 Task: Navigate through the street view of Fort Worth to reach the Fort Worth Stockyards.
Action: Mouse moved to (232, 75)
Screenshot: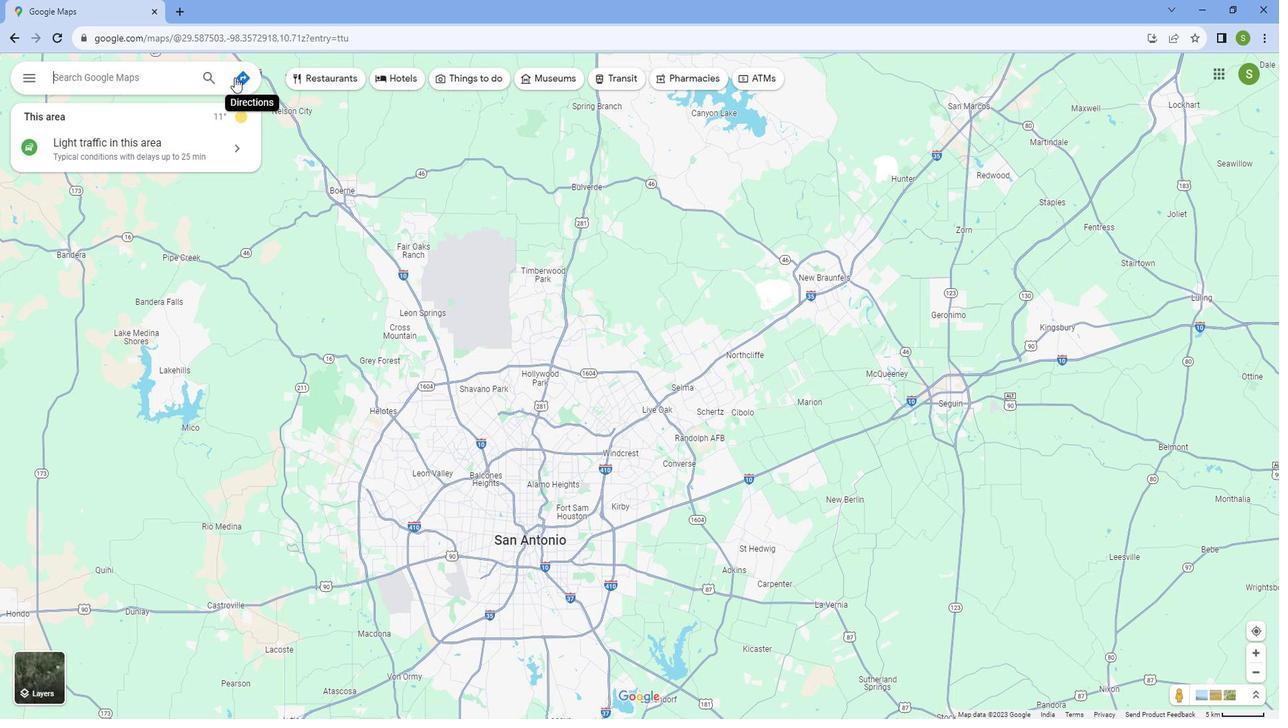 
Action: Mouse pressed left at (232, 75)
Screenshot: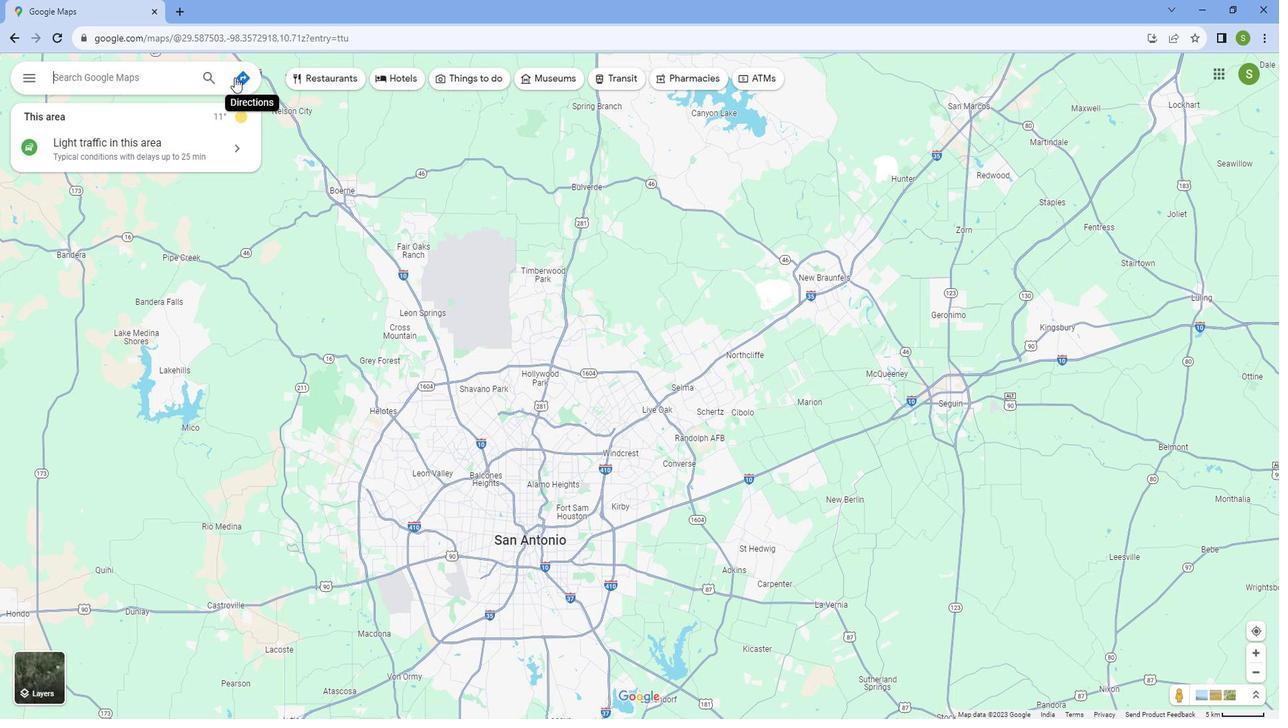 
Action: Mouse moved to (119, 113)
Screenshot: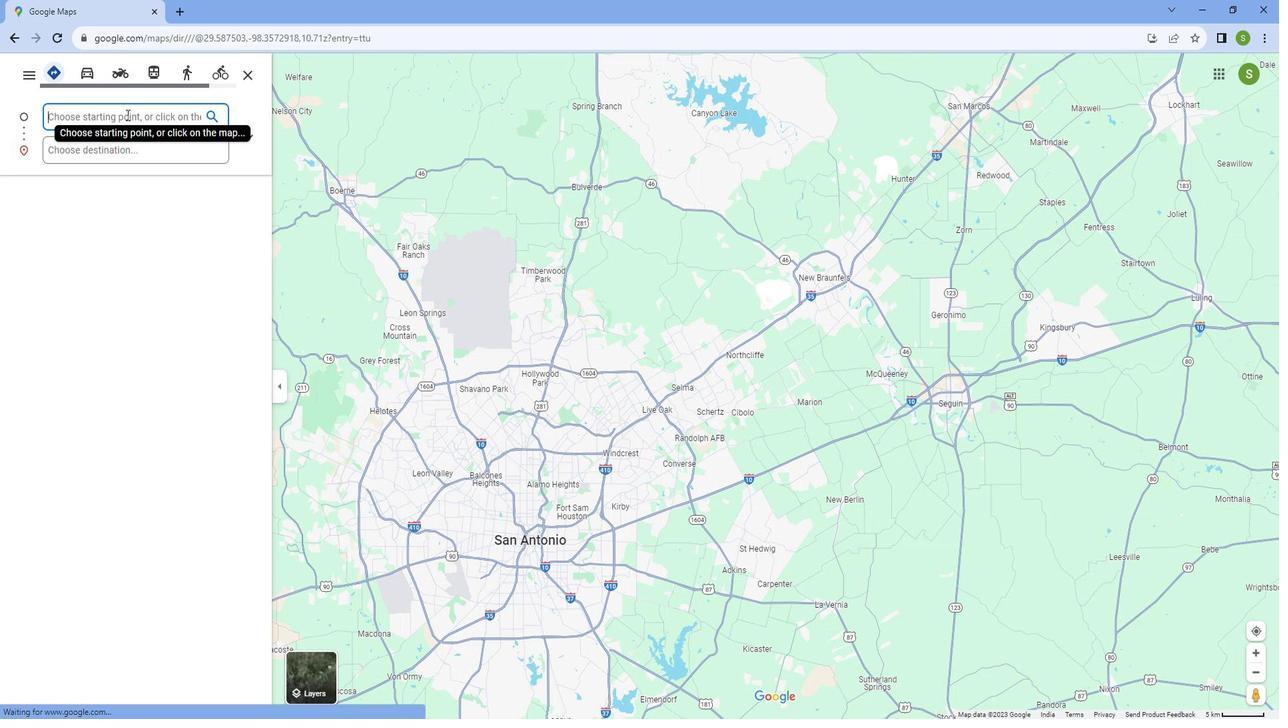 
Action: Mouse pressed left at (119, 113)
Screenshot: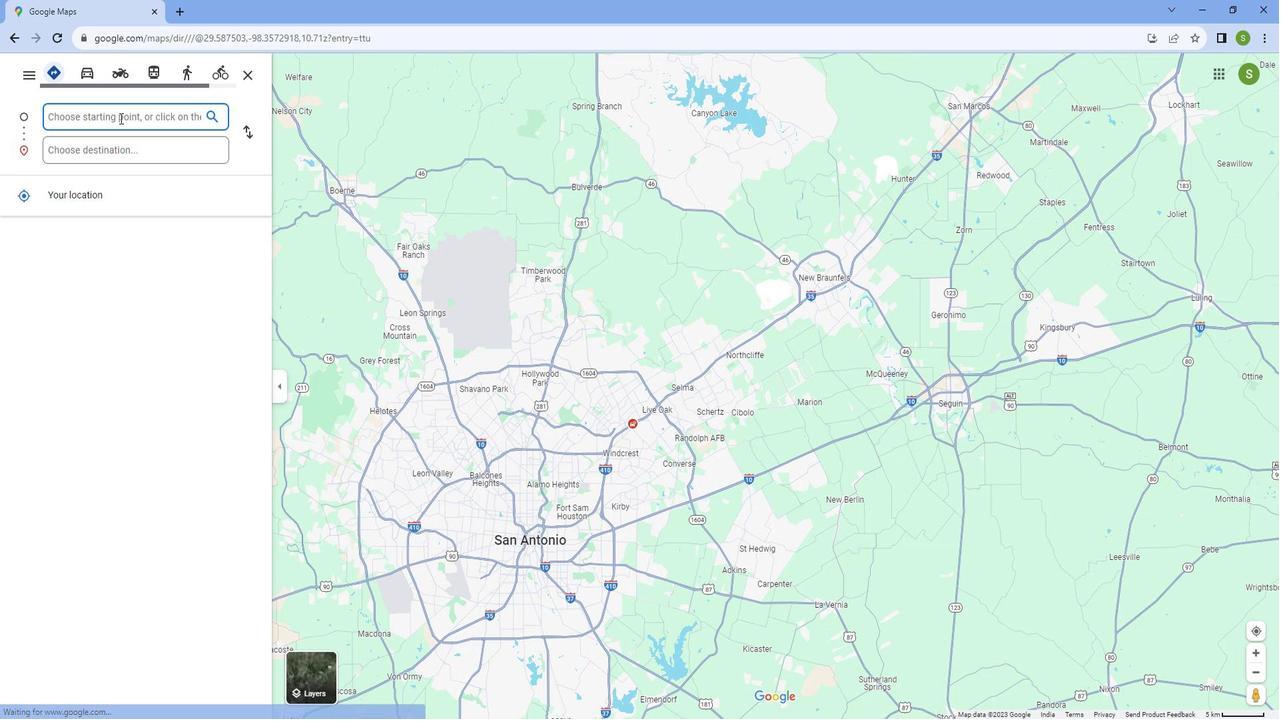 
Action: Mouse moved to (118, 114)
Screenshot: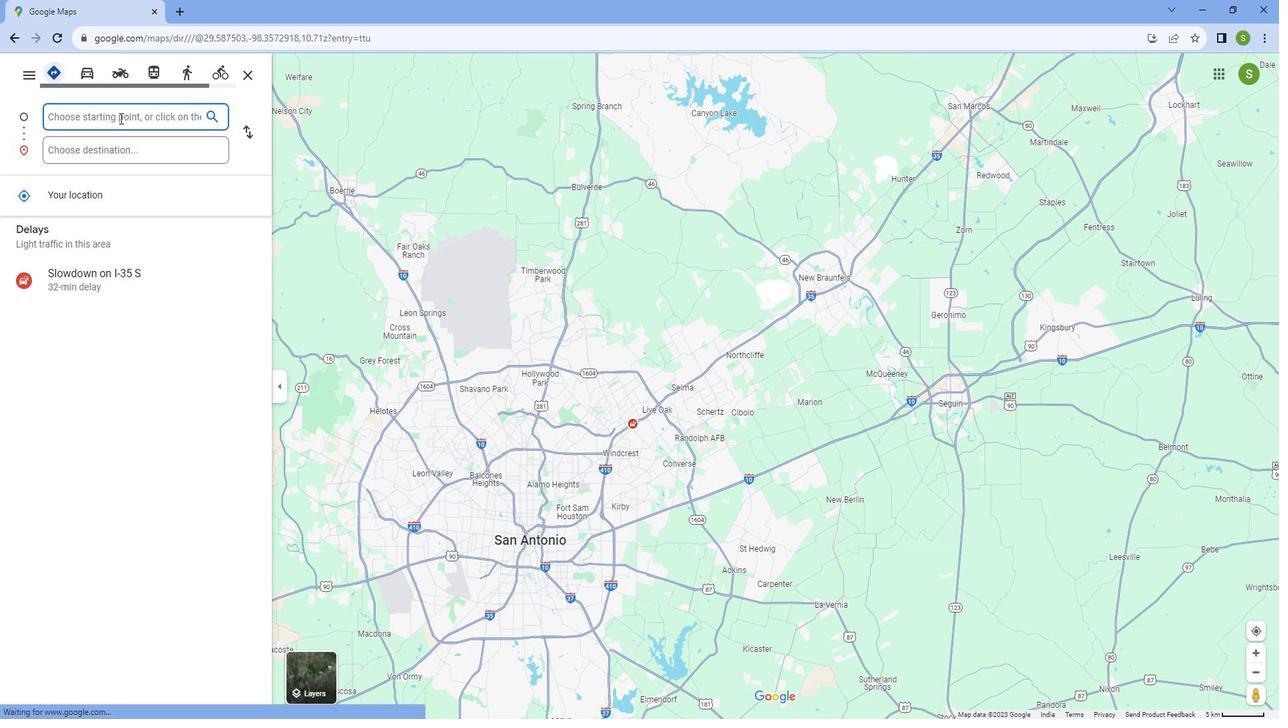 
Action: Key pressed <Key.caps_lock>F<Key.caps_lock>ort<Key.space><Key.caps_lock>W<Key.caps_lock>orth
Screenshot: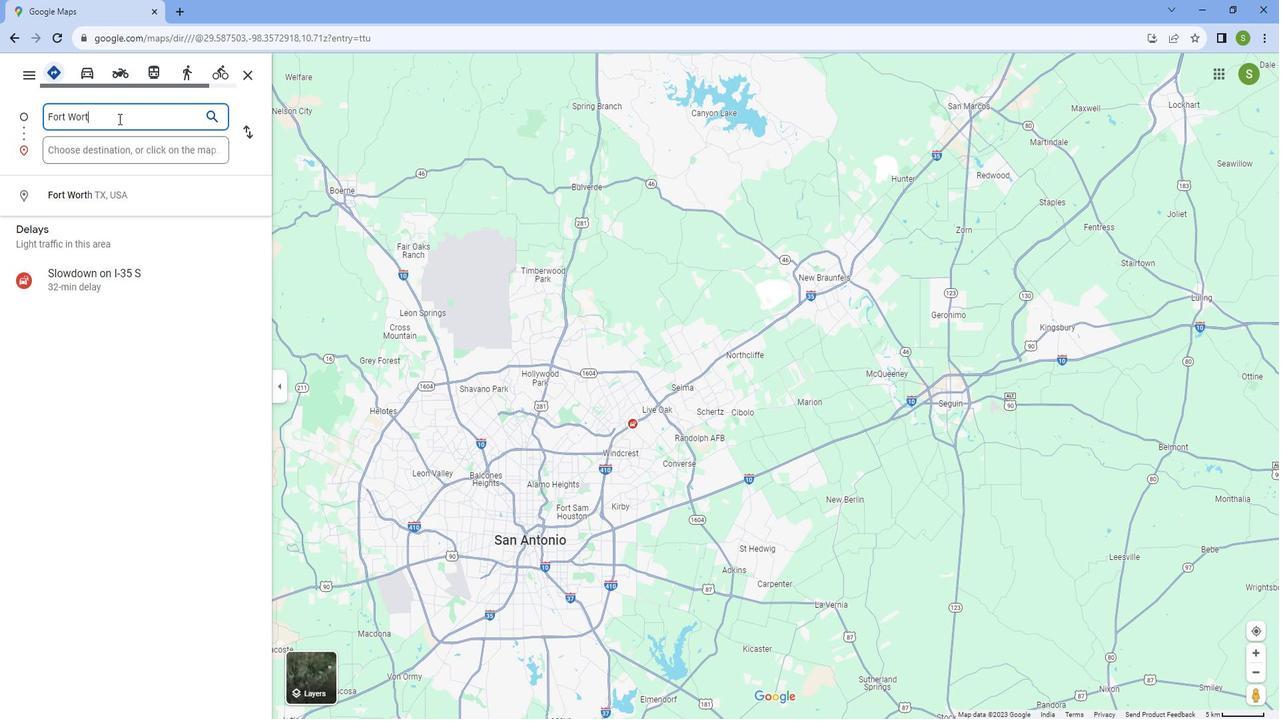 
Action: Mouse moved to (79, 184)
Screenshot: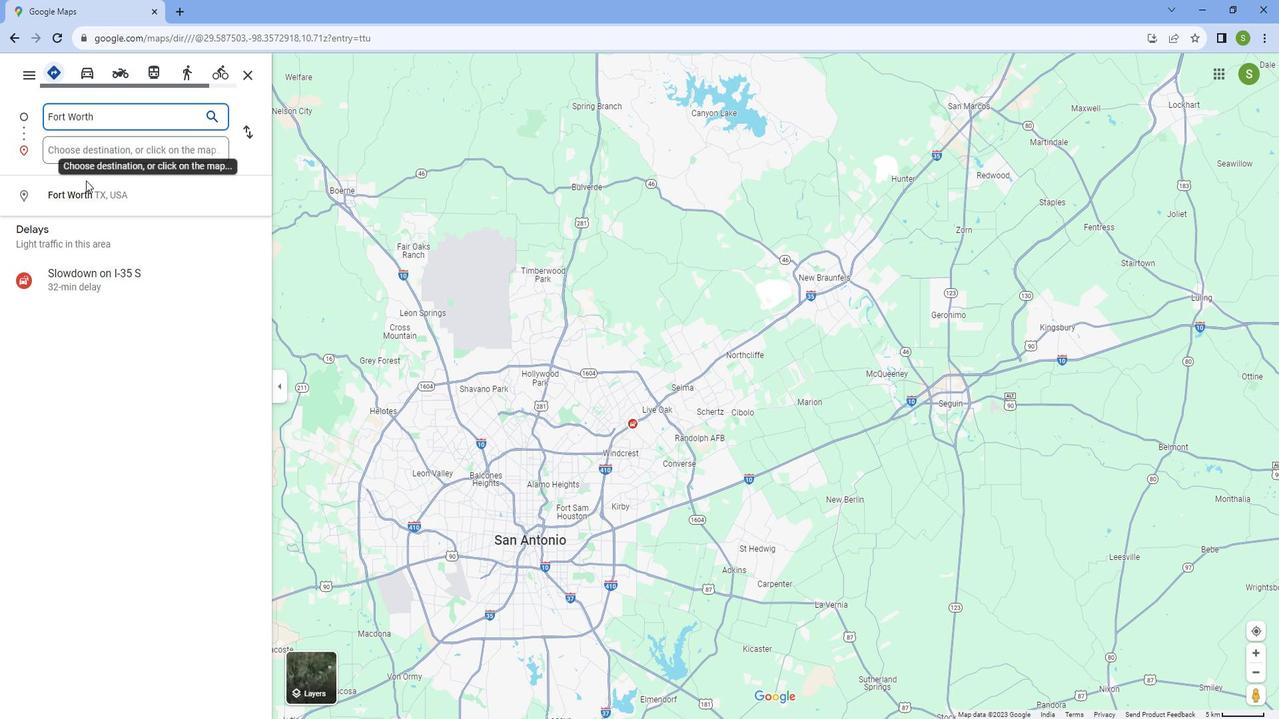 
Action: Mouse pressed left at (79, 184)
Screenshot: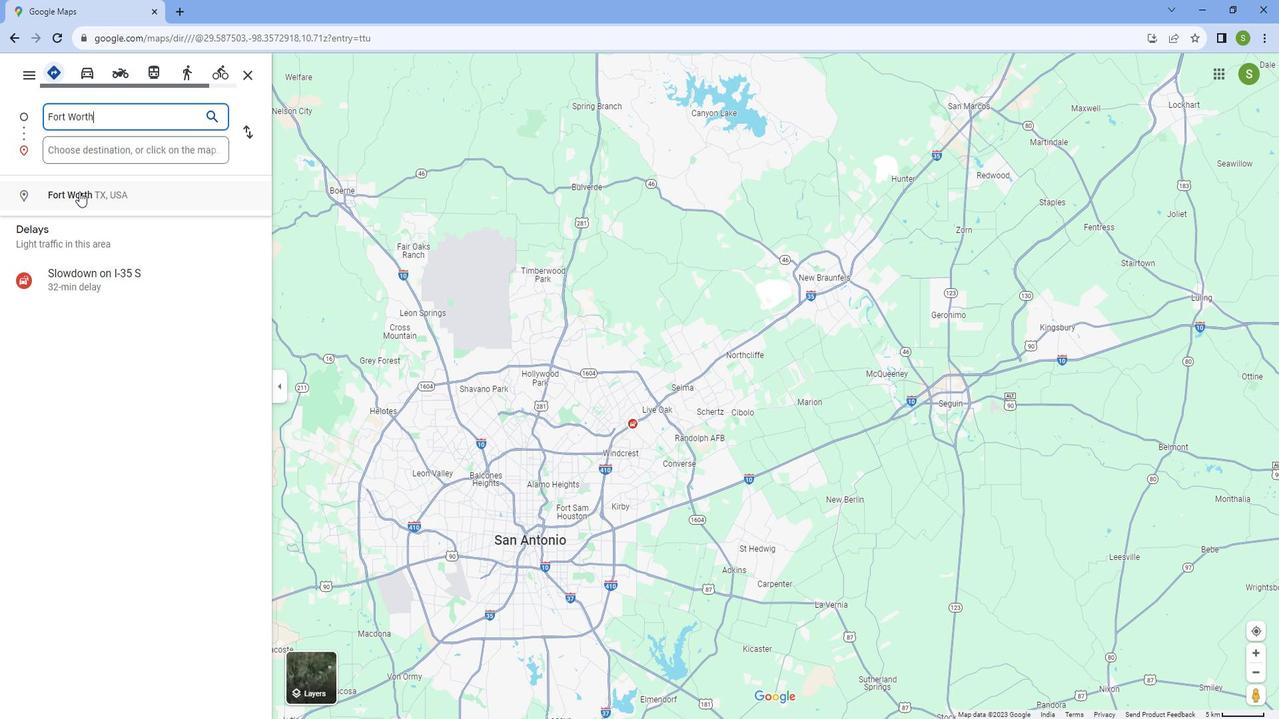 
Action: Mouse moved to (142, 146)
Screenshot: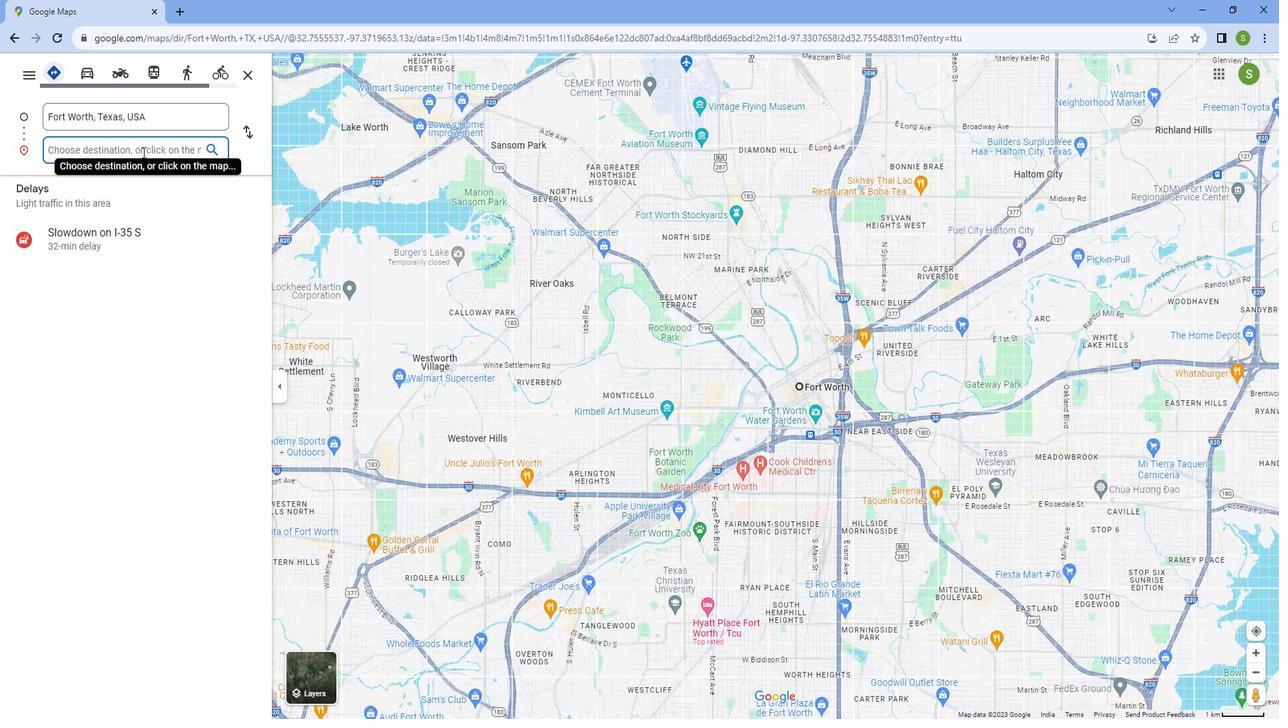 
Action: Mouse pressed left at (142, 146)
Screenshot: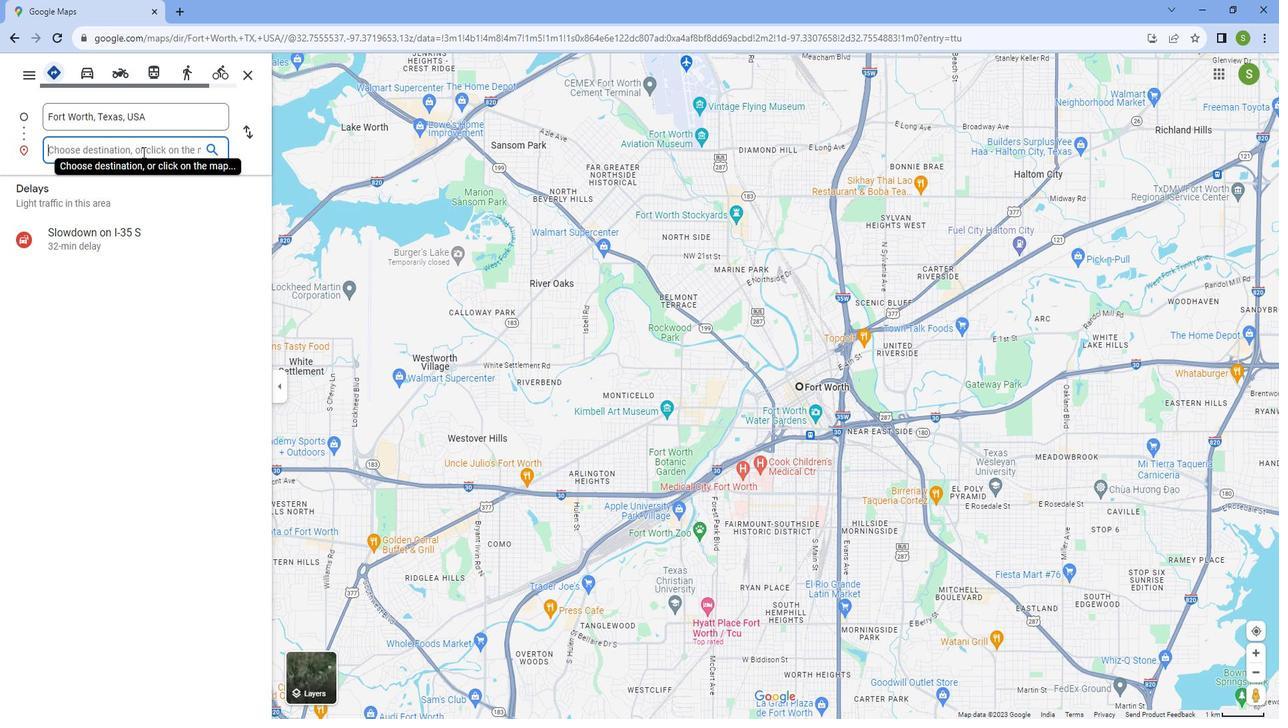 
Action: Mouse moved to (145, 145)
Screenshot: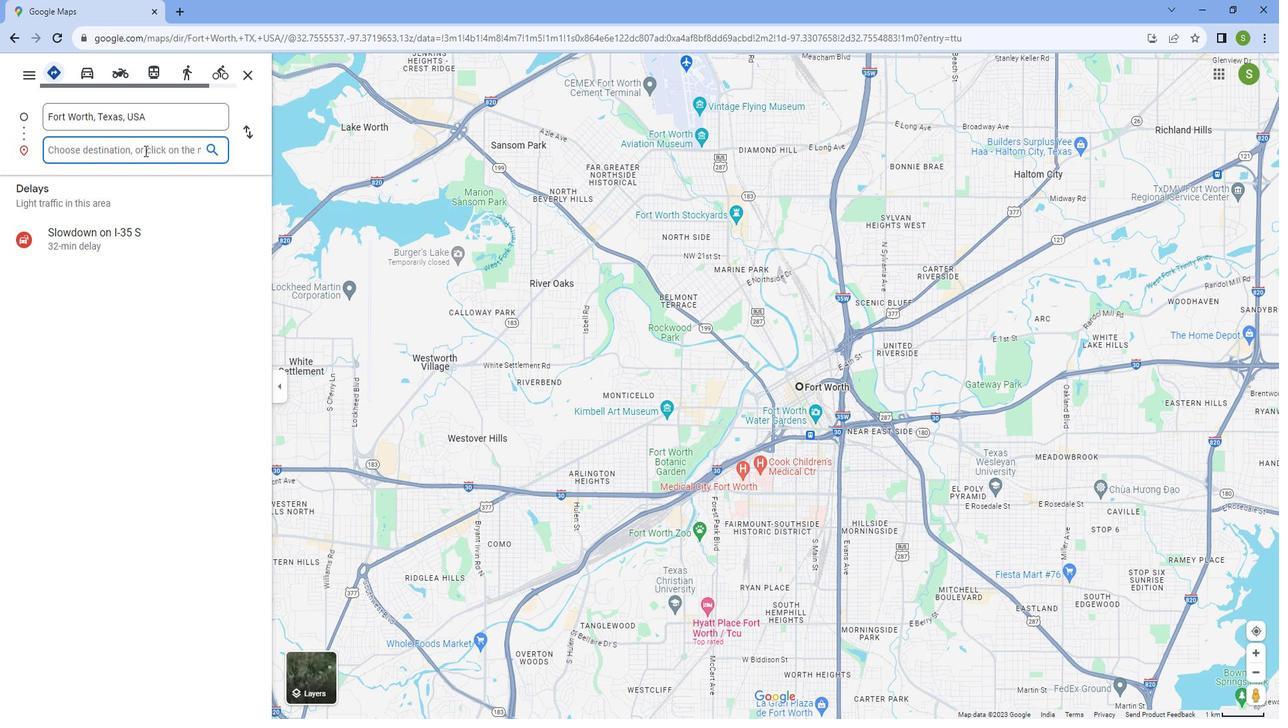 
Action: Key pressed <Key.caps_lock>F<Key.caps_lock>ort<Key.space><Key.caps_lock>W<Key.caps_lock>i<Key.backspace>orth<Key.space><Key.caps_lock>S<Key.caps_lock>tockyards
Screenshot: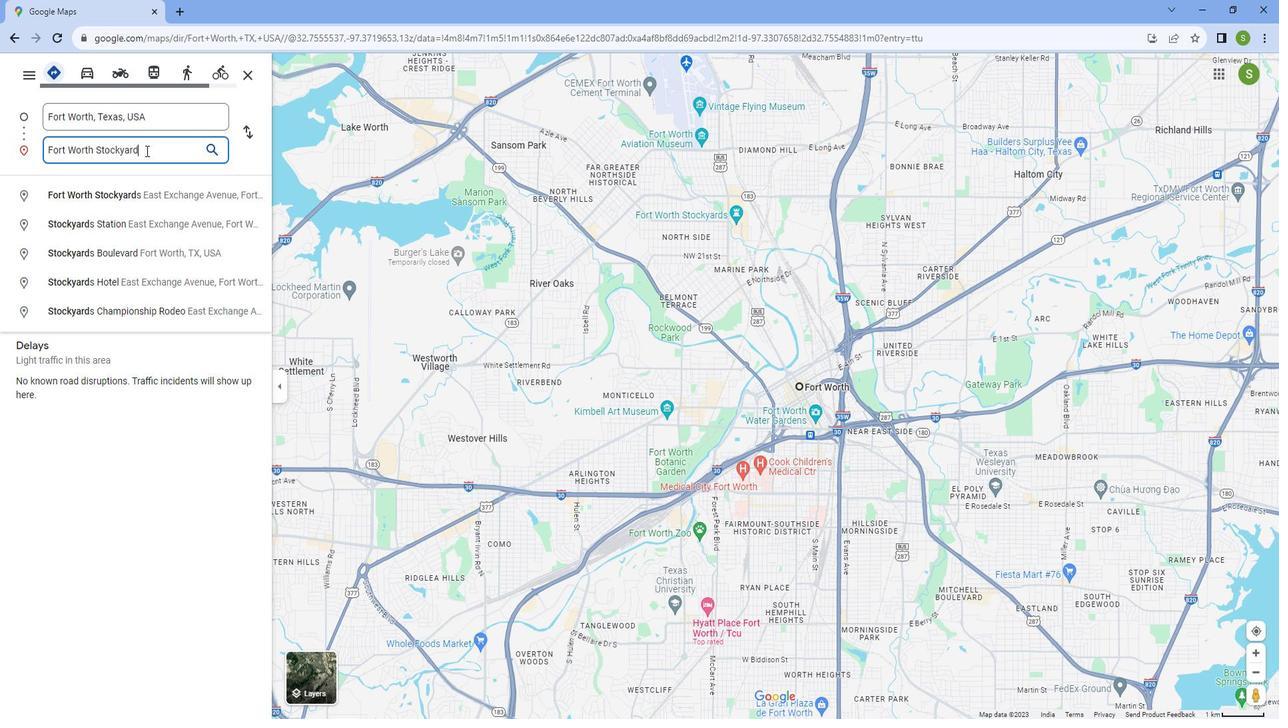 
Action: Mouse moved to (147, 179)
Screenshot: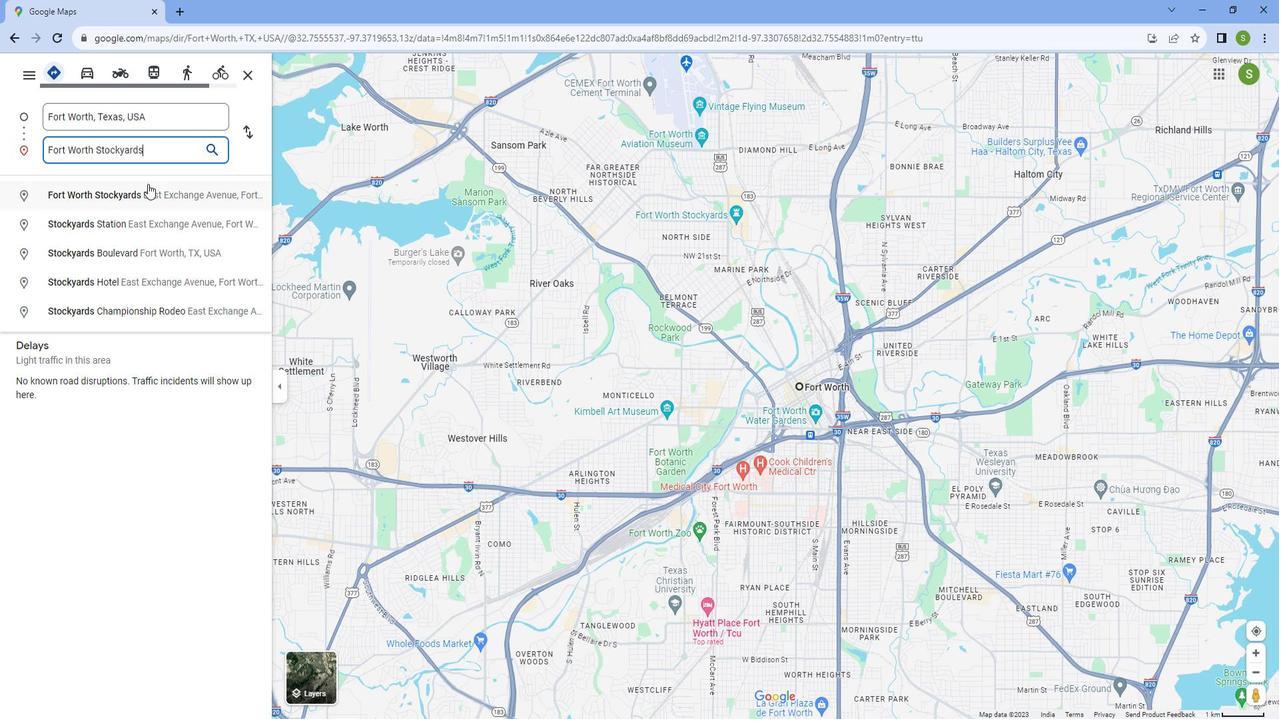 
Action: Mouse pressed left at (147, 179)
Screenshot: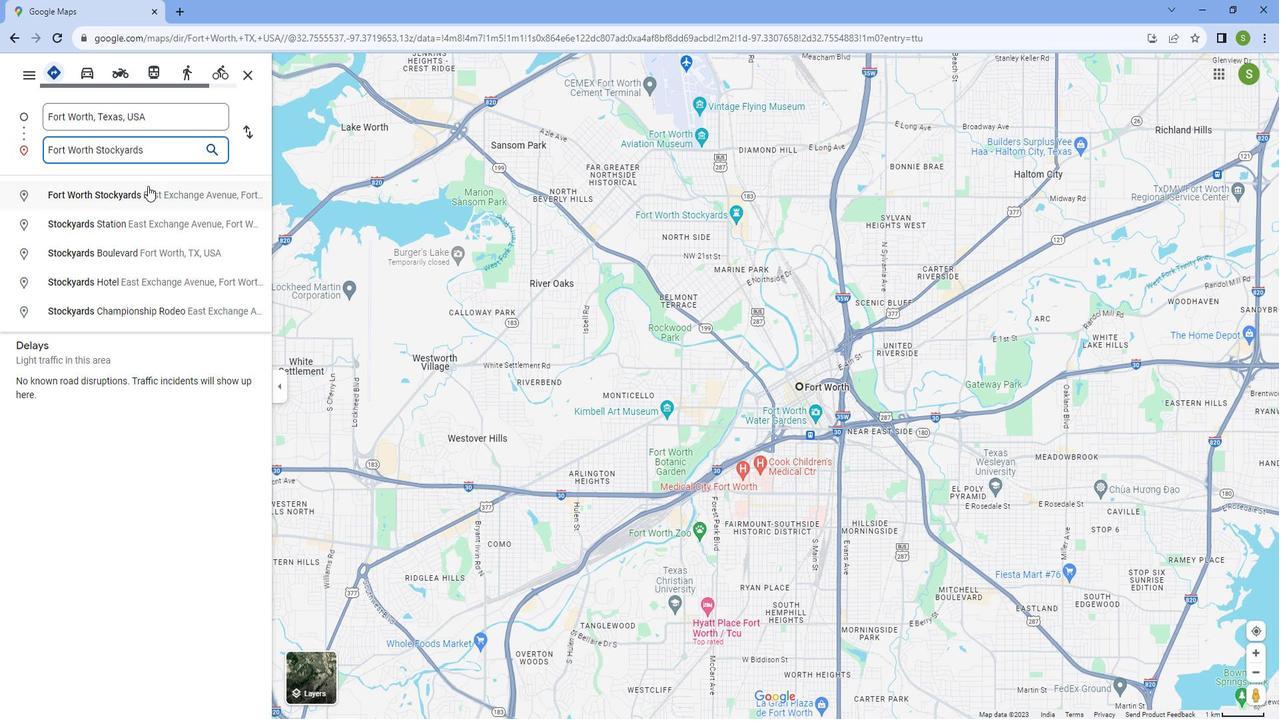 
Action: Mouse moved to (532, 645)
Screenshot: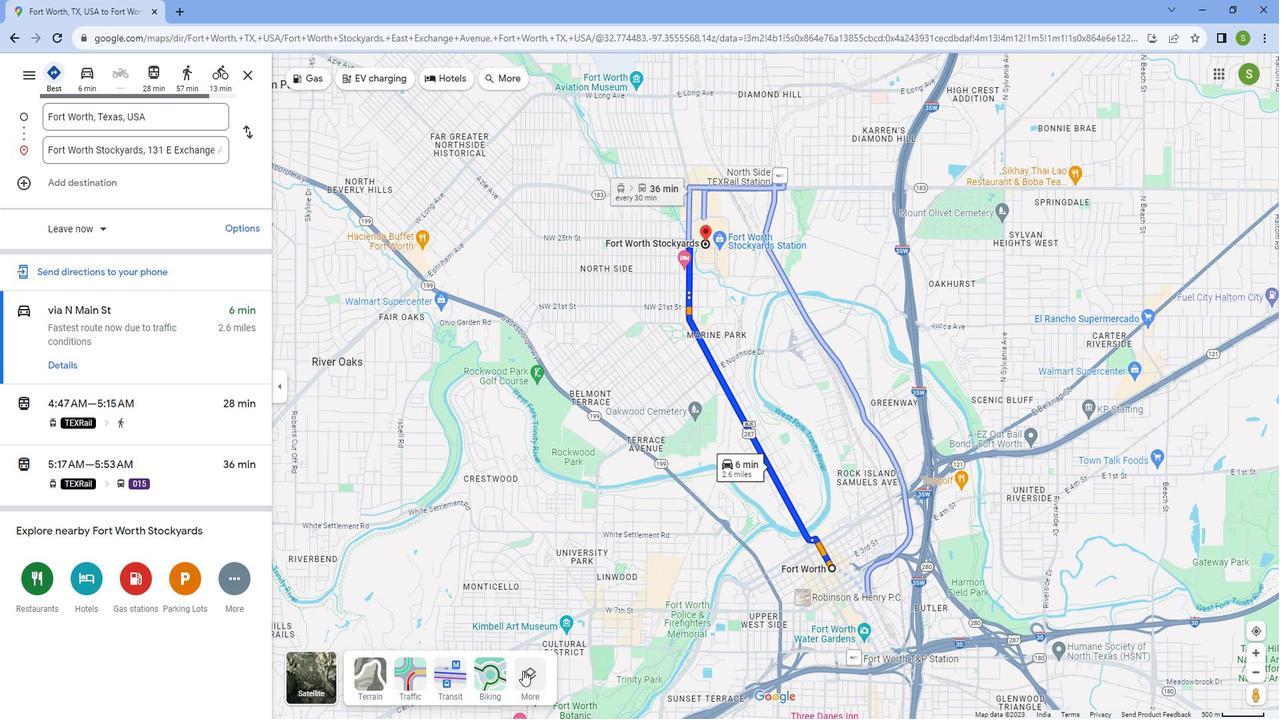 
Action: Mouse pressed left at (532, 645)
Screenshot: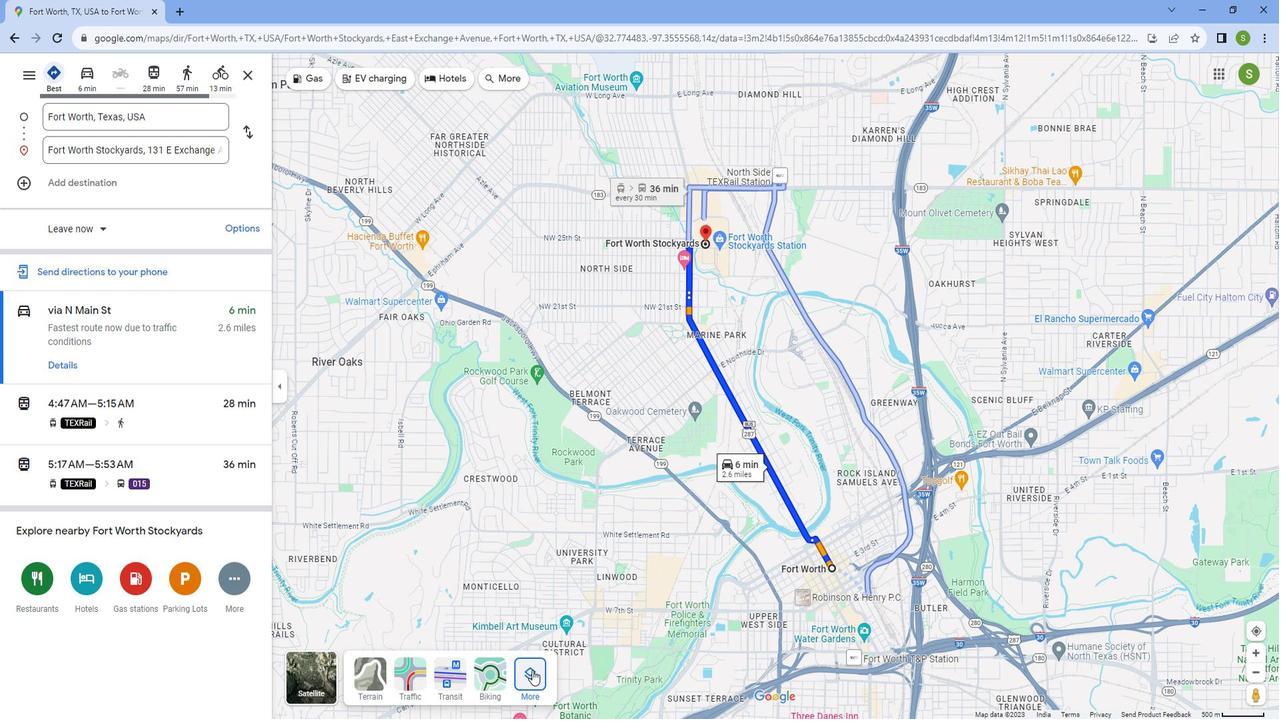 
Action: Mouse moved to (391, 391)
Screenshot: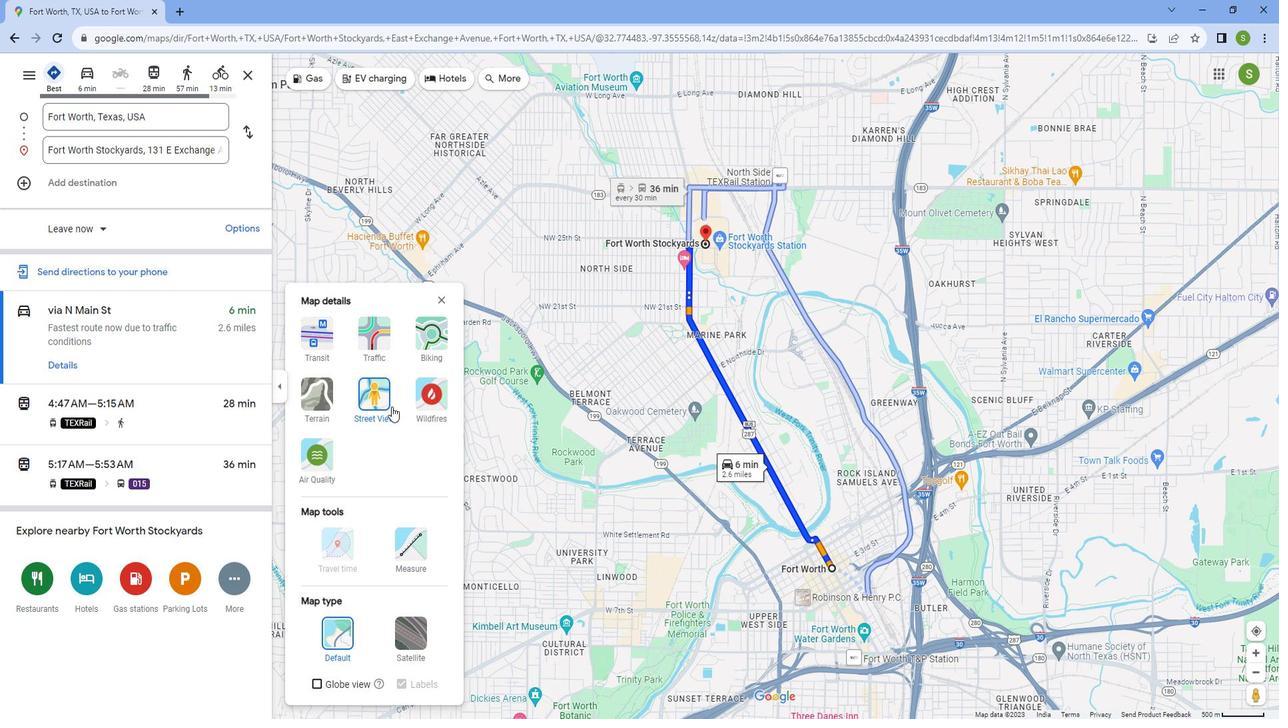 
Action: Mouse pressed left at (391, 391)
Screenshot: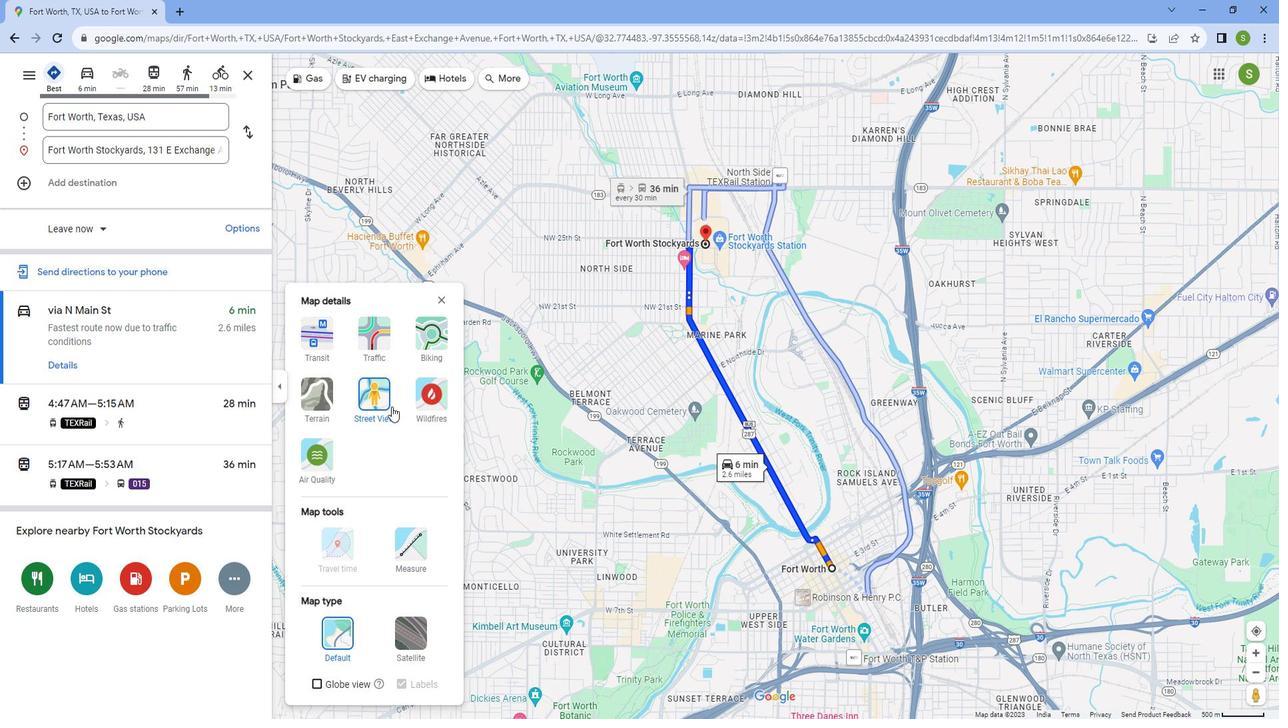 
Action: Mouse moved to (770, 374)
Screenshot: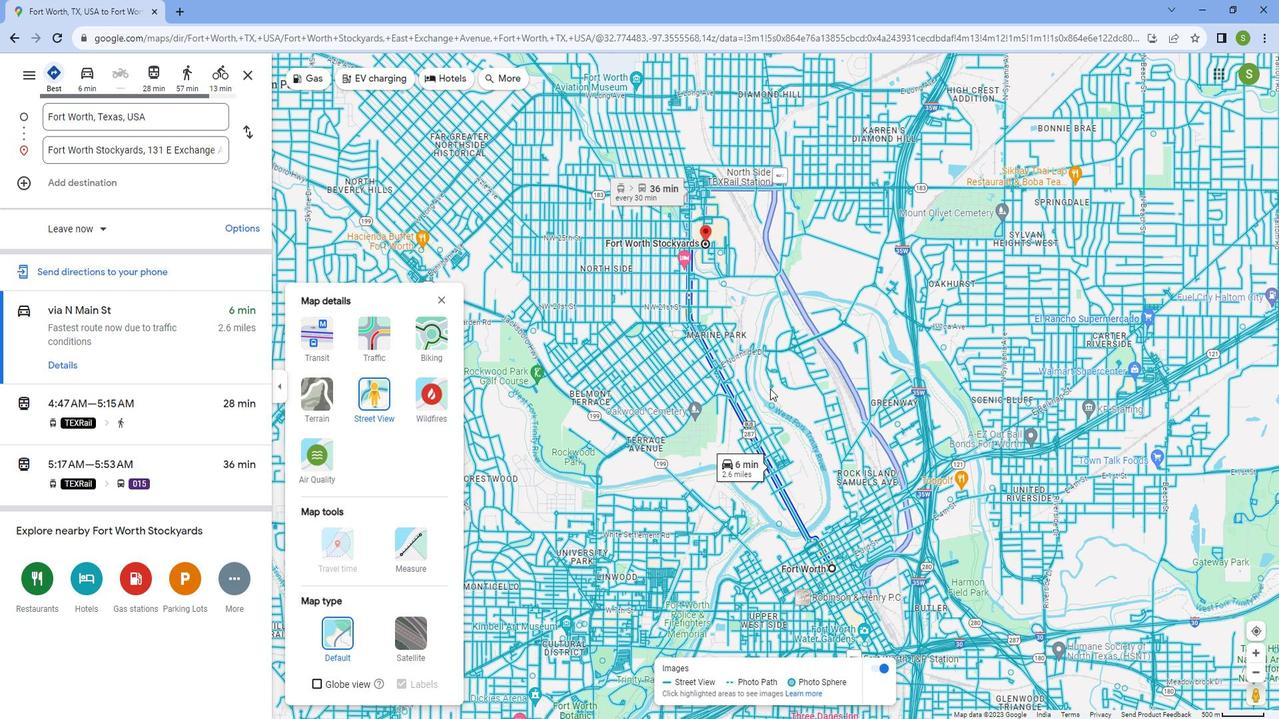 
Action: Mouse scrolled (770, 375) with delta (0, 0)
Screenshot: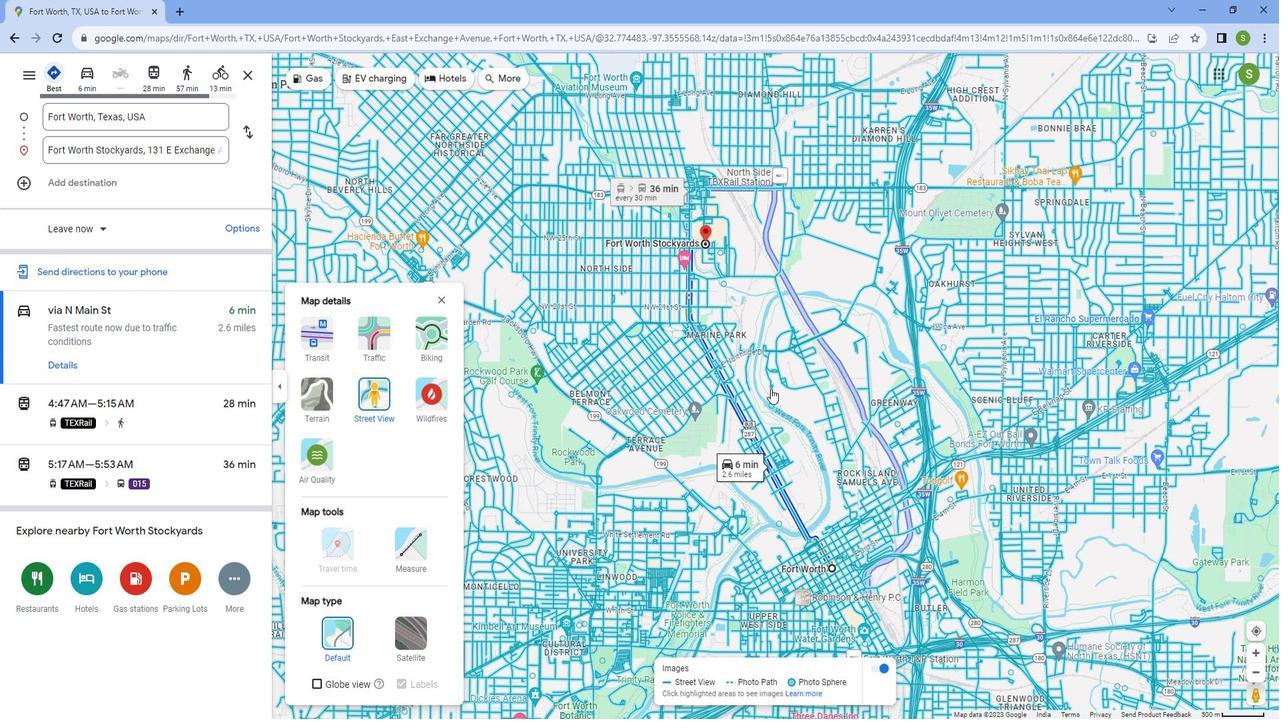 
Action: Mouse scrolled (770, 375) with delta (0, 0)
Screenshot: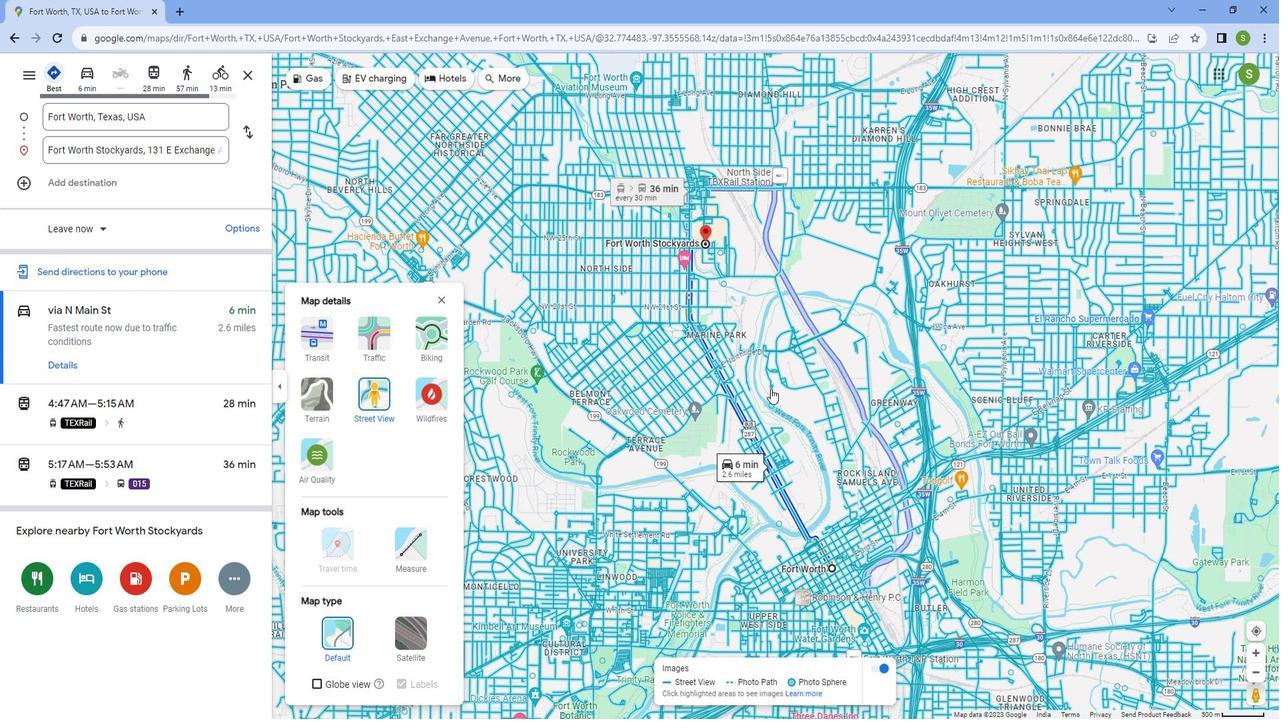 
Action: Mouse scrolled (770, 375) with delta (0, 0)
Screenshot: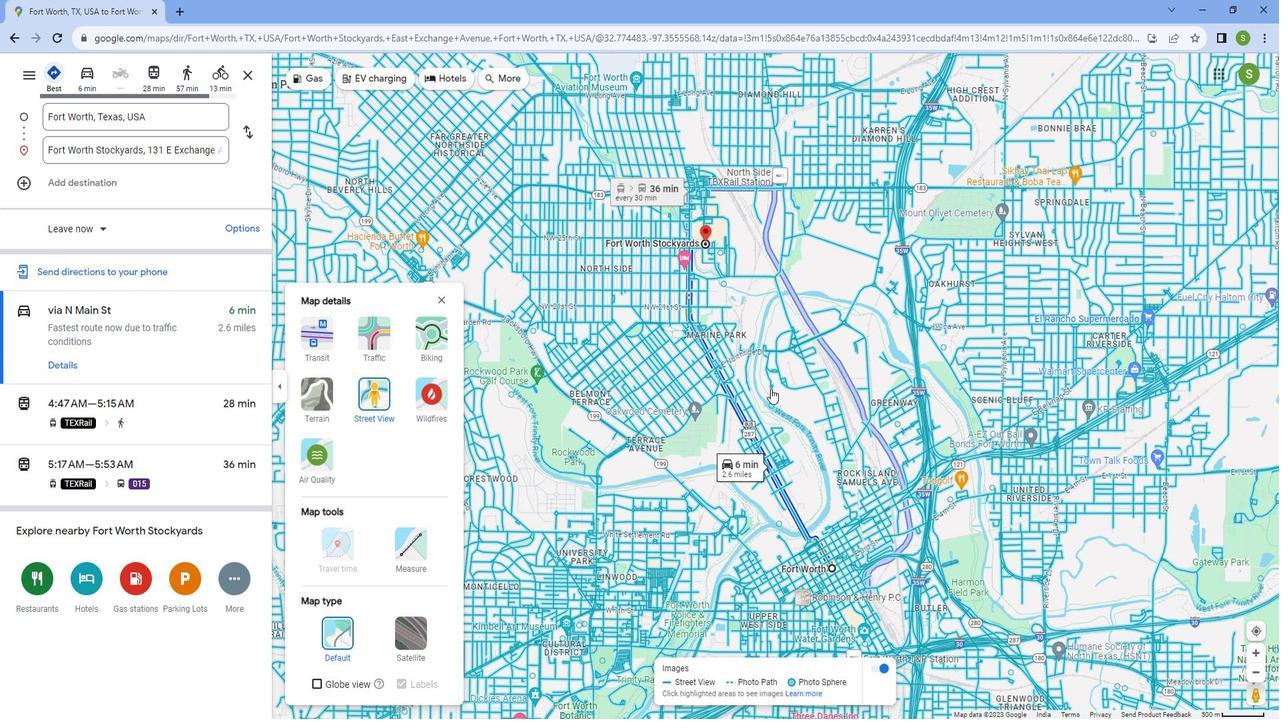 
Action: Mouse moved to (770, 374)
Screenshot: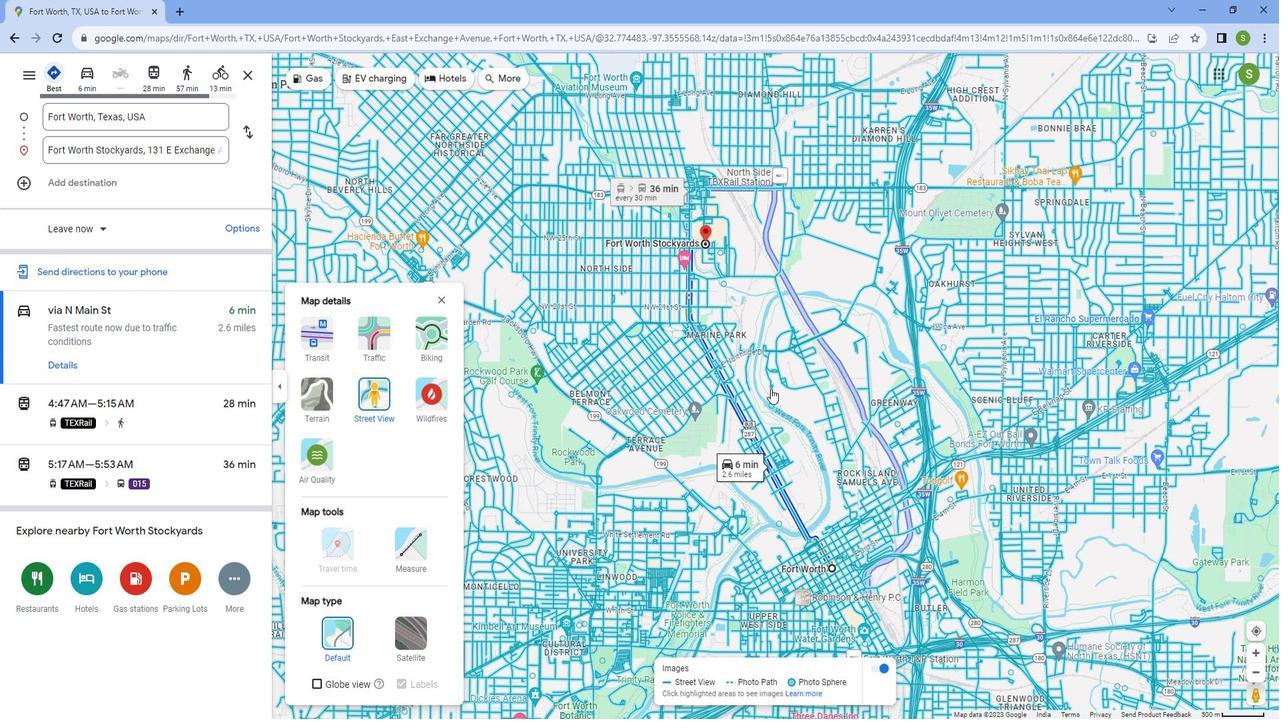 
Action: Mouse scrolled (770, 375) with delta (0, 0)
Screenshot: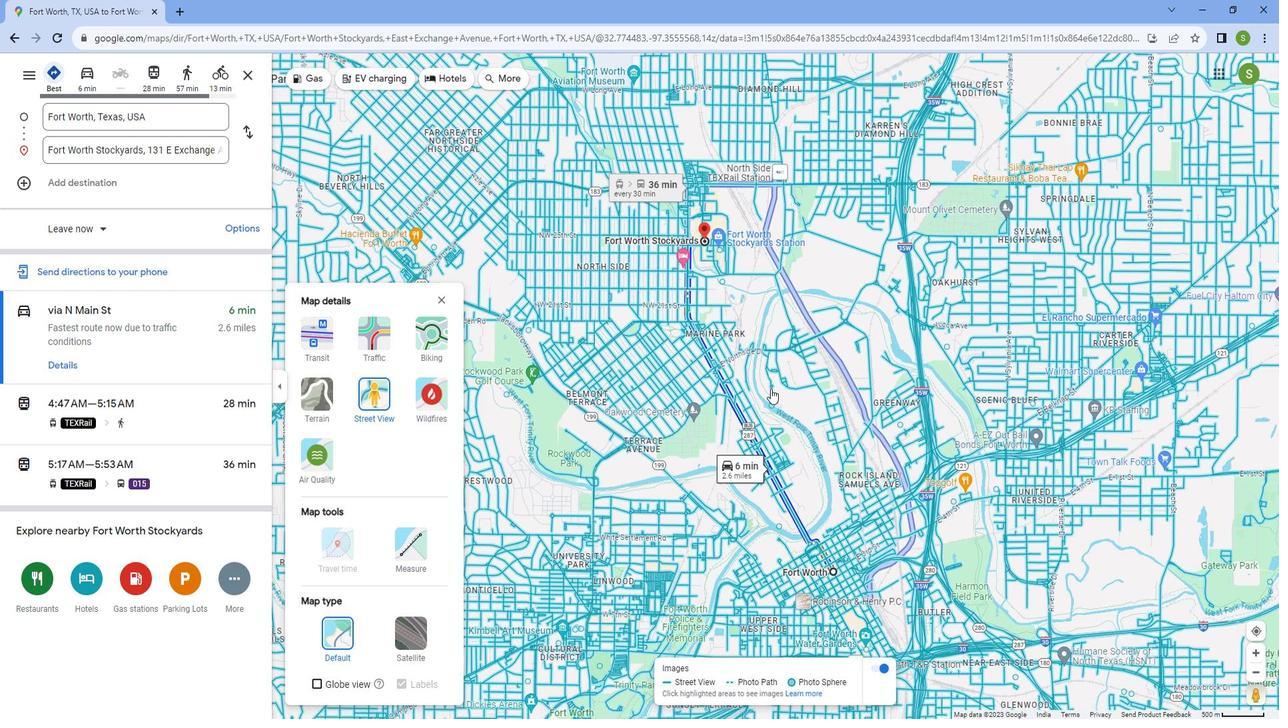 
Action: Mouse moved to (766, 375)
Screenshot: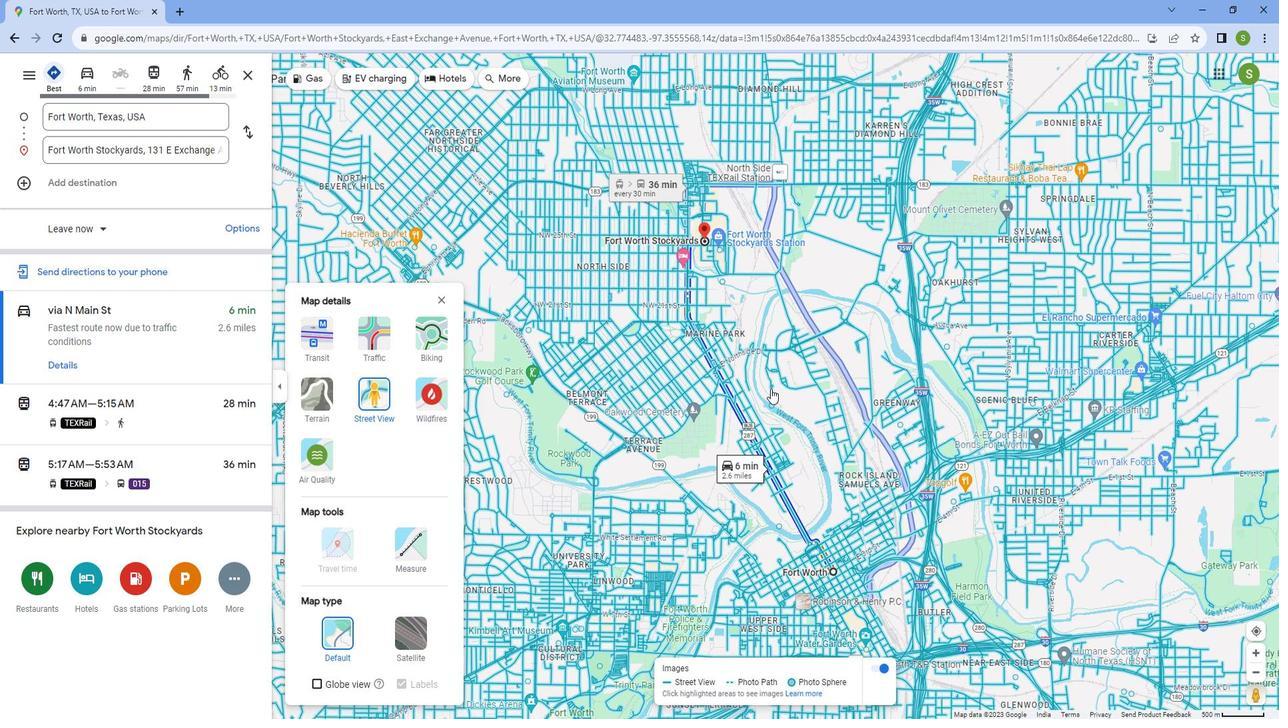 
Action: Mouse scrolled (766, 374) with delta (0, 0)
Screenshot: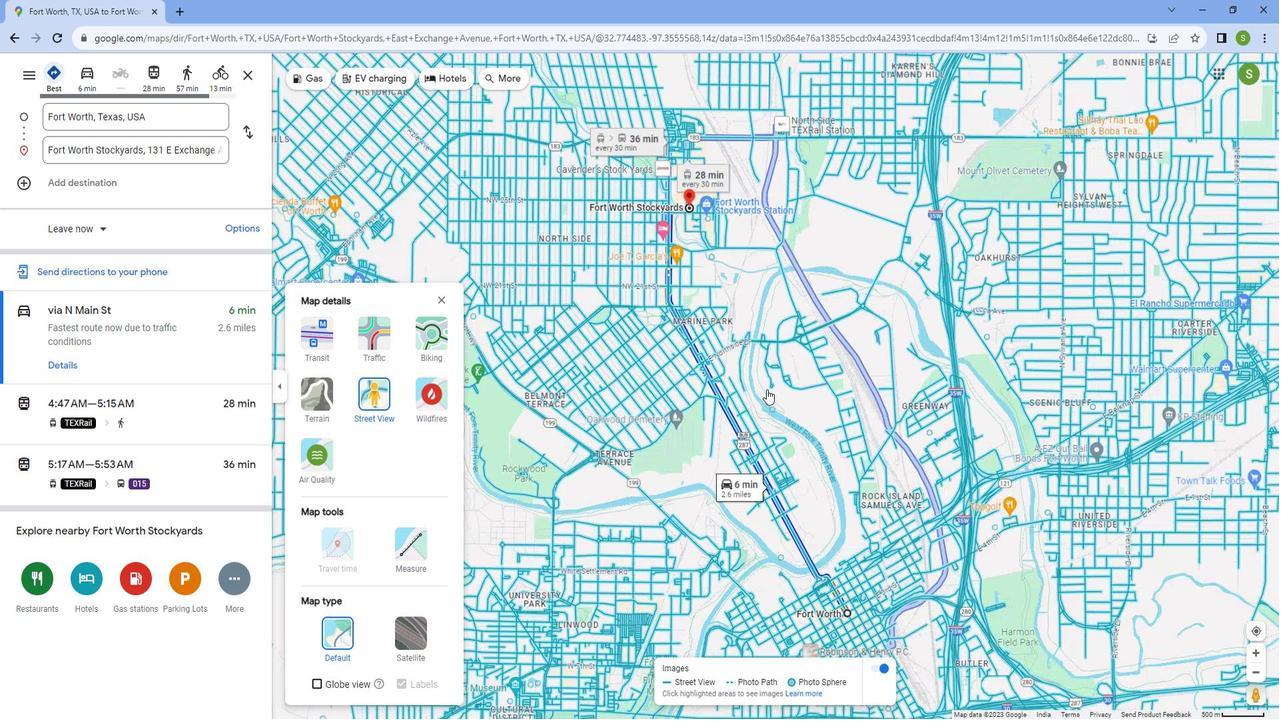 
Action: Mouse scrolled (766, 375) with delta (0, 0)
Screenshot: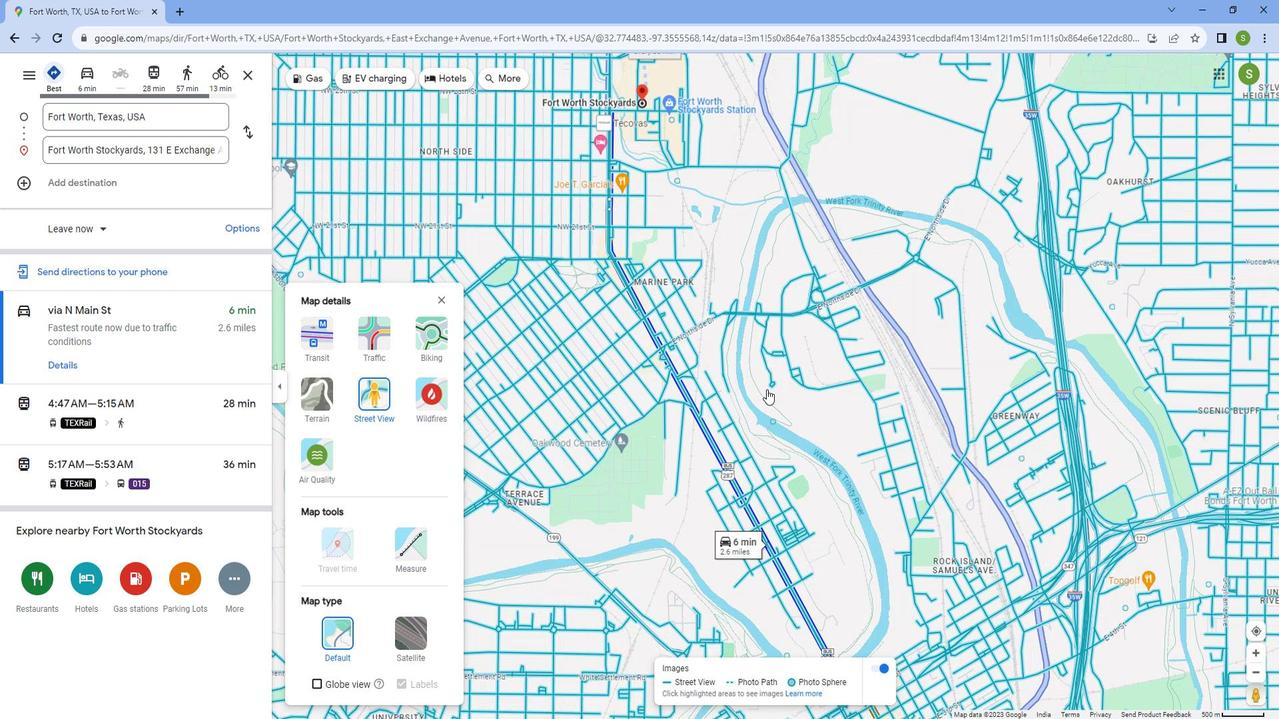 
Action: Mouse scrolled (766, 375) with delta (0, 0)
Screenshot: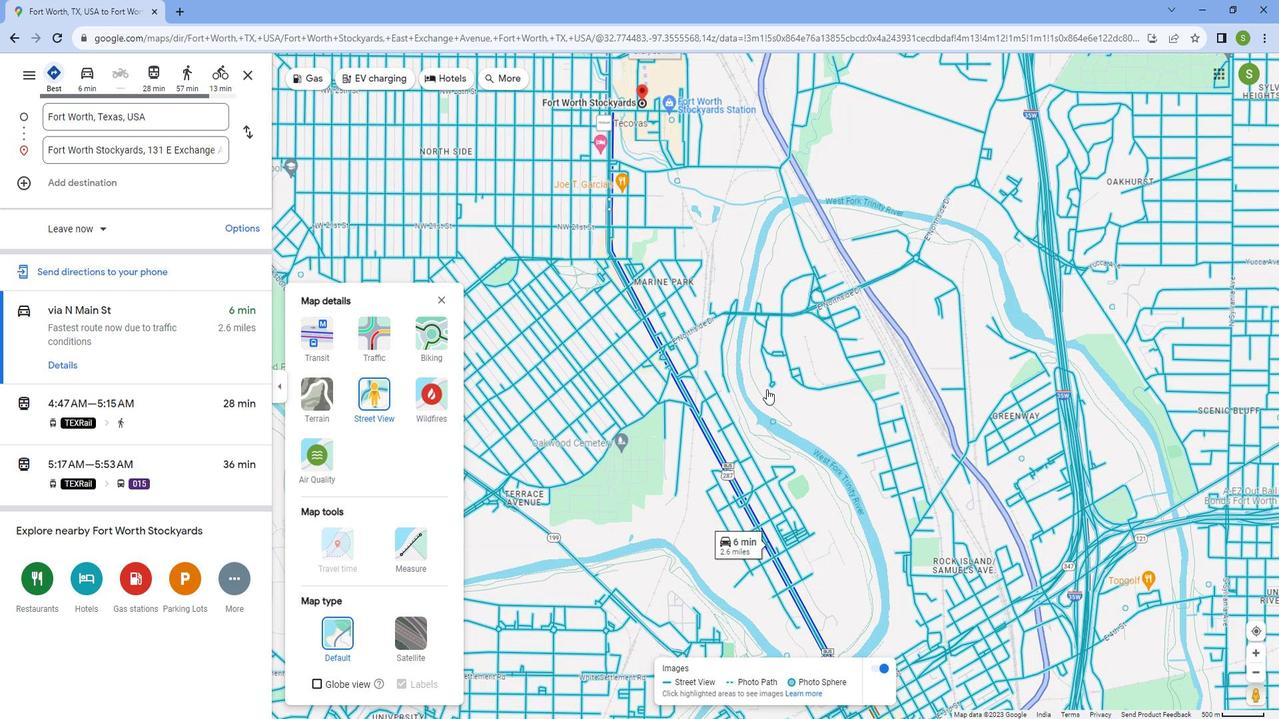 
Action: Mouse scrolled (766, 375) with delta (0, 0)
Screenshot: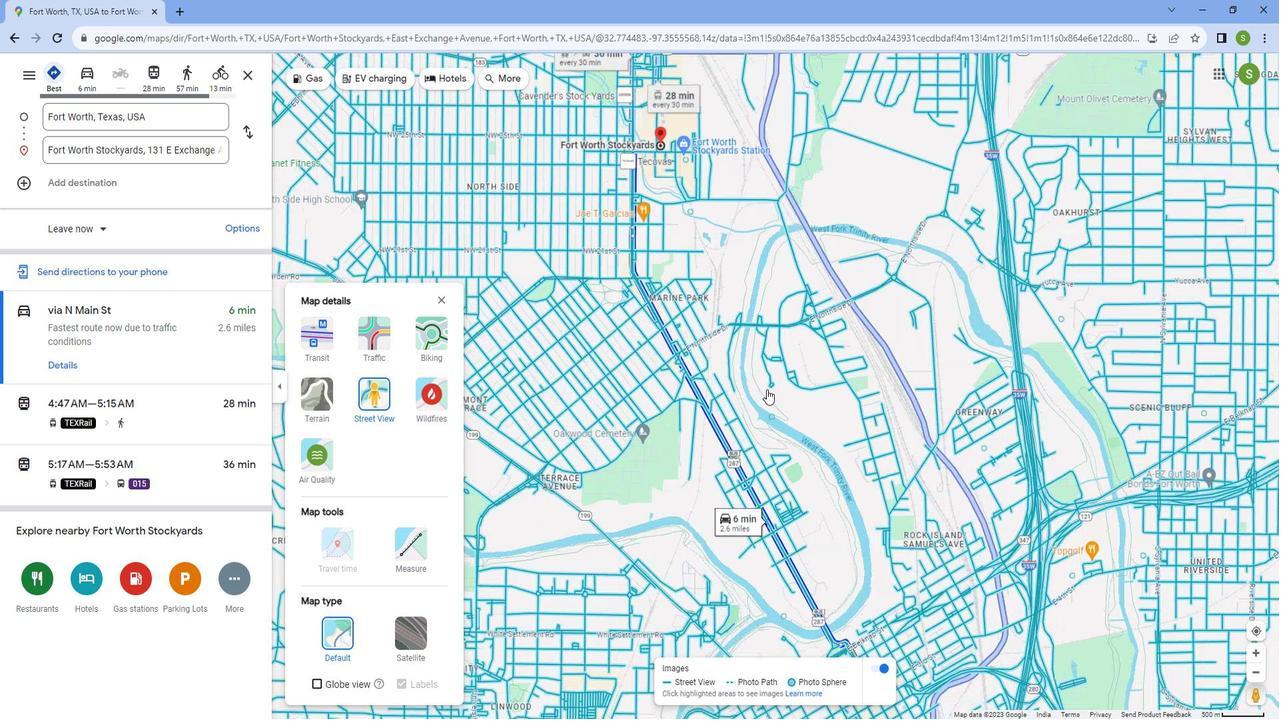 
Action: Mouse scrolled (766, 375) with delta (0, 0)
Screenshot: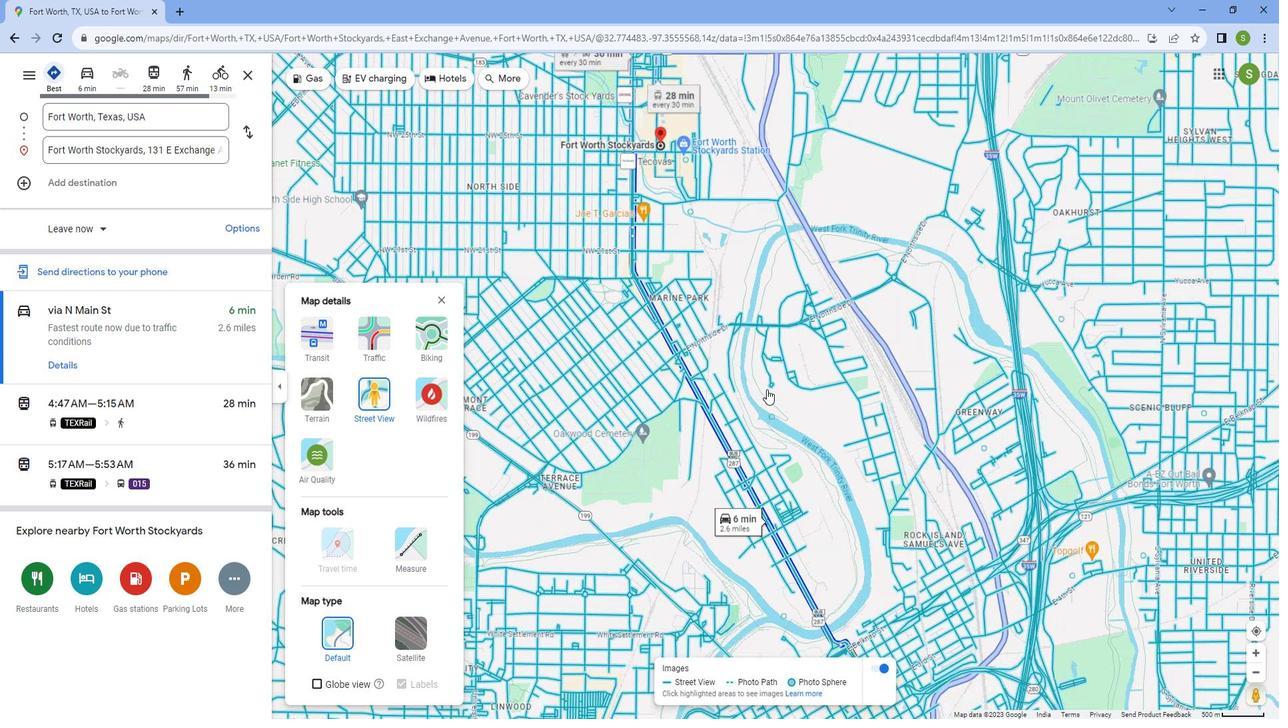 
Action: Mouse moved to (695, 209)
Screenshot: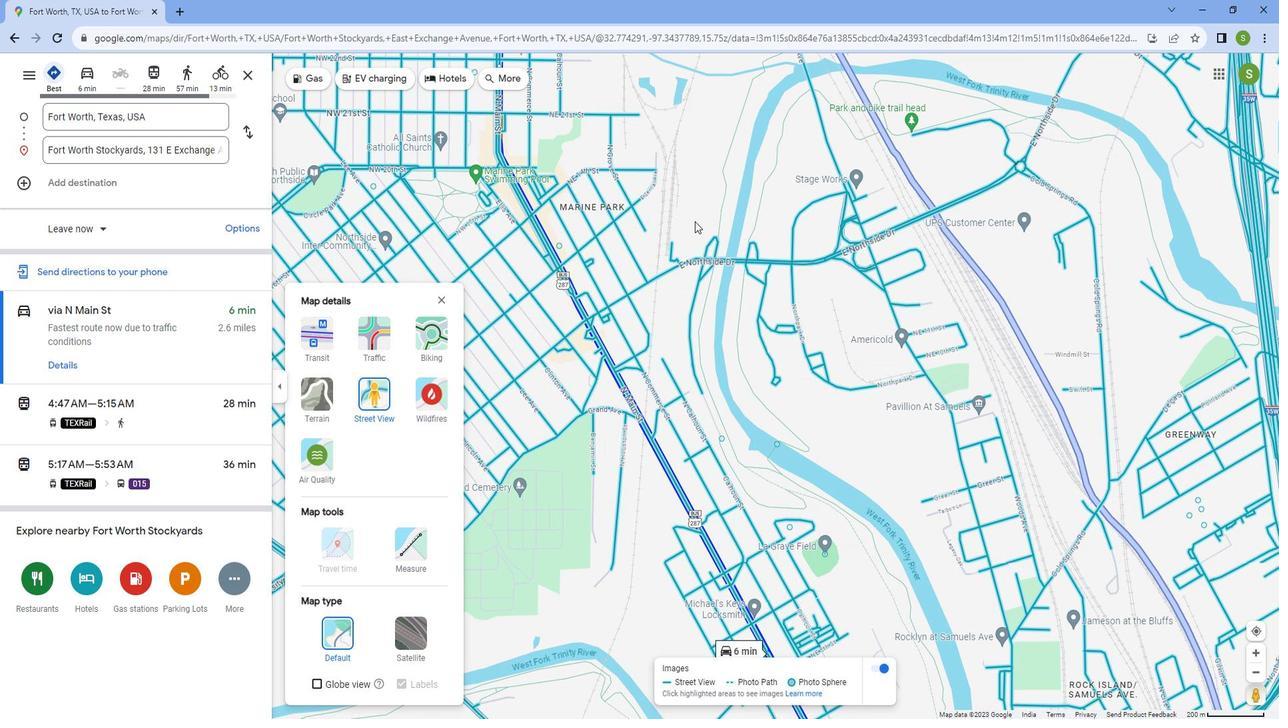 
Action: Mouse pressed left at (695, 209)
Screenshot: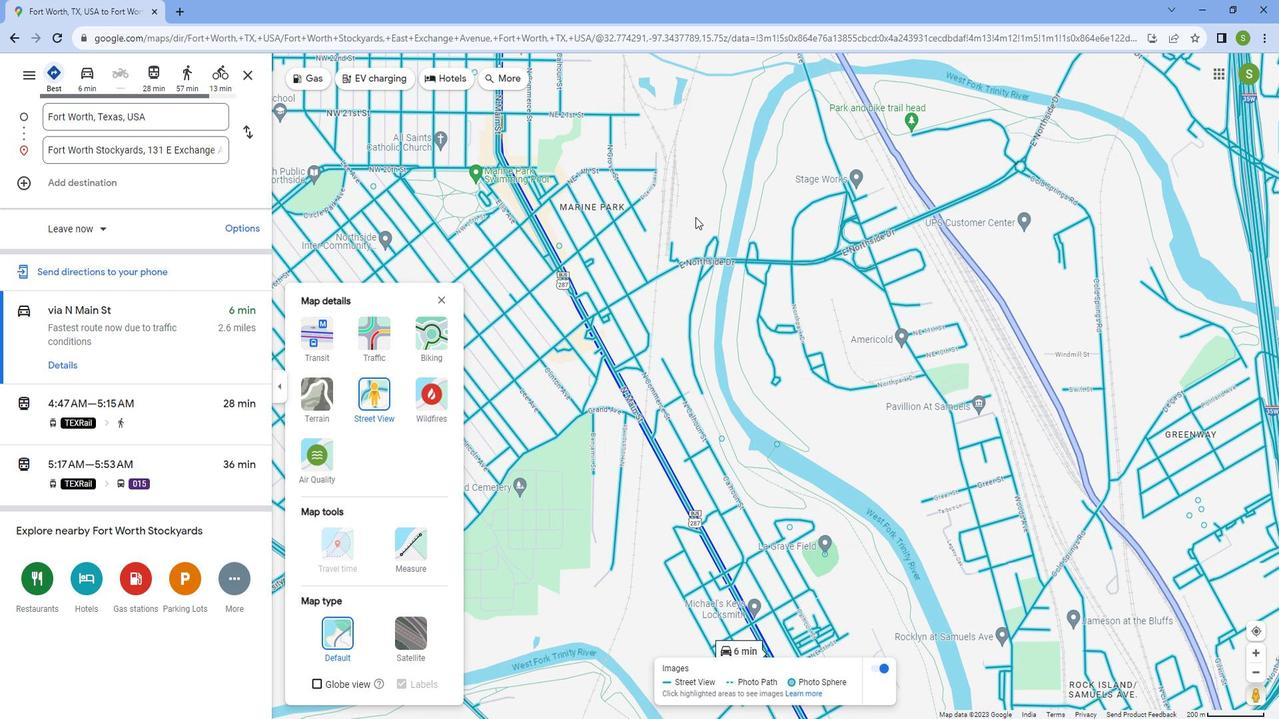 
Action: Mouse moved to (743, 374)
Screenshot: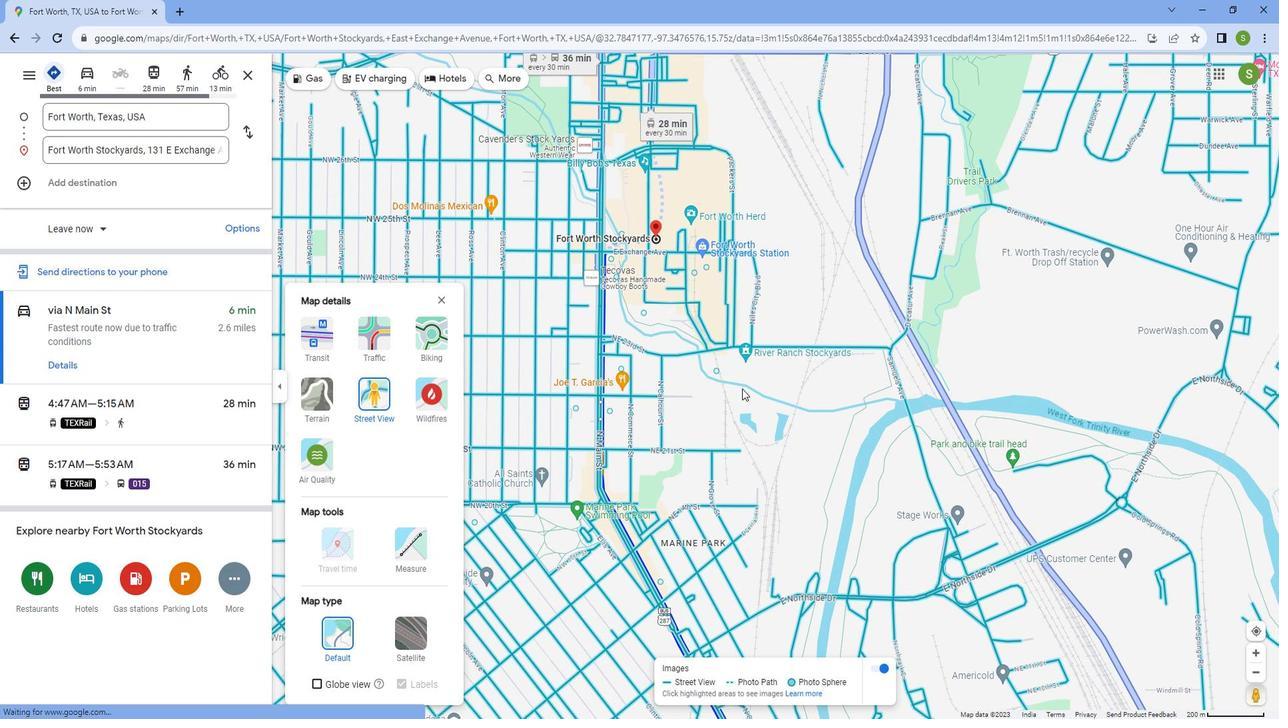 
Action: Mouse pressed left at (743, 374)
Screenshot: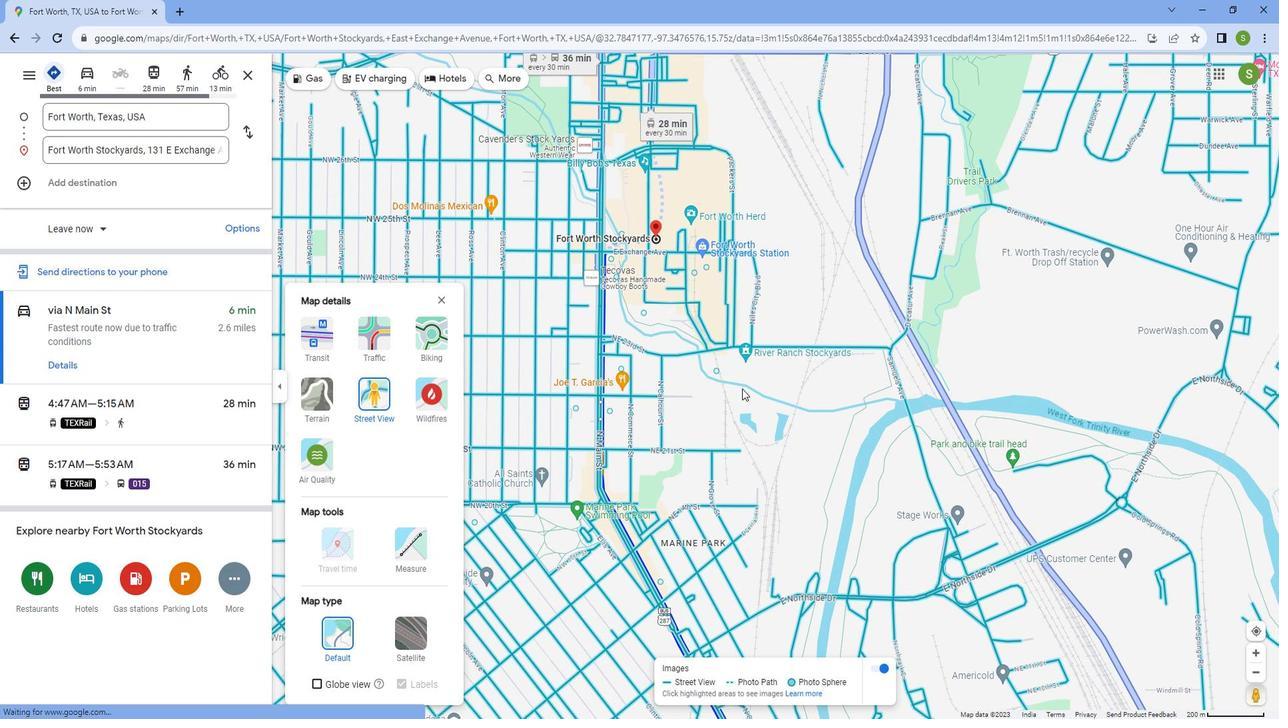
Action: Mouse moved to (604, 425)
Screenshot: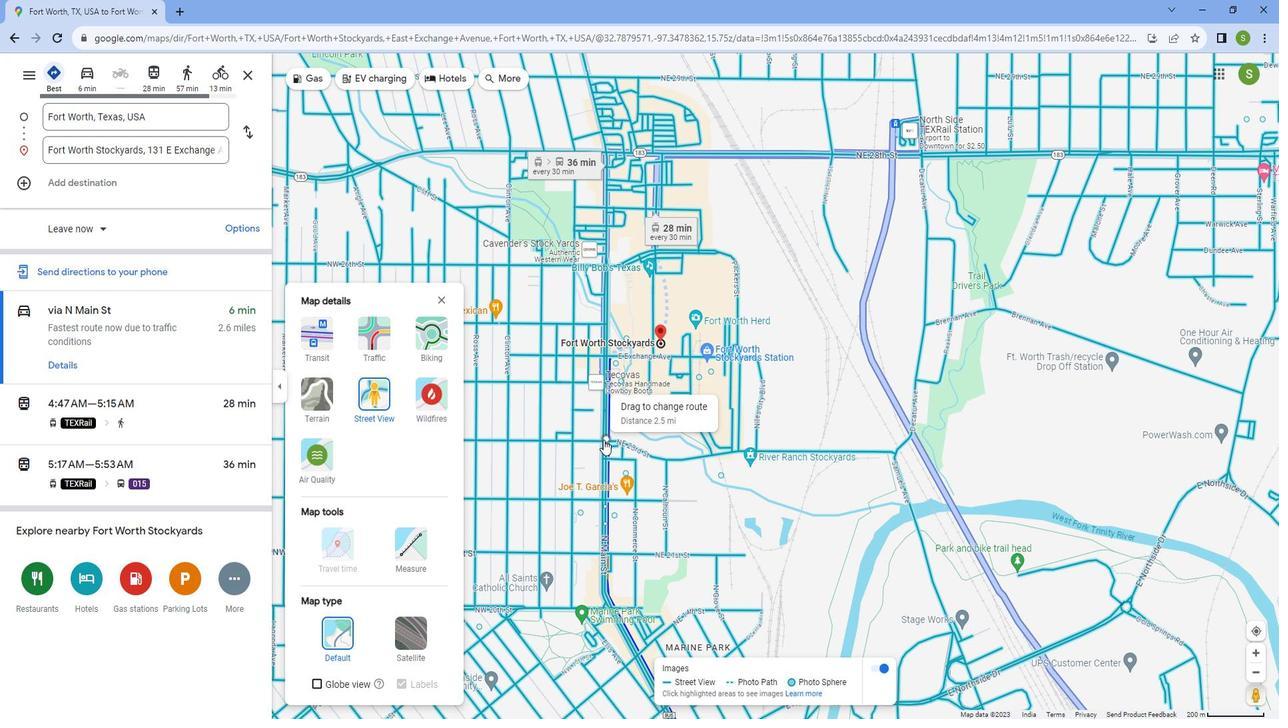 
Action: Mouse pressed left at (604, 425)
Screenshot: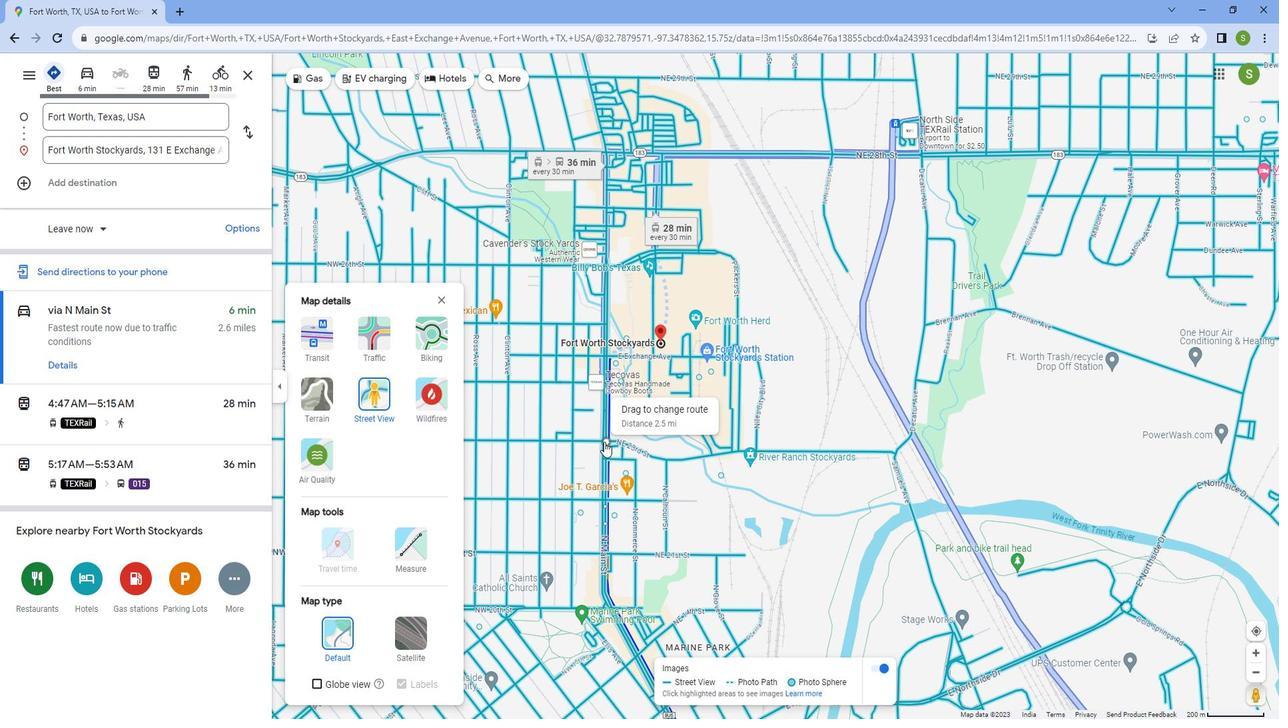 
Action: Mouse moved to (646, 403)
Screenshot: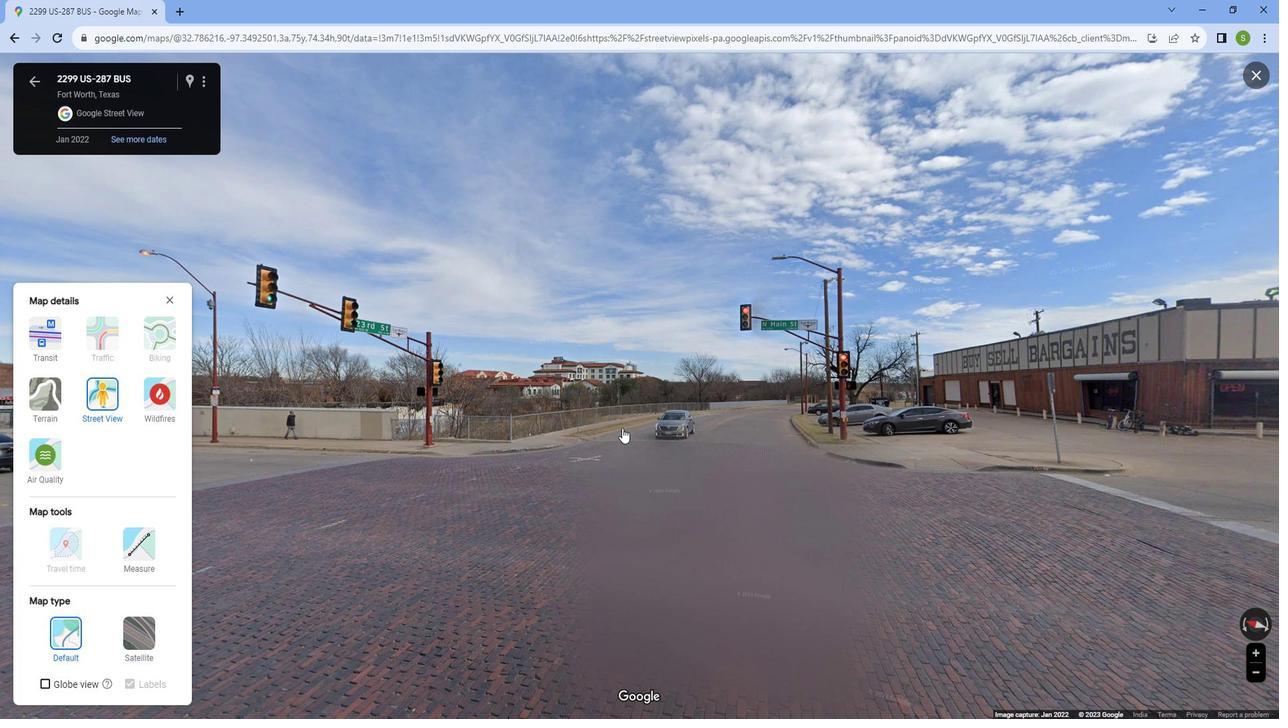 
Action: Mouse scrolled (646, 403) with delta (0, 0)
Screenshot: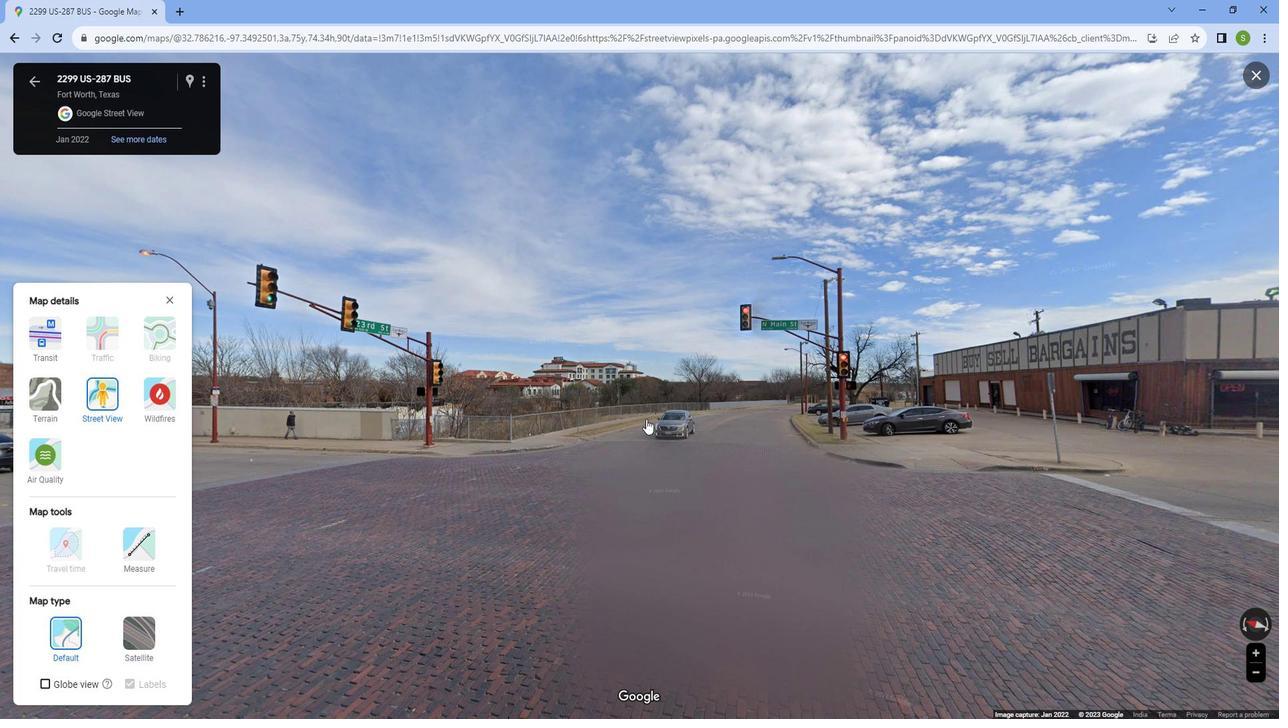 
Action: Mouse scrolled (646, 403) with delta (0, 0)
Screenshot: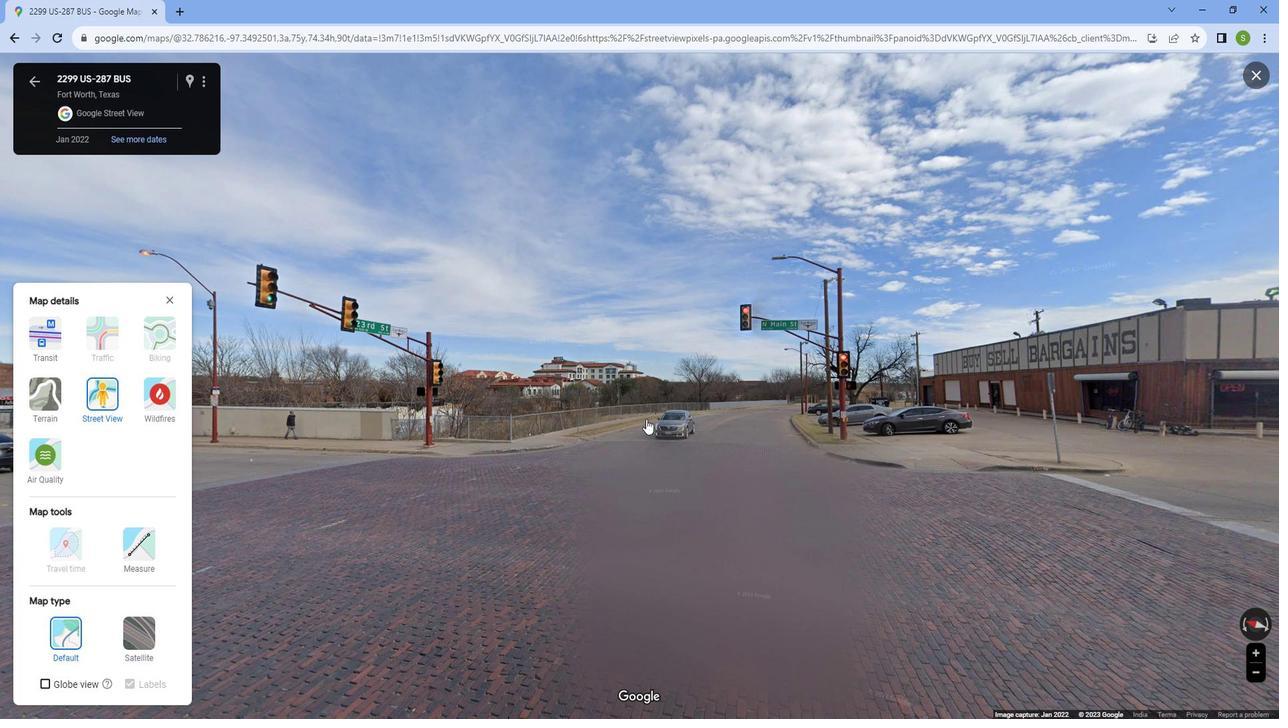 
Action: Mouse scrolled (646, 403) with delta (0, 0)
Screenshot: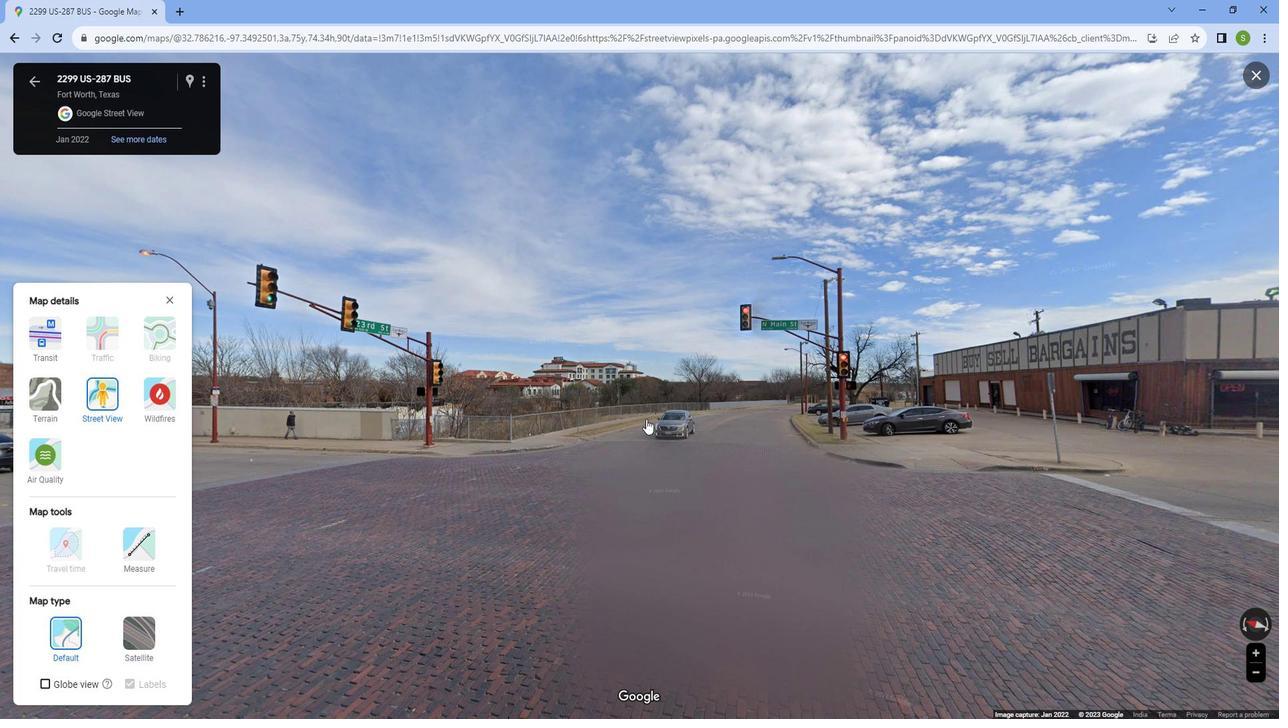 
Action: Mouse scrolled (646, 403) with delta (0, 0)
Screenshot: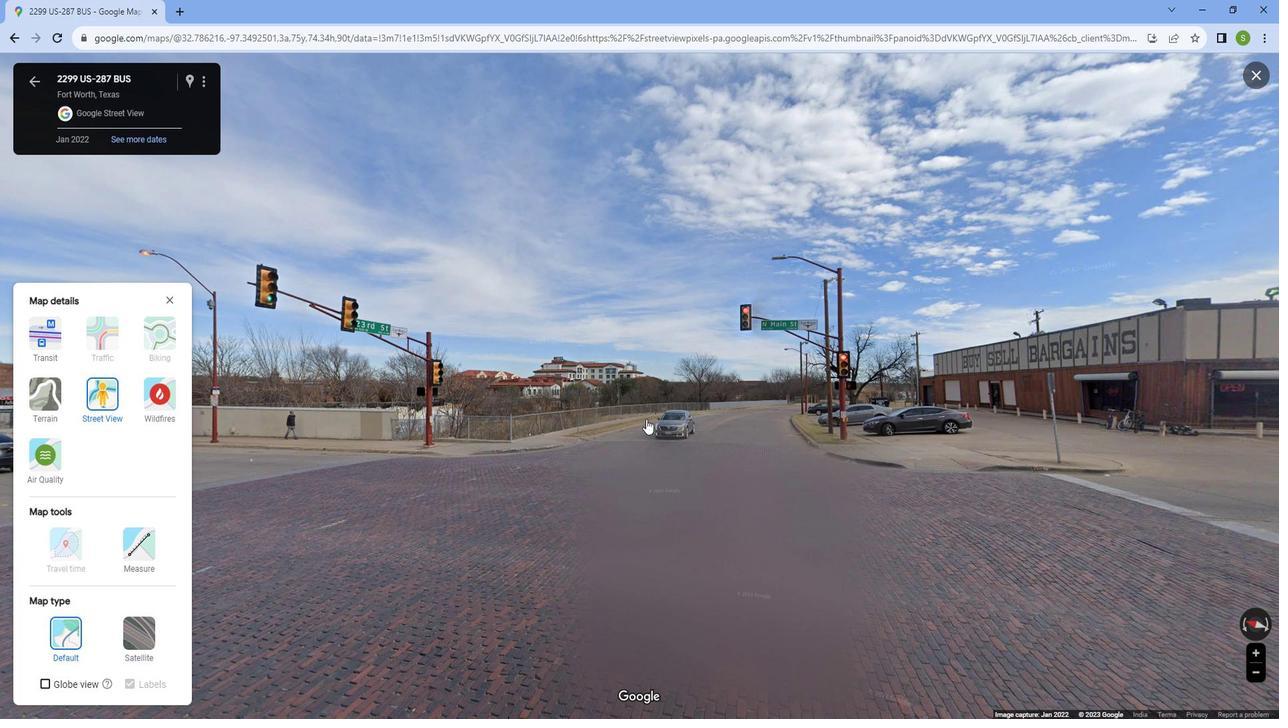 
Action: Mouse scrolled (646, 403) with delta (0, 0)
Screenshot: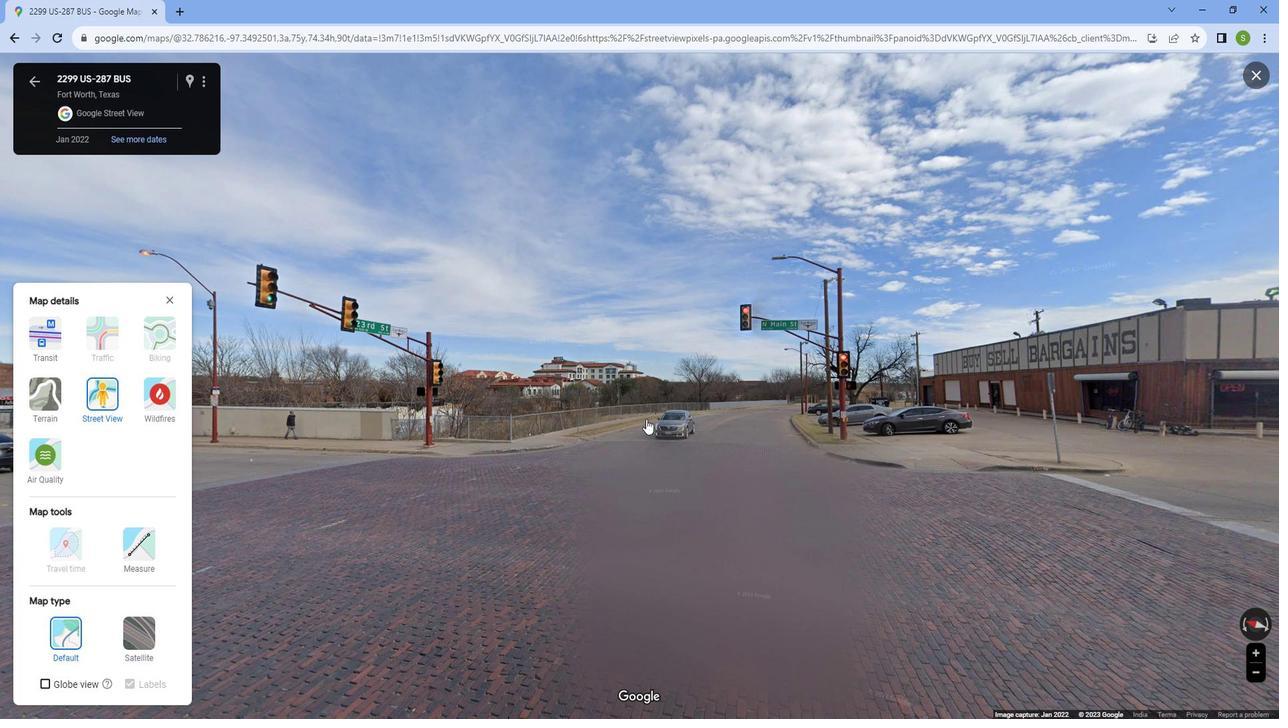 
Action: Mouse scrolled (646, 403) with delta (0, 0)
Screenshot: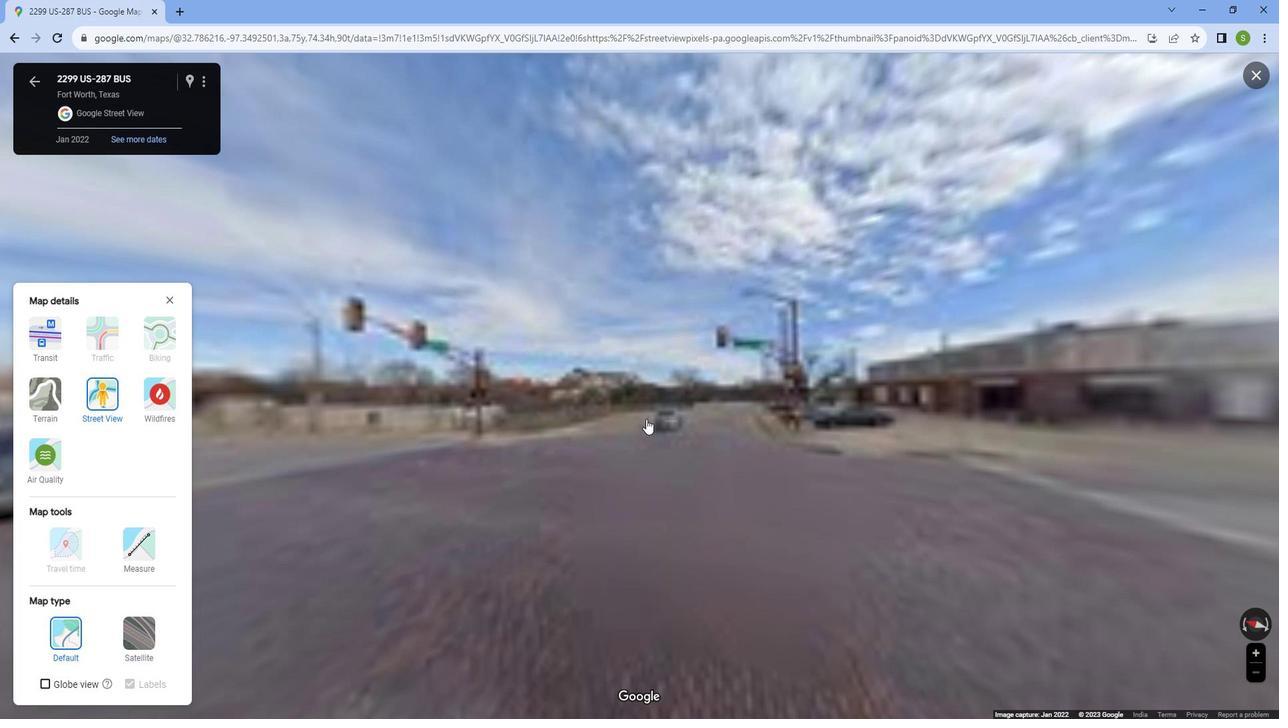 
Action: Mouse scrolled (646, 403) with delta (0, 0)
Screenshot: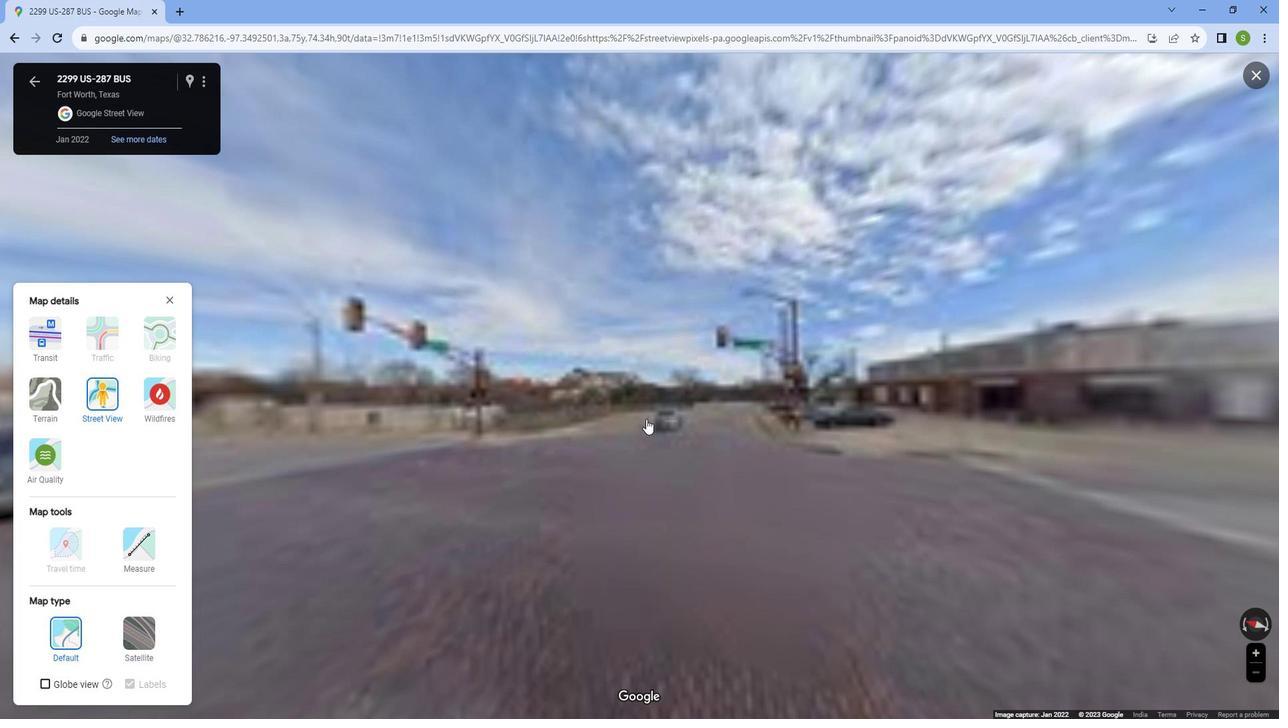 
Action: Mouse scrolled (646, 403) with delta (0, 0)
Screenshot: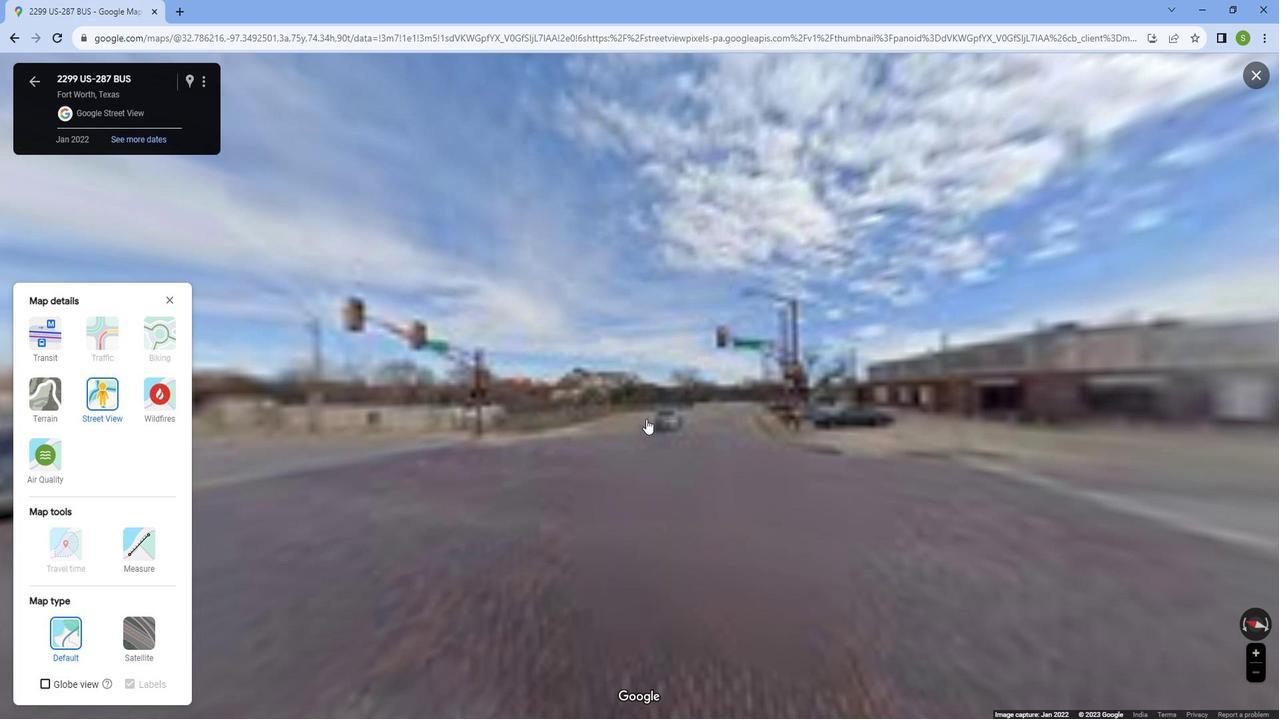 
Action: Mouse scrolled (646, 403) with delta (0, 0)
Screenshot: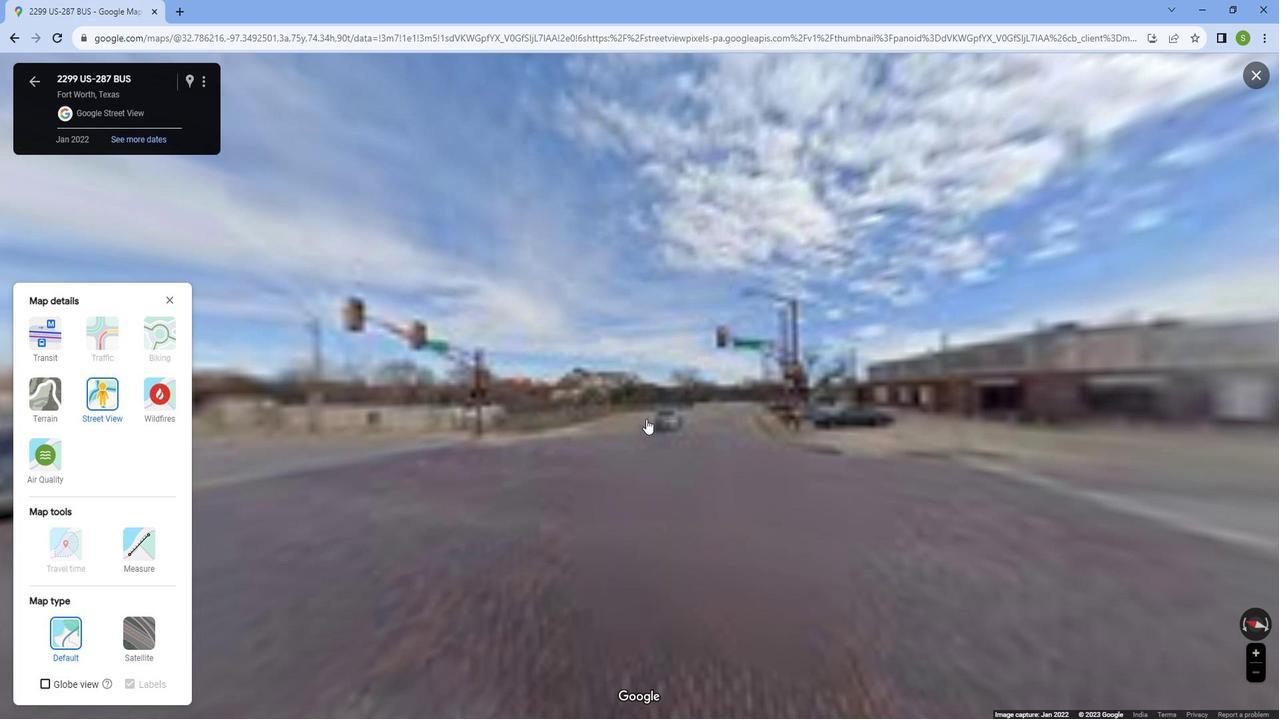 
Action: Mouse scrolled (646, 403) with delta (0, 0)
Screenshot: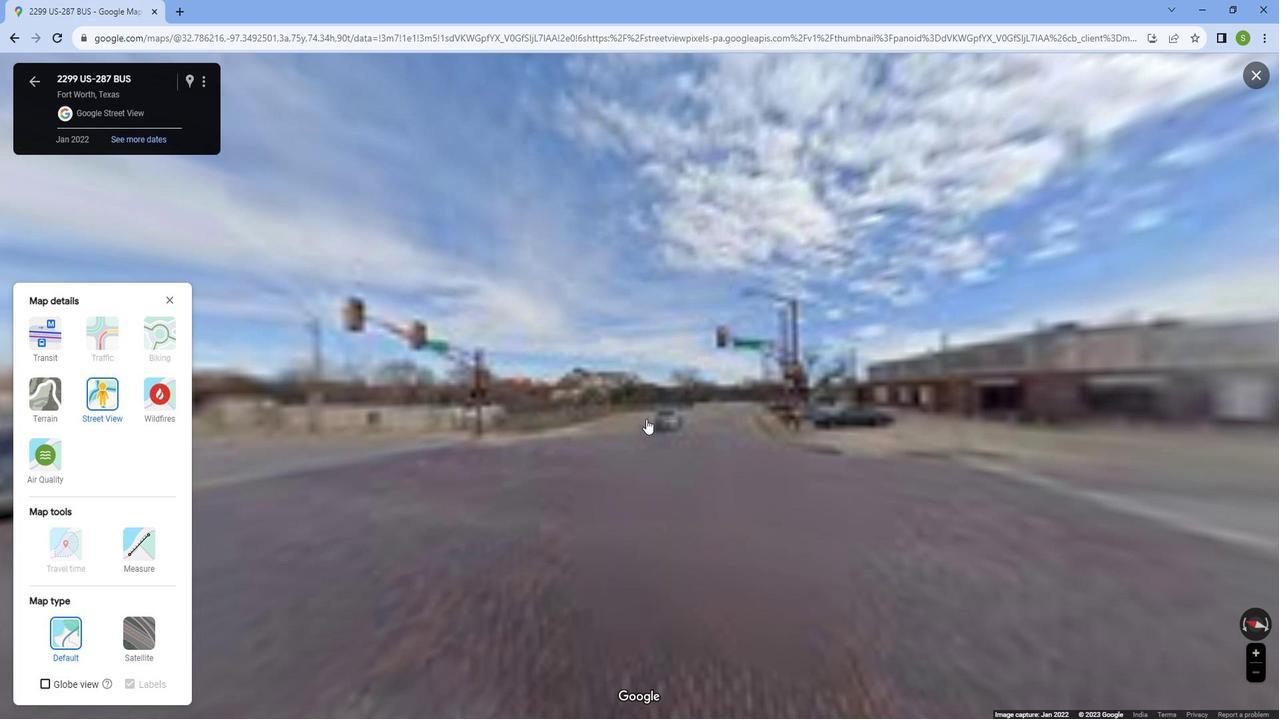 
Action: Mouse scrolled (646, 403) with delta (0, 0)
Screenshot: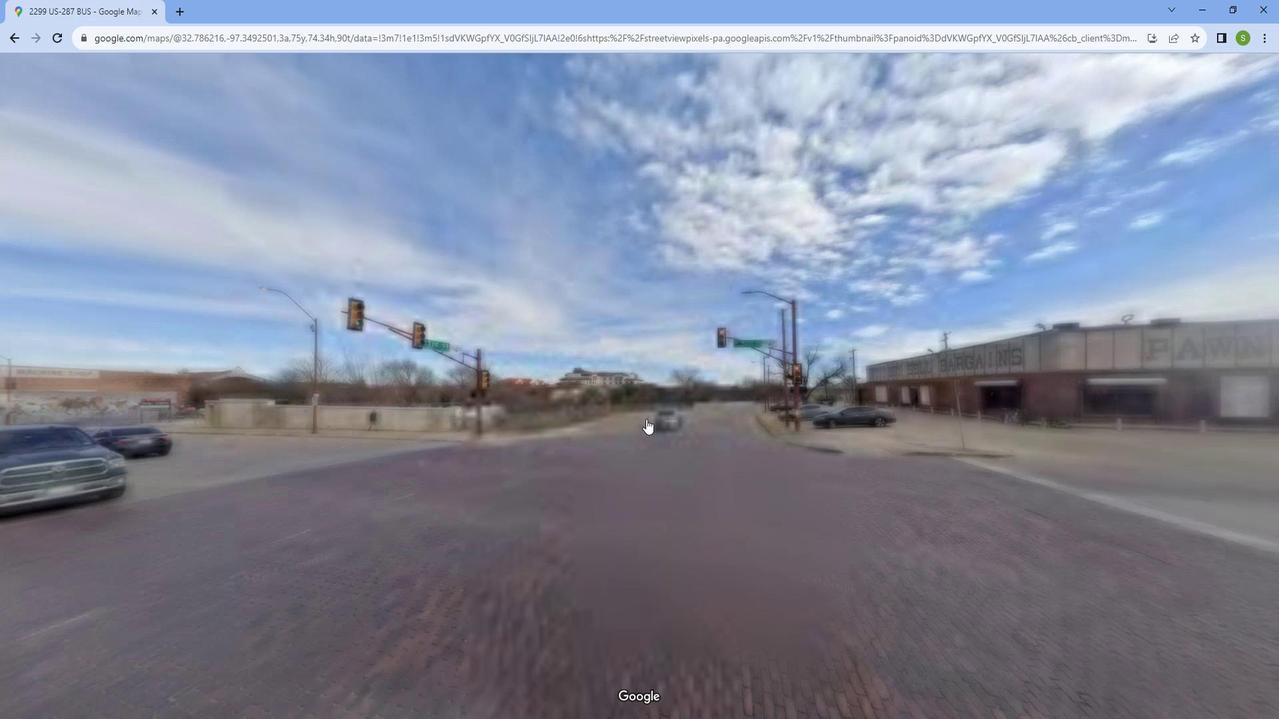 
Action: Mouse scrolled (646, 404) with delta (0, 0)
Screenshot: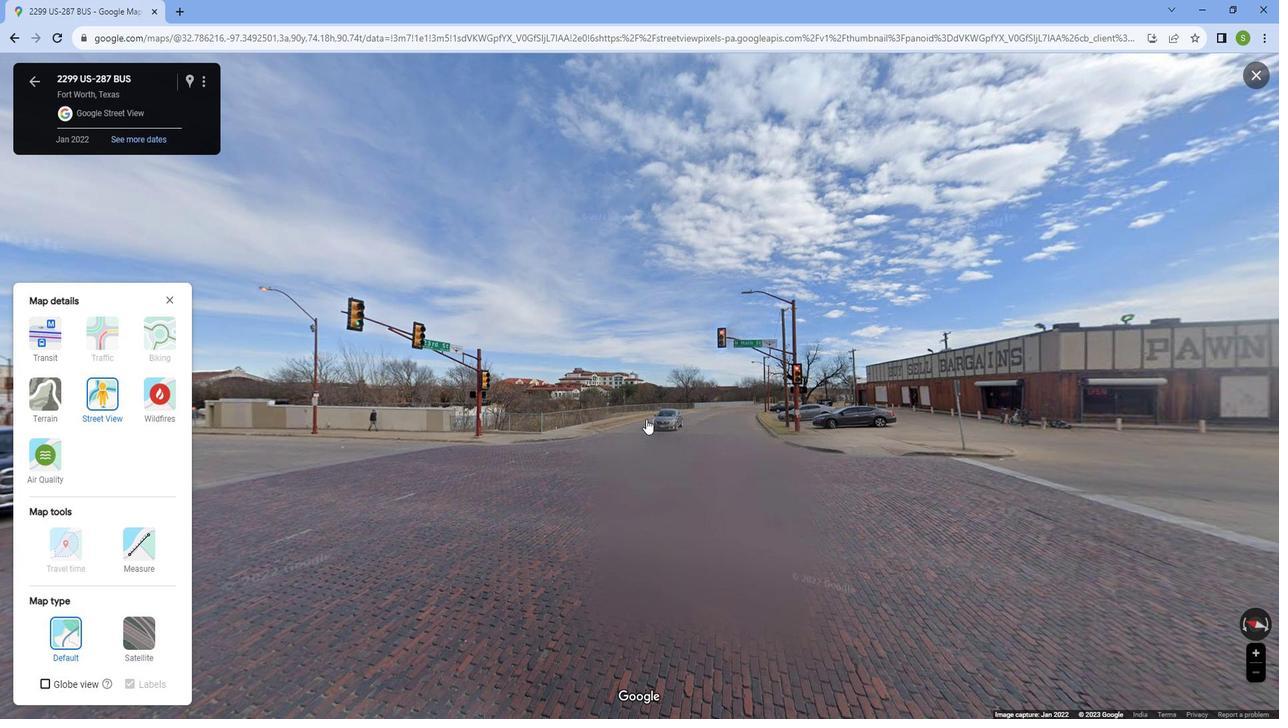 
Action: Mouse scrolled (646, 404) with delta (0, 0)
Screenshot: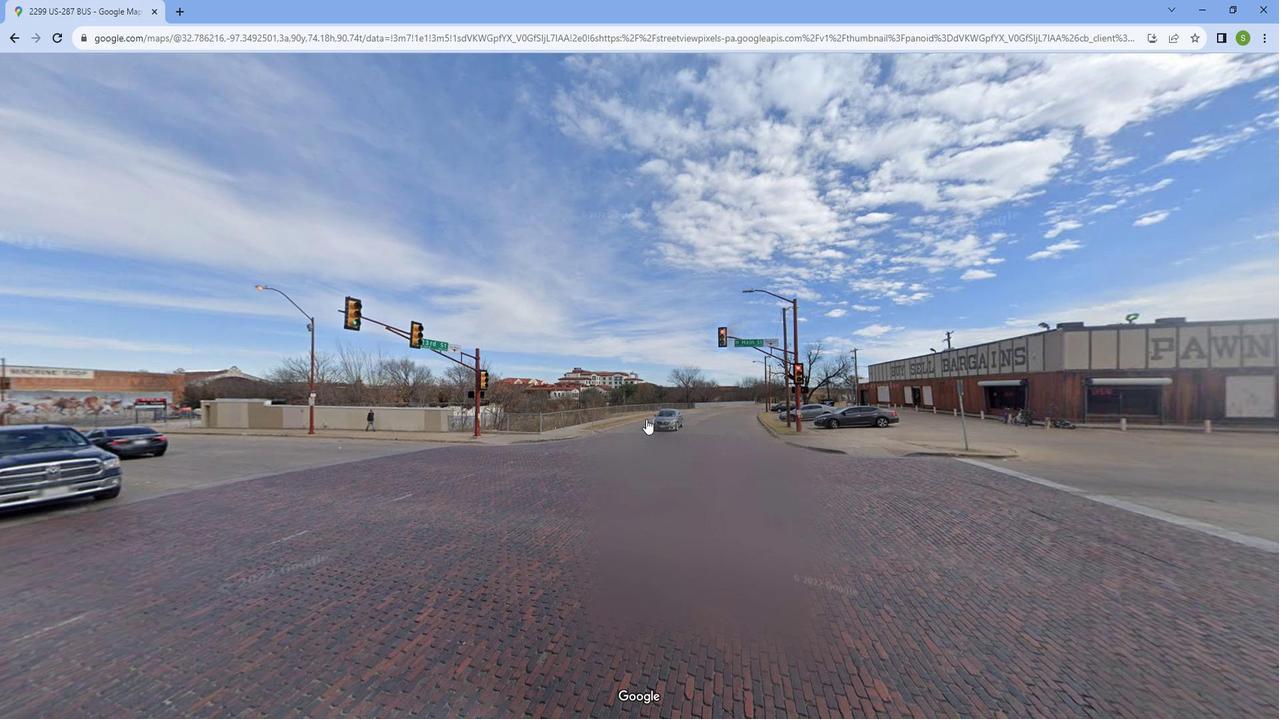 
Action: Mouse scrolled (646, 404) with delta (0, 0)
Screenshot: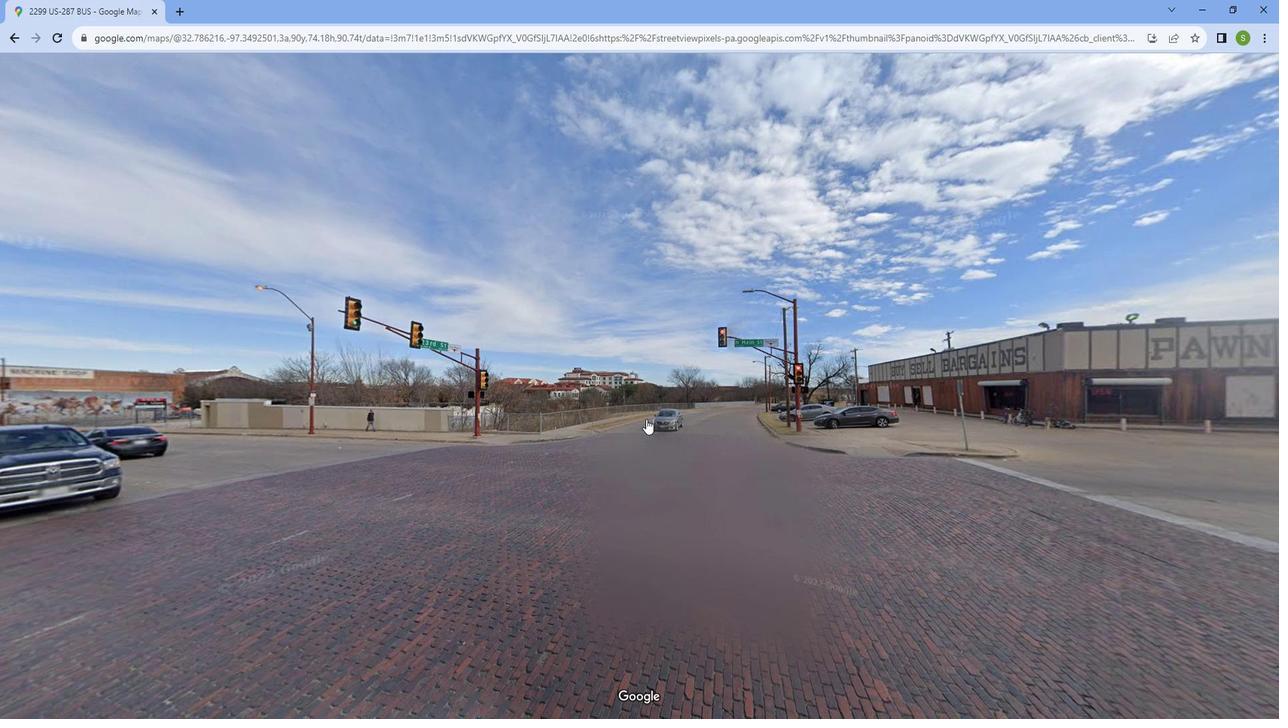 
Action: Mouse scrolled (646, 404) with delta (0, 0)
Screenshot: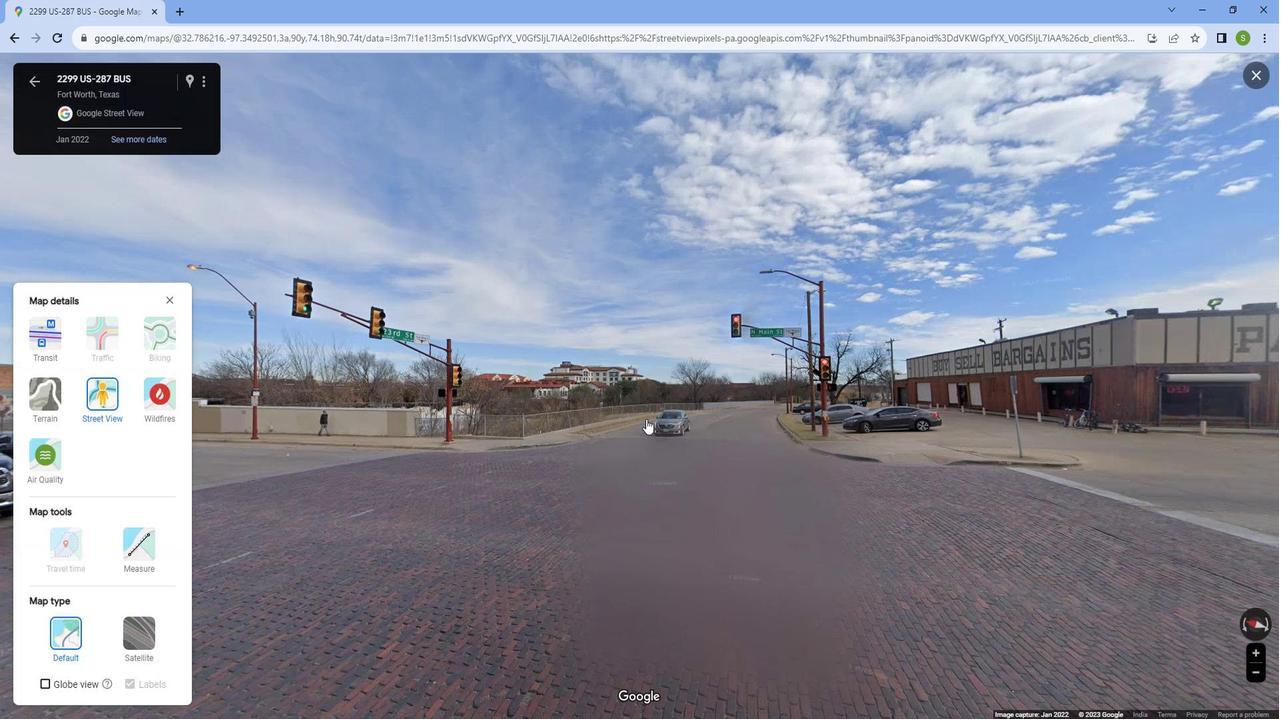 
Action: Mouse scrolled (646, 404) with delta (0, 0)
Screenshot: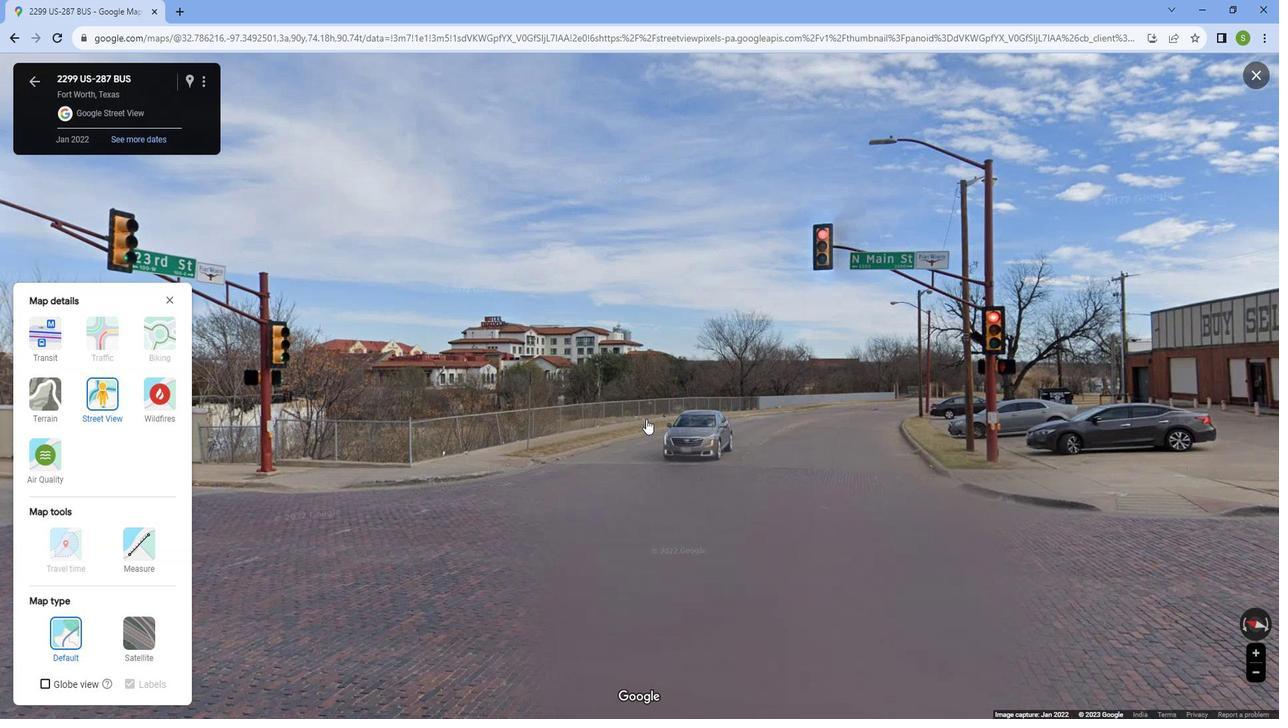 
Action: Mouse scrolled (646, 404) with delta (0, 0)
Screenshot: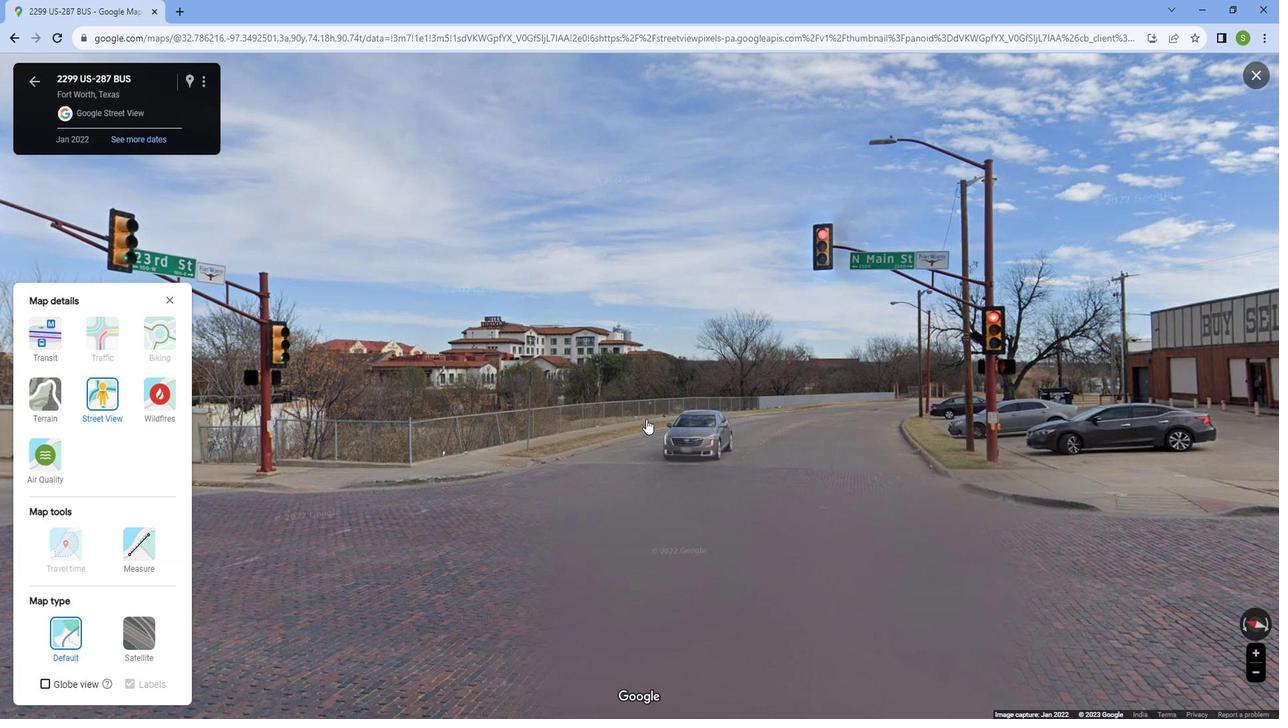 
Action: Mouse scrolled (646, 404) with delta (0, 0)
Screenshot: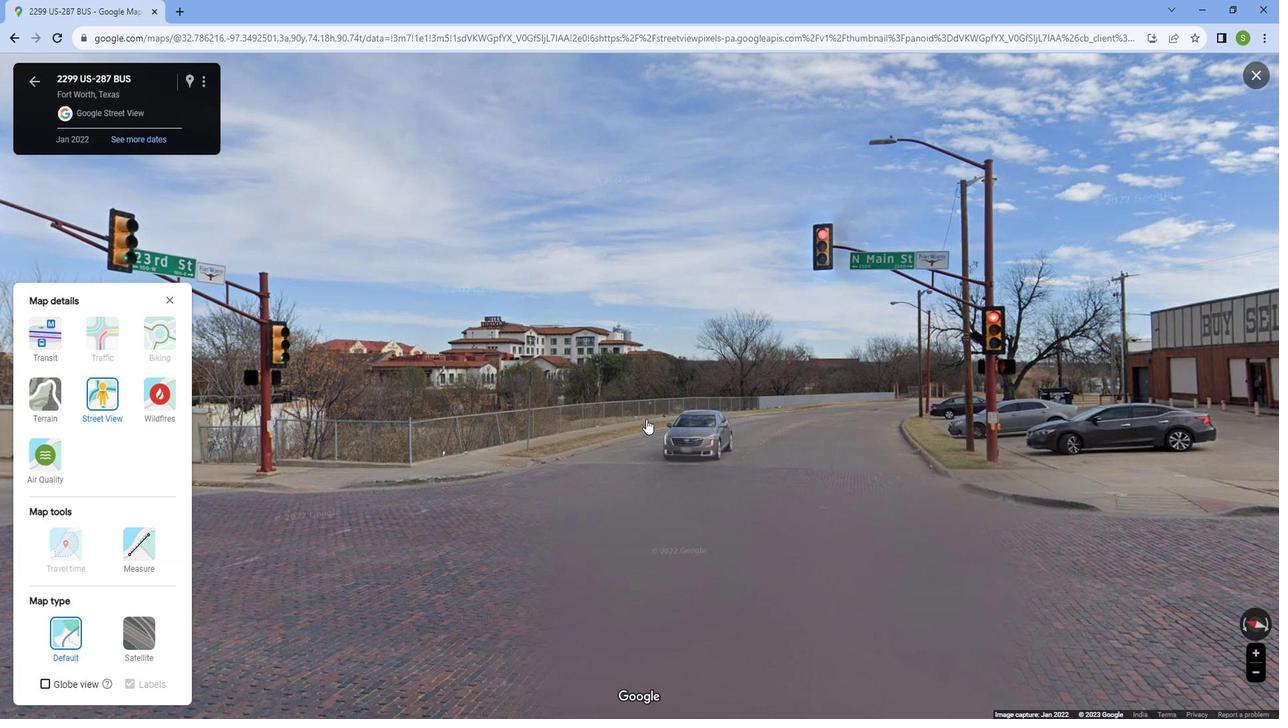 
Action: Mouse scrolled (646, 404) with delta (0, 0)
Screenshot: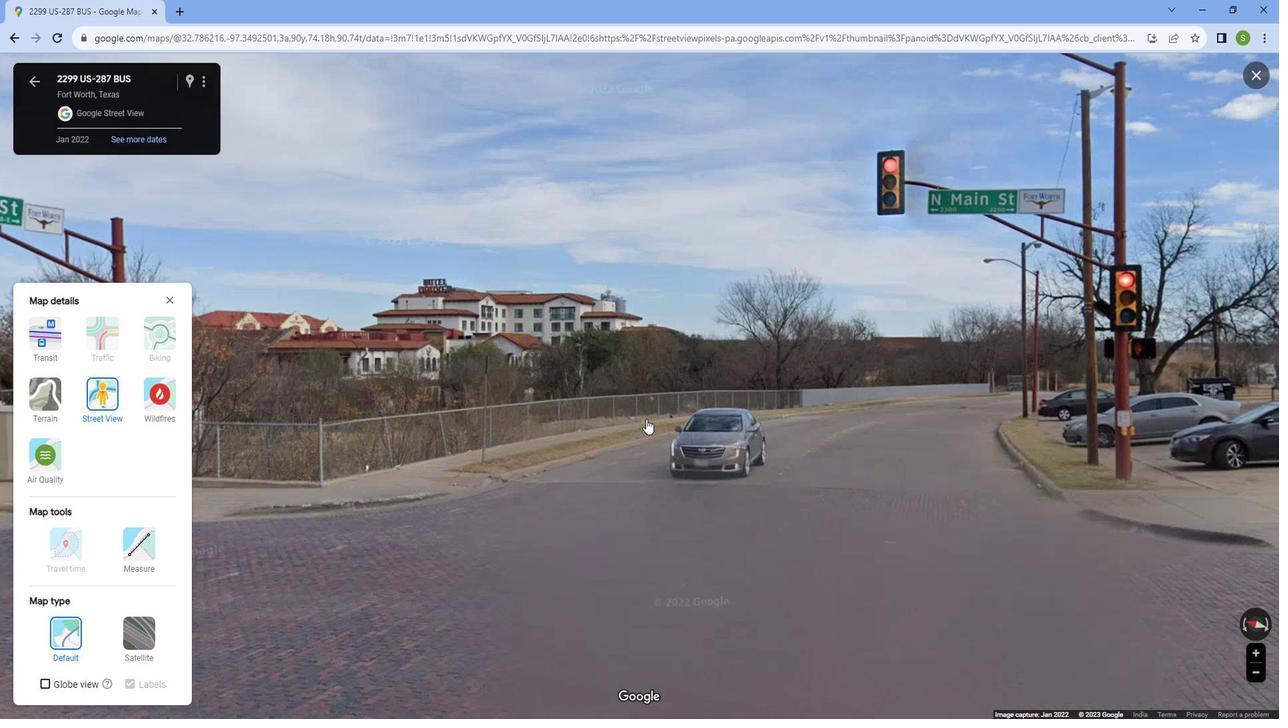 
Action: Mouse scrolled (646, 404) with delta (0, 0)
Screenshot: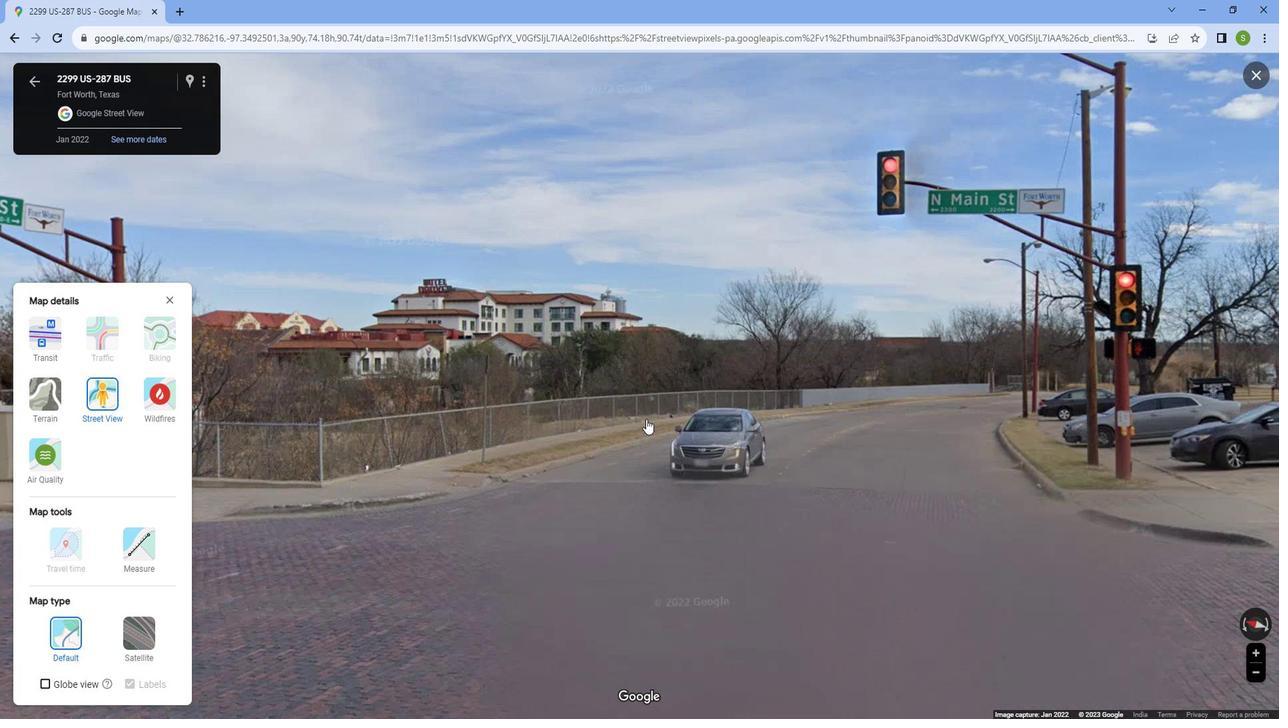 
Action: Mouse scrolled (646, 403) with delta (0, 0)
Screenshot: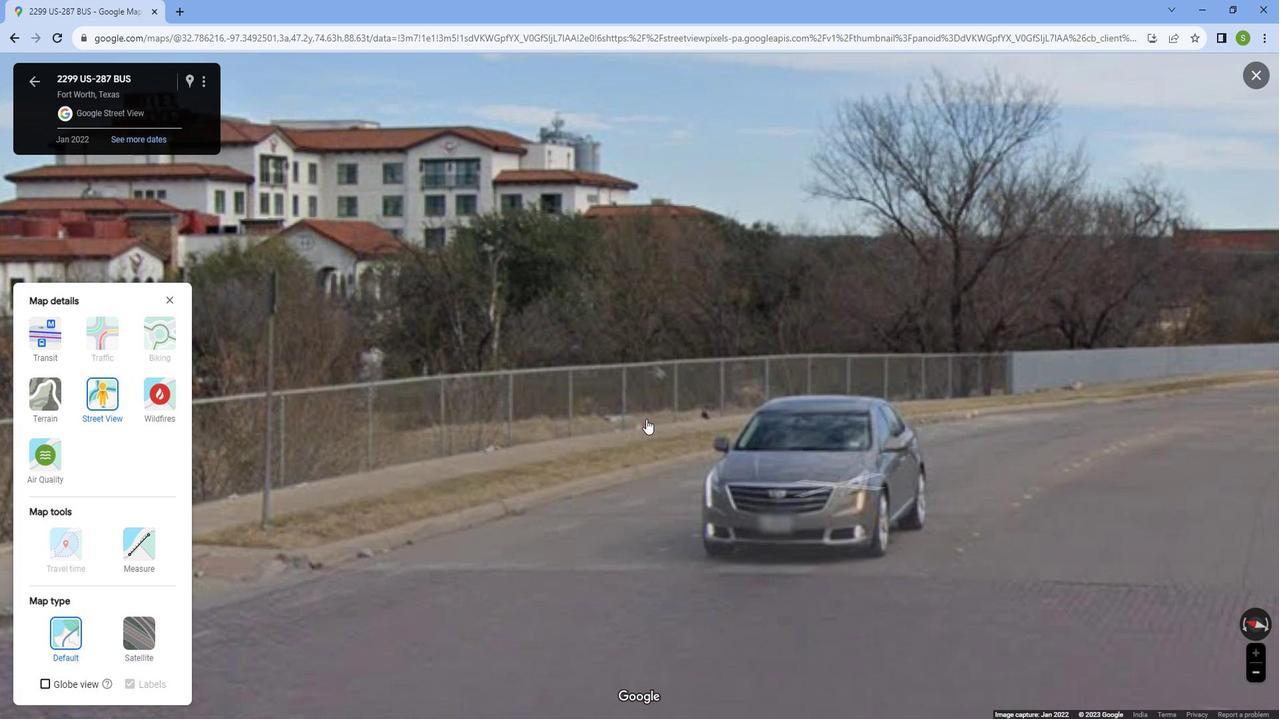 
Action: Mouse scrolled (646, 403) with delta (0, 0)
Screenshot: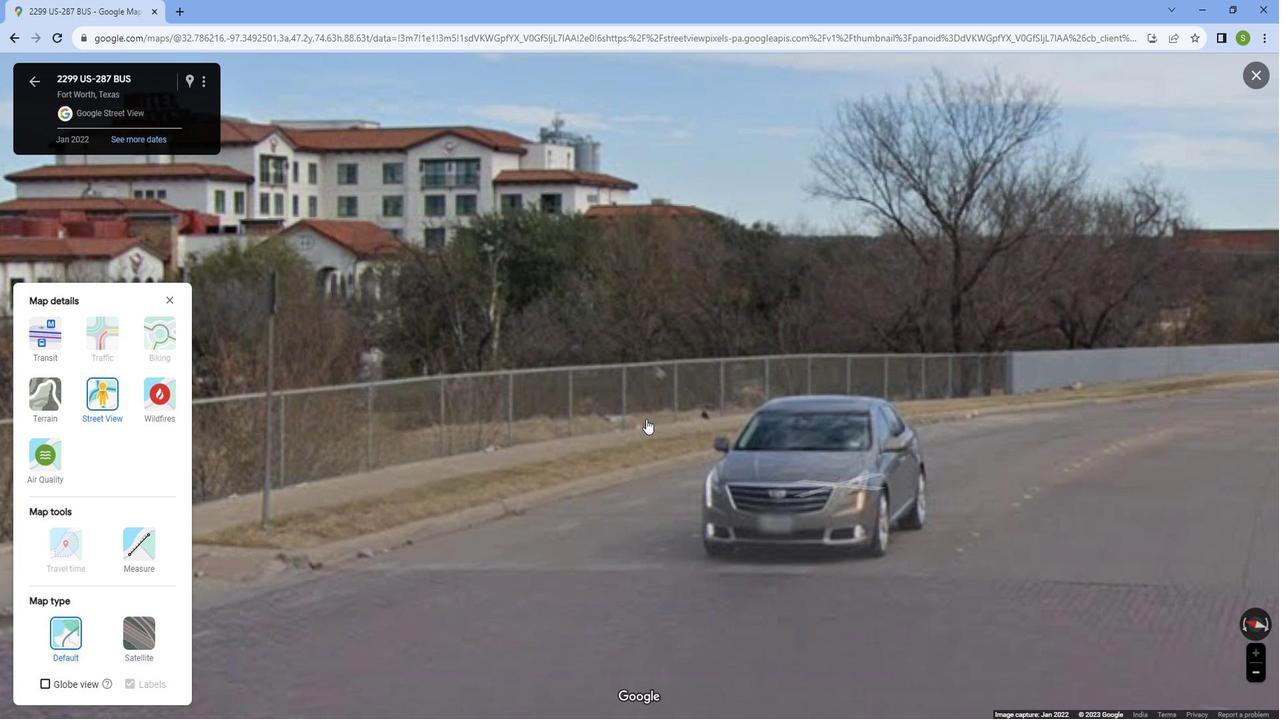
Action: Mouse moved to (431, 460)
Screenshot: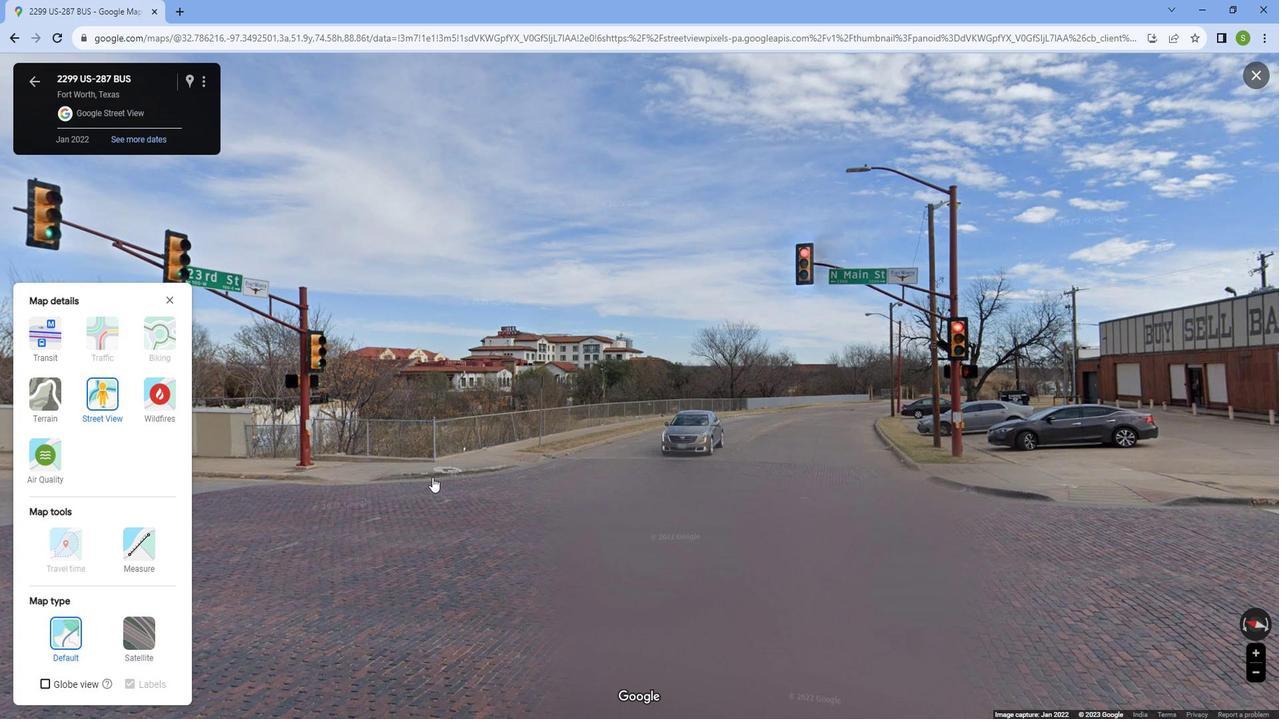 
Action: Mouse pressed left at (431, 460)
Screenshot: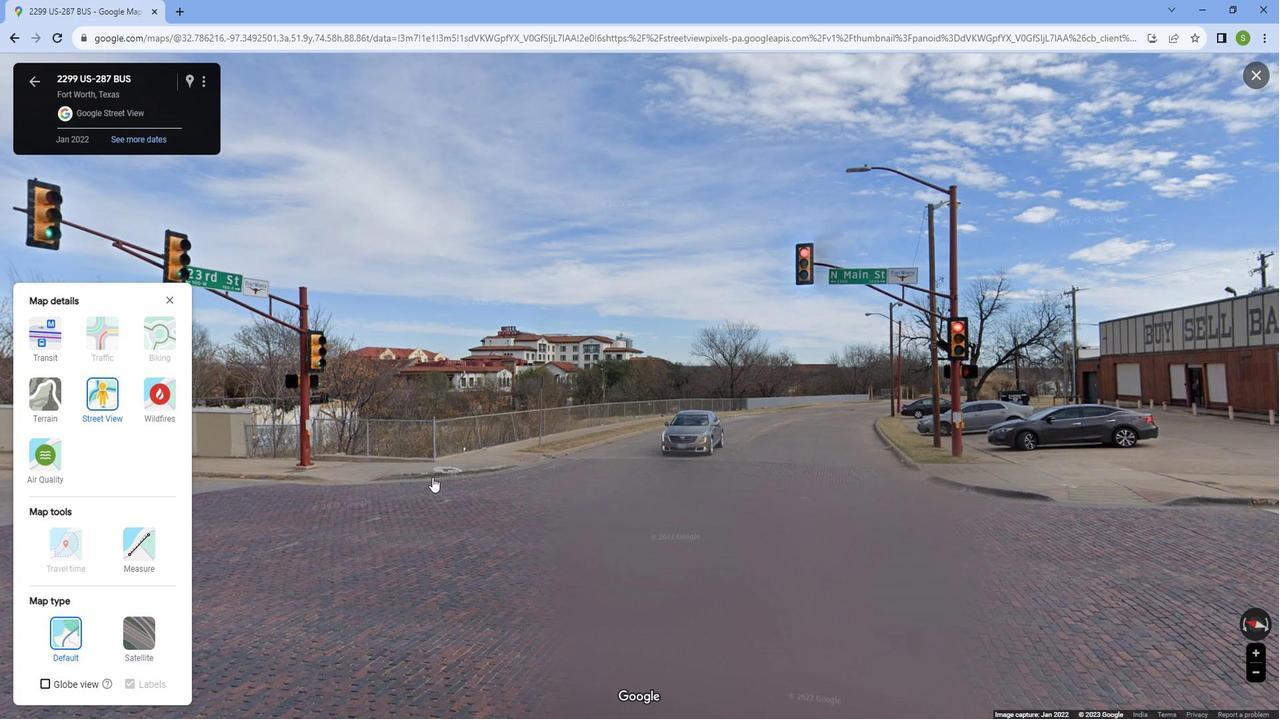 
Action: Mouse moved to (411, 462)
Screenshot: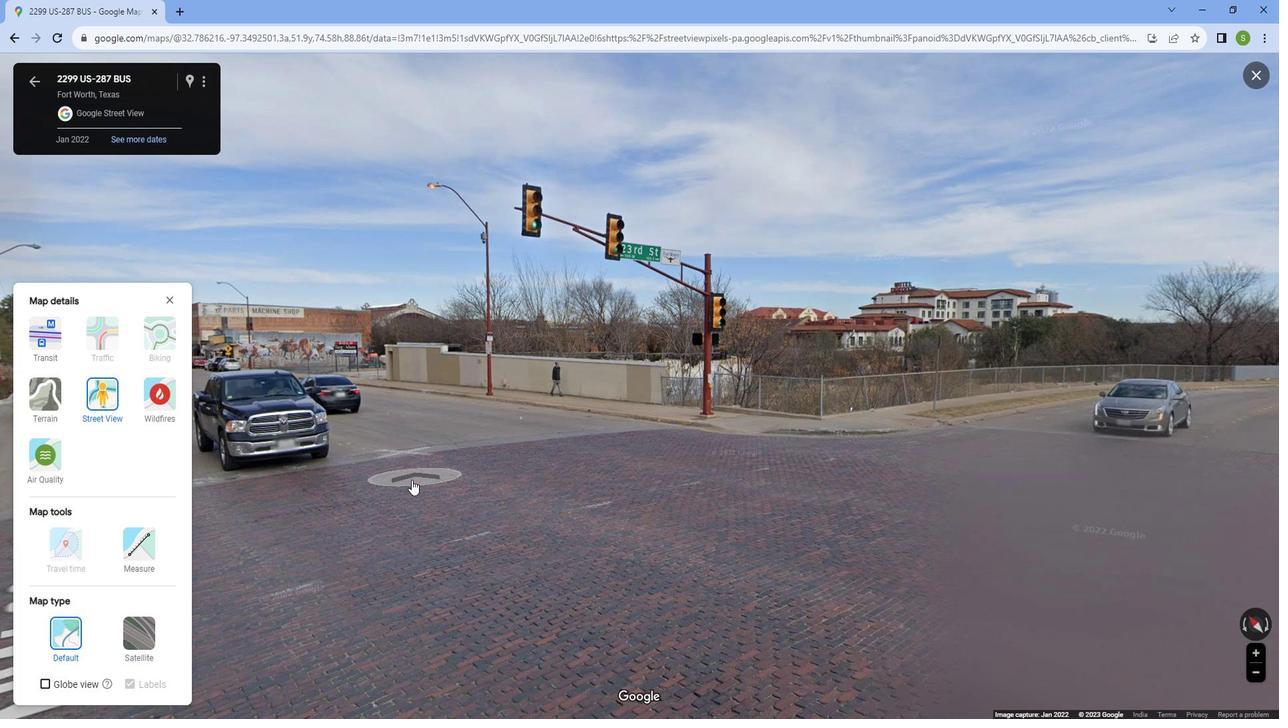 
Action: Mouse pressed left at (411, 462)
Screenshot: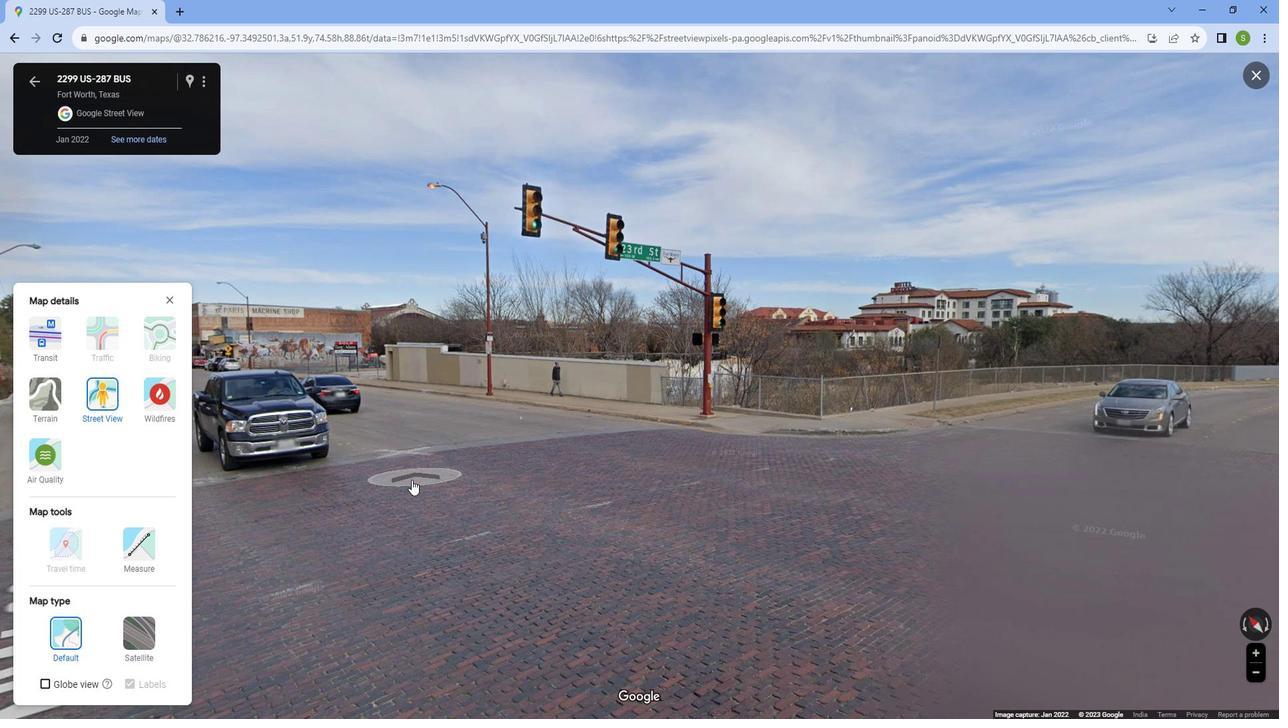 
Action: Mouse moved to (453, 485)
Screenshot: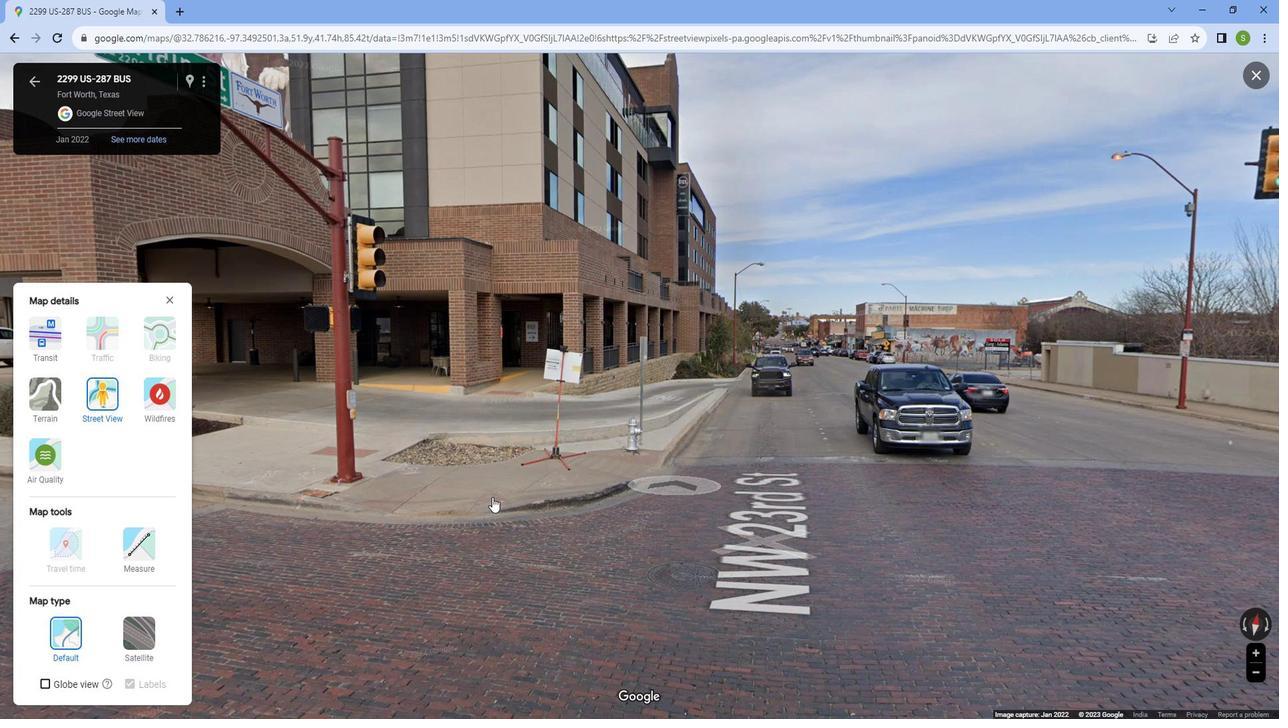 
Action: Mouse pressed left at (453, 485)
Screenshot: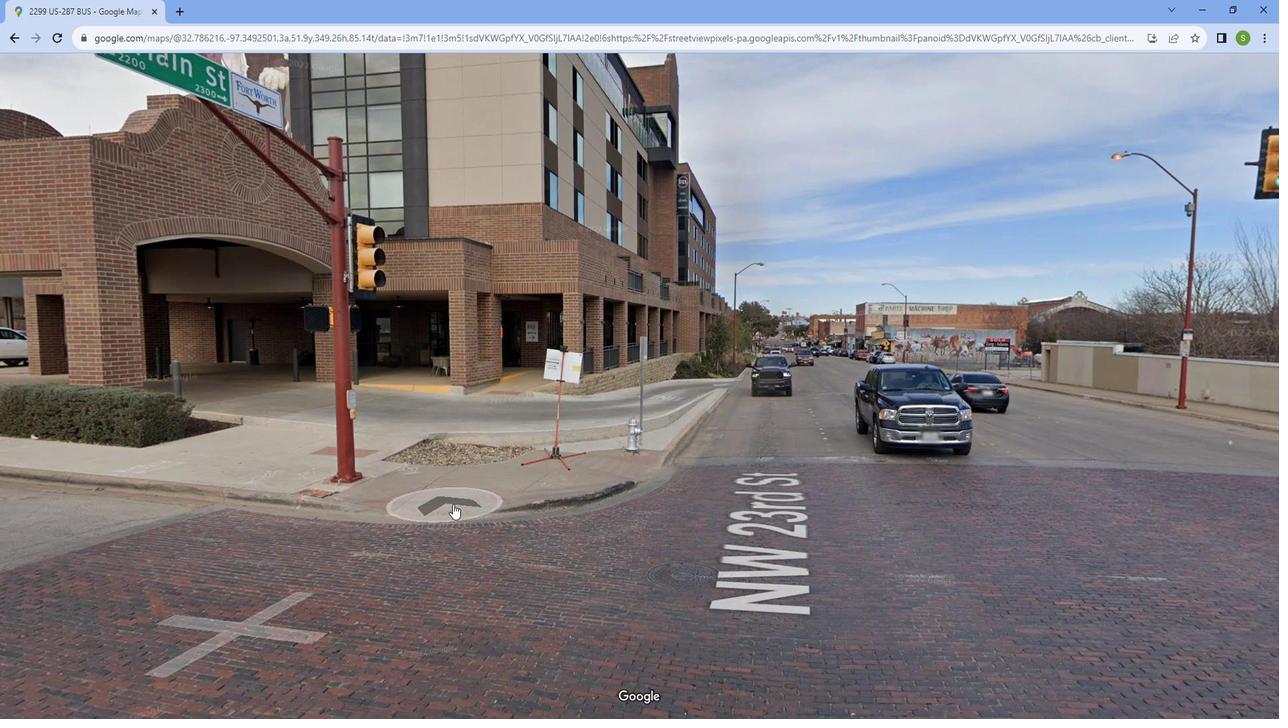 
Action: Mouse moved to (610, 495)
Screenshot: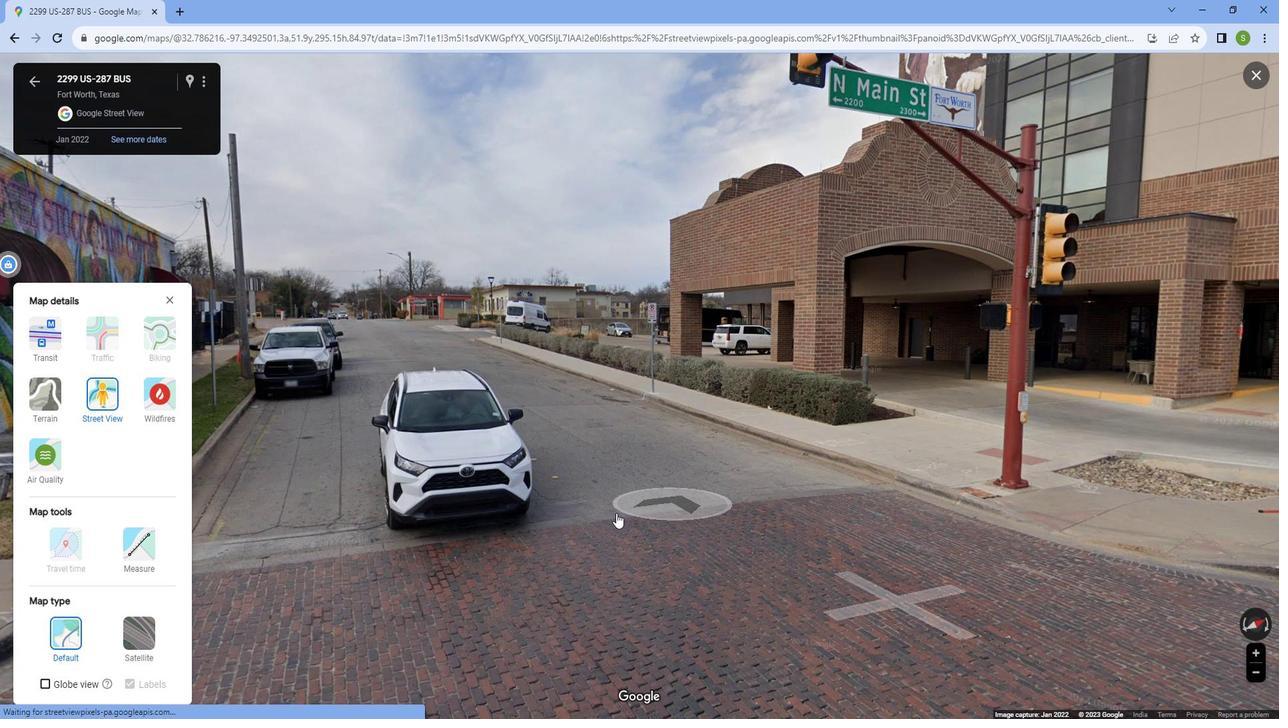 
Action: Mouse pressed left at (610, 495)
Screenshot: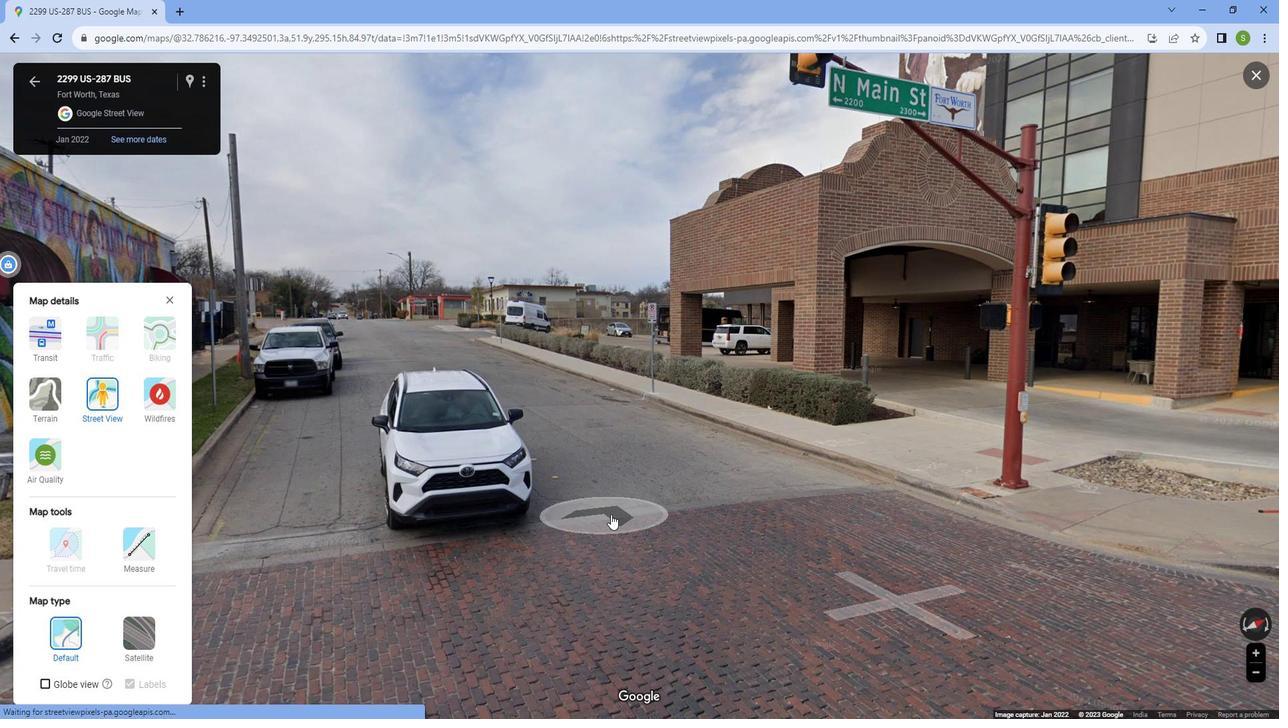 
Action: Mouse moved to (910, 513)
Screenshot: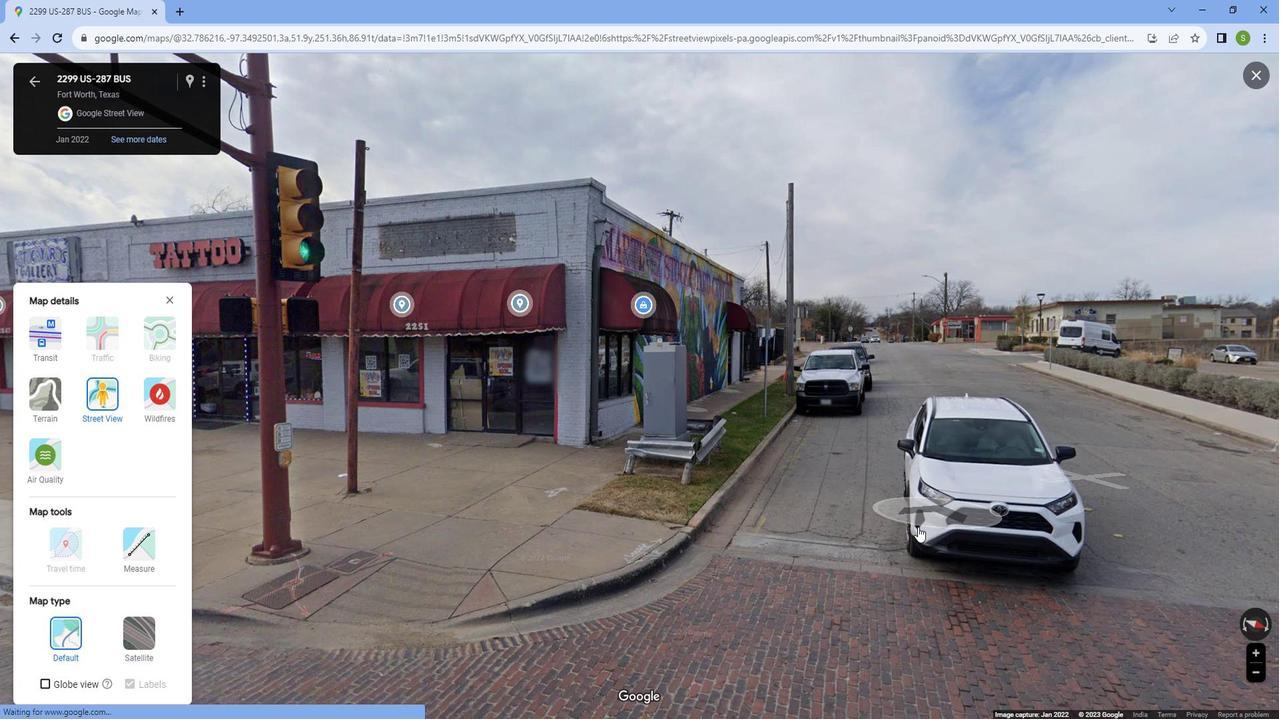 
Action: Mouse pressed left at (910, 513)
Screenshot: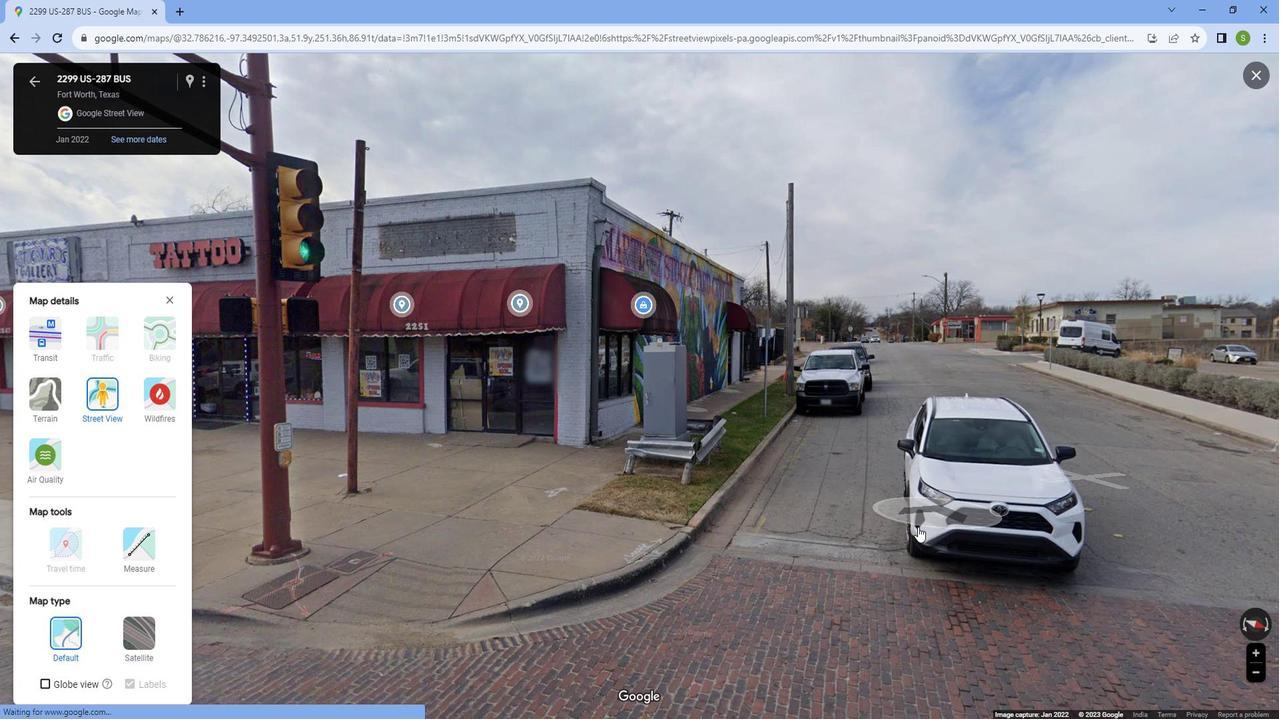 
Action: Mouse moved to (556, 493)
Screenshot: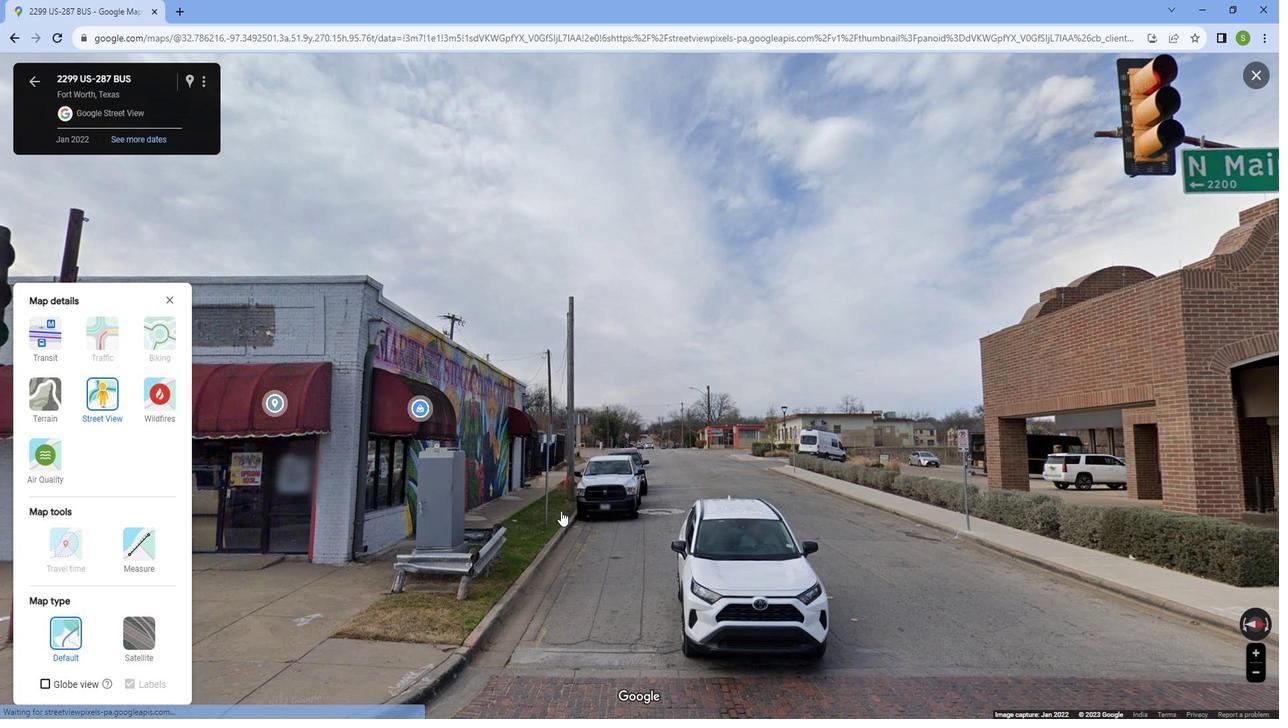 
Action: Mouse pressed left at (556, 493)
Screenshot: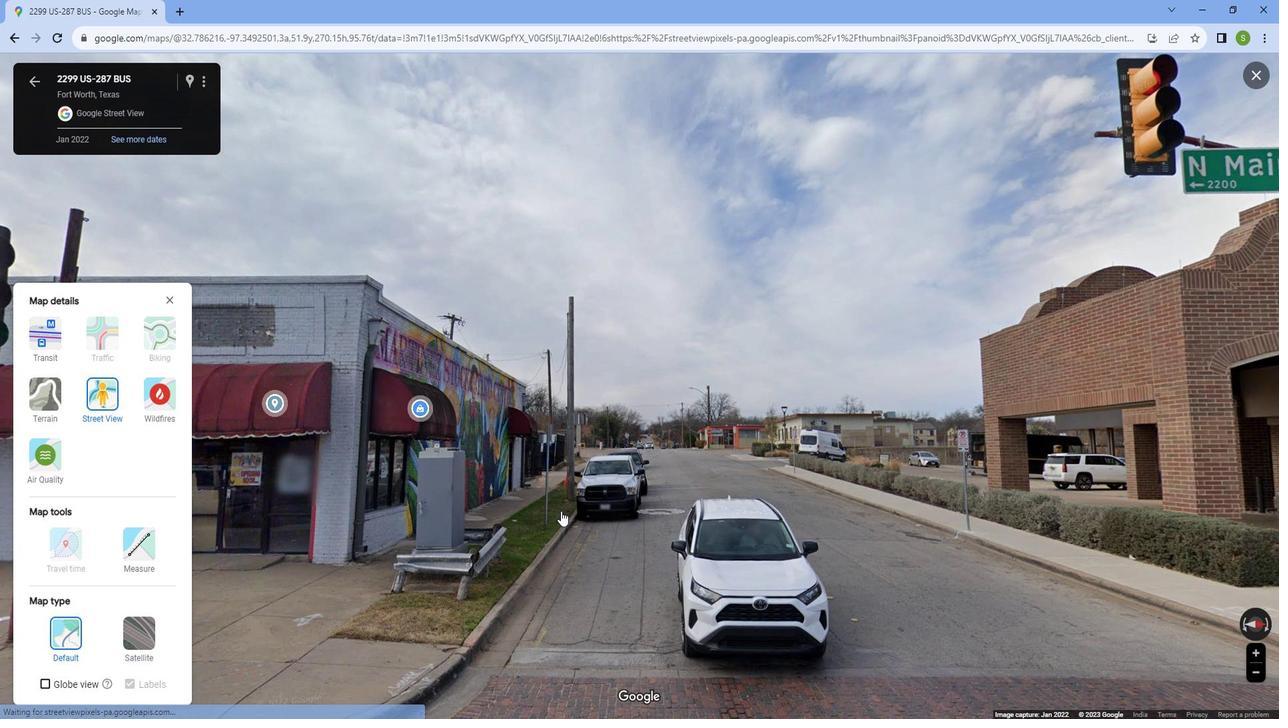 
Action: Mouse moved to (555, 528)
Screenshot: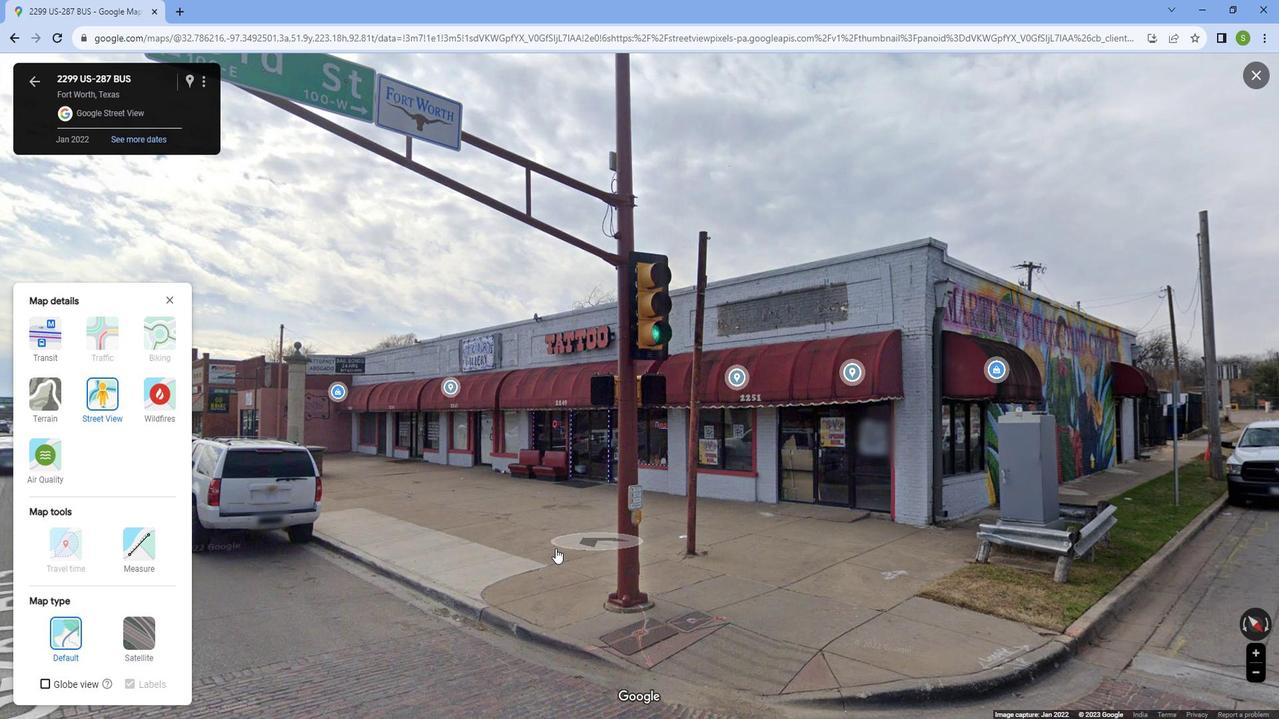 
Action: Mouse pressed left at (555, 528)
Screenshot: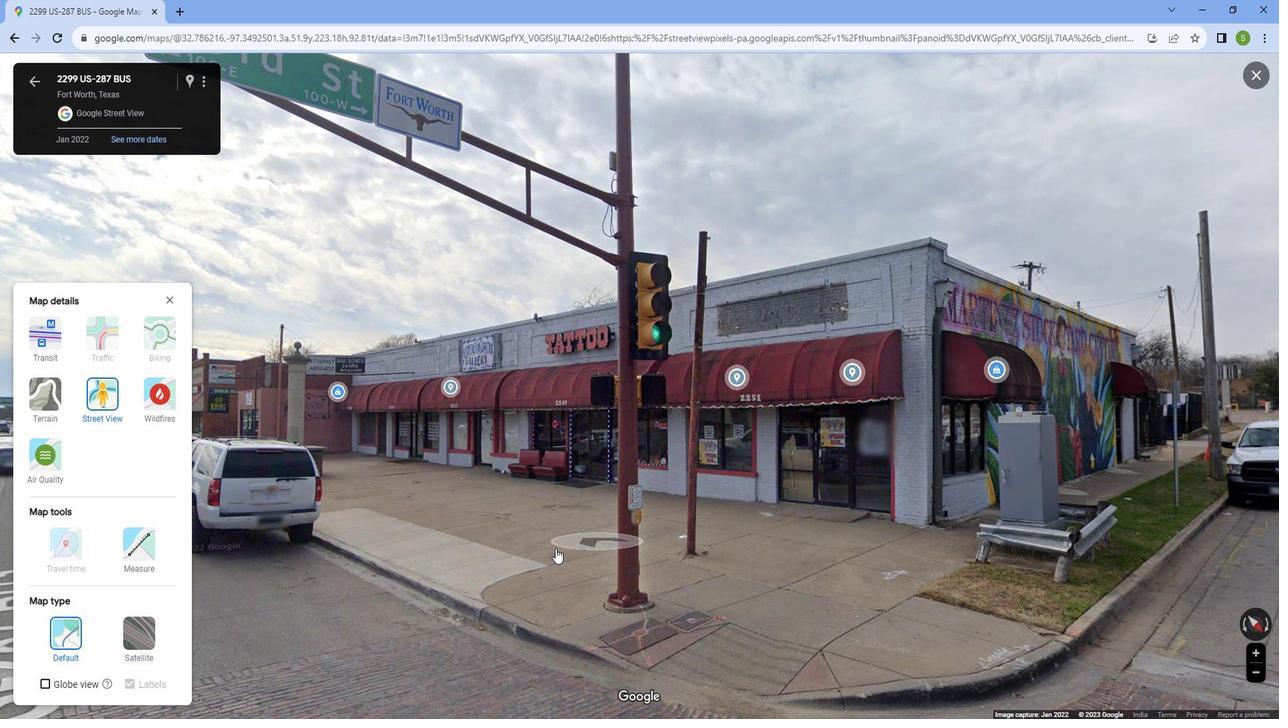 
Action: Mouse moved to (616, 552)
Screenshot: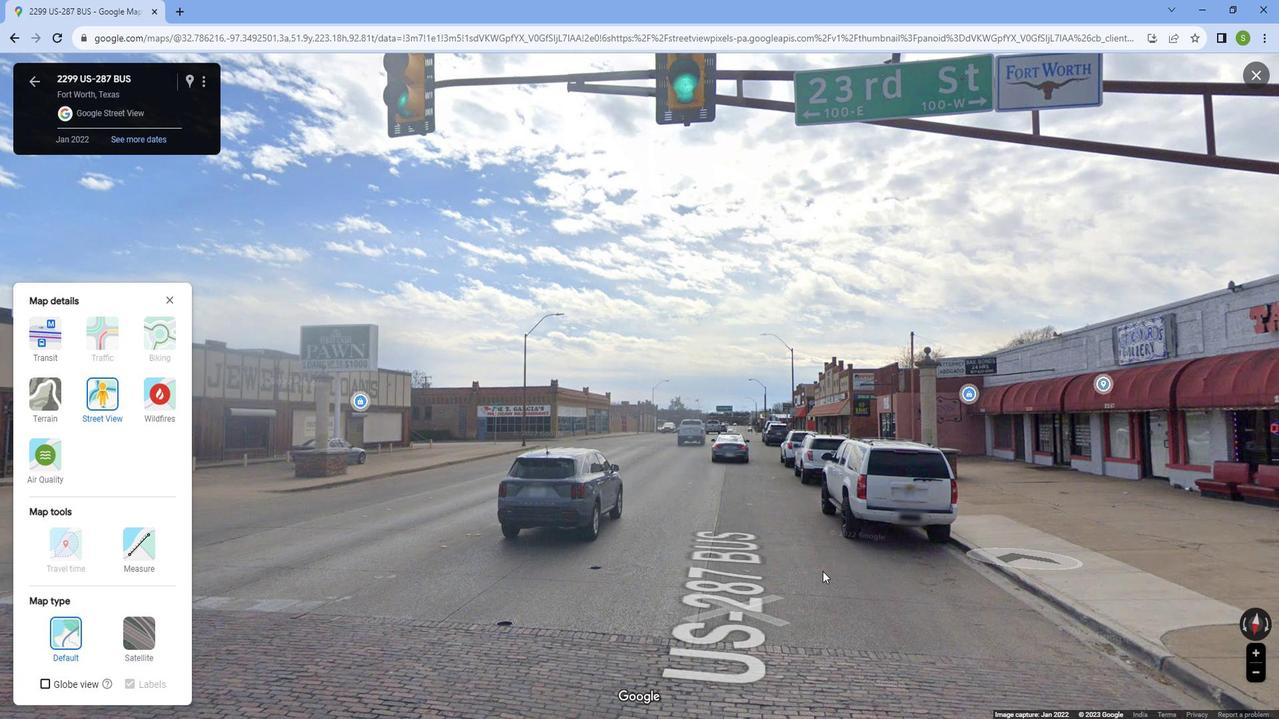 
Action: Mouse pressed left at (616, 552)
Screenshot: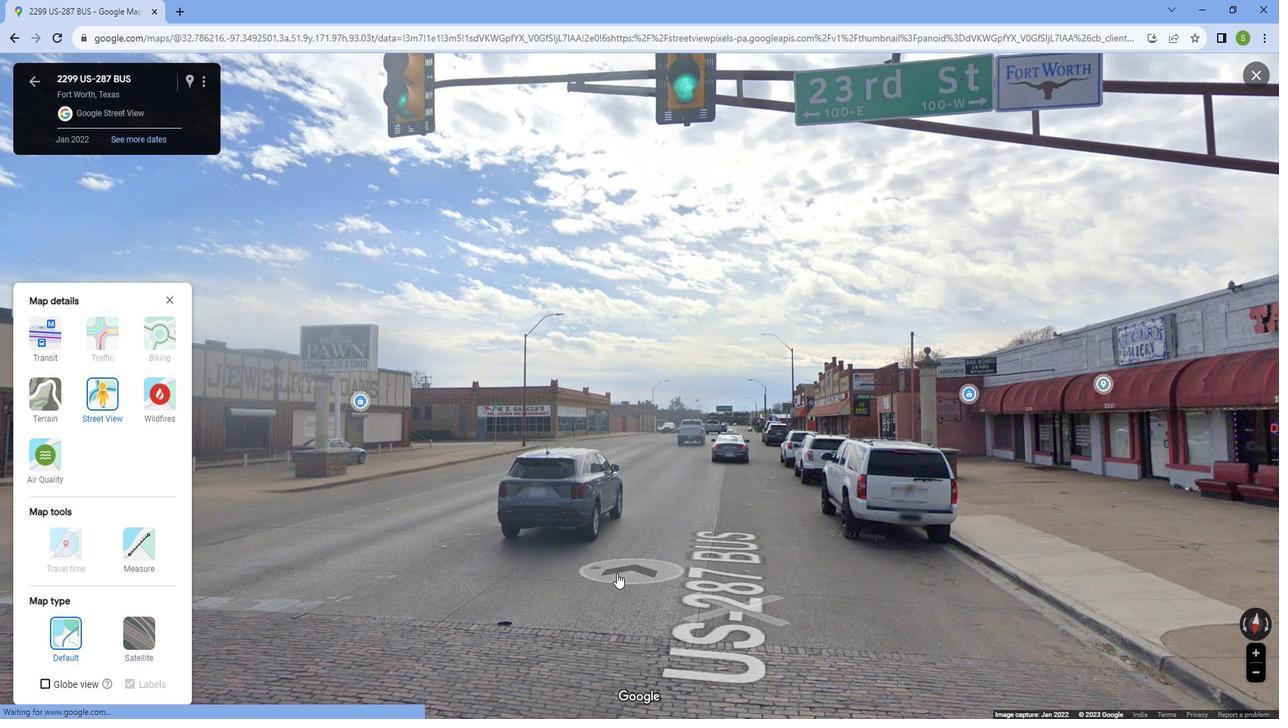 
Action: Mouse moved to (620, 564)
Screenshot: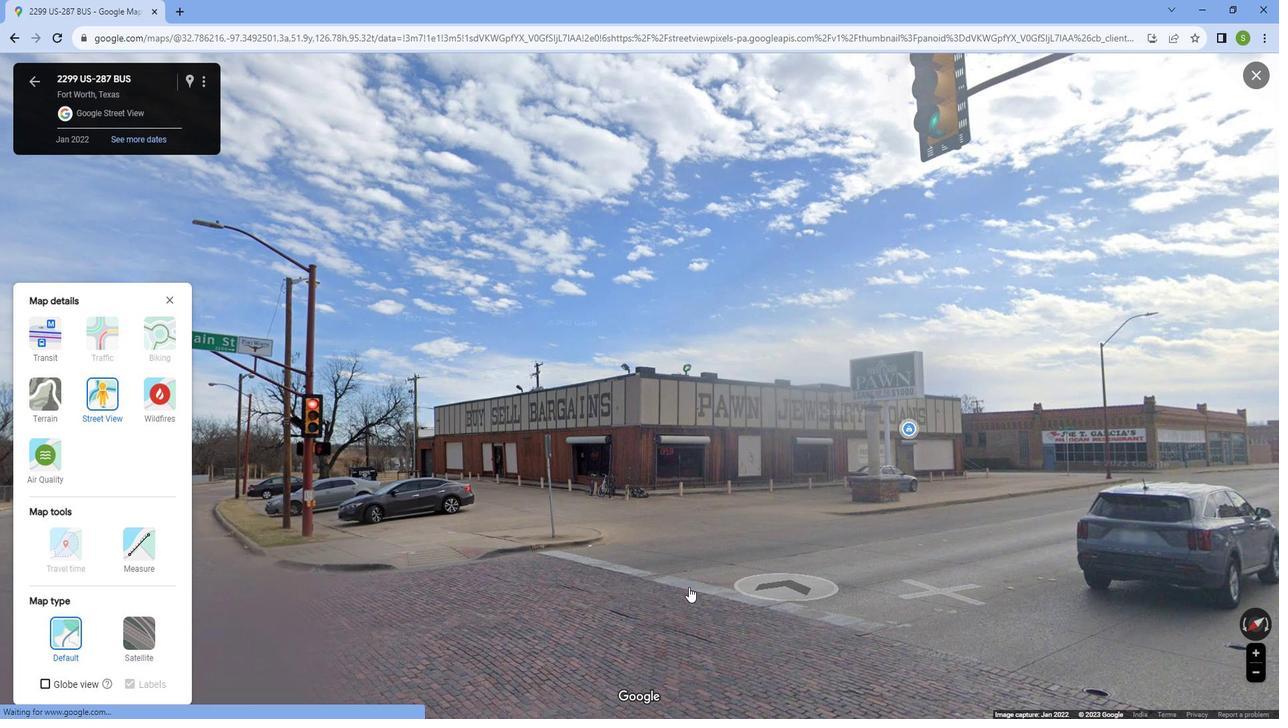 
Action: Mouse pressed left at (620, 564)
Screenshot: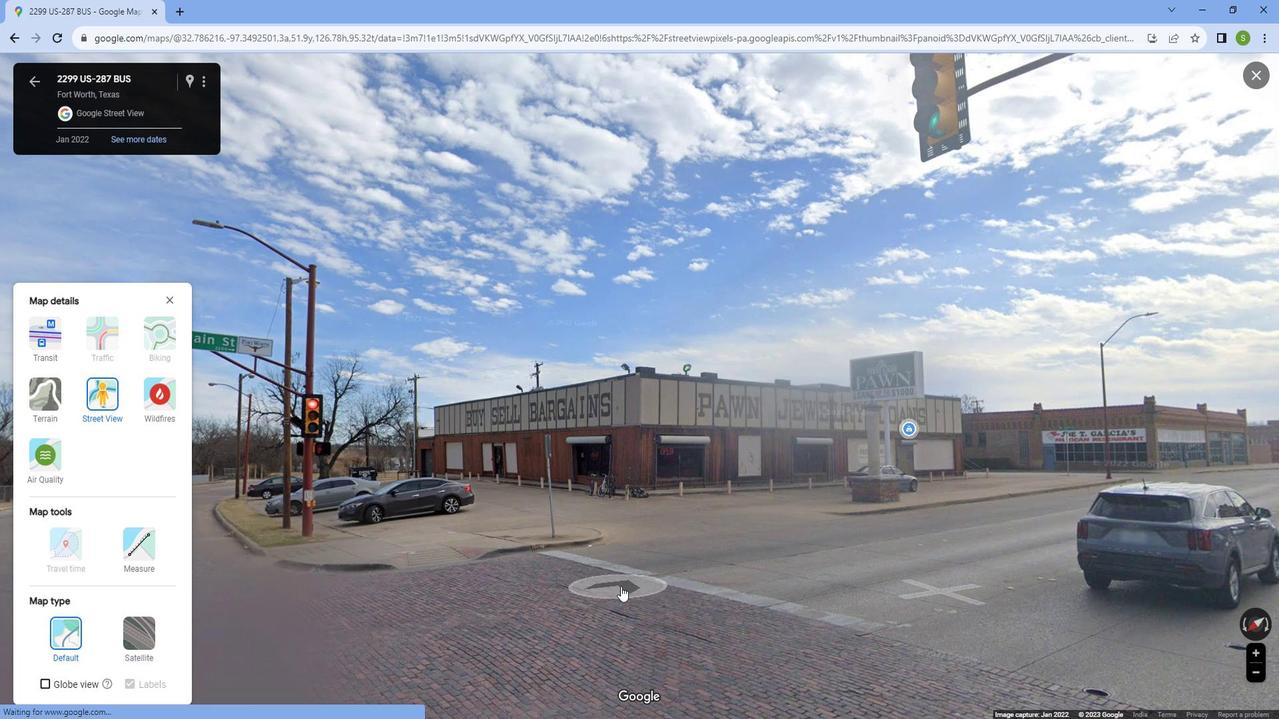 
Action: Mouse moved to (704, 538)
Screenshot: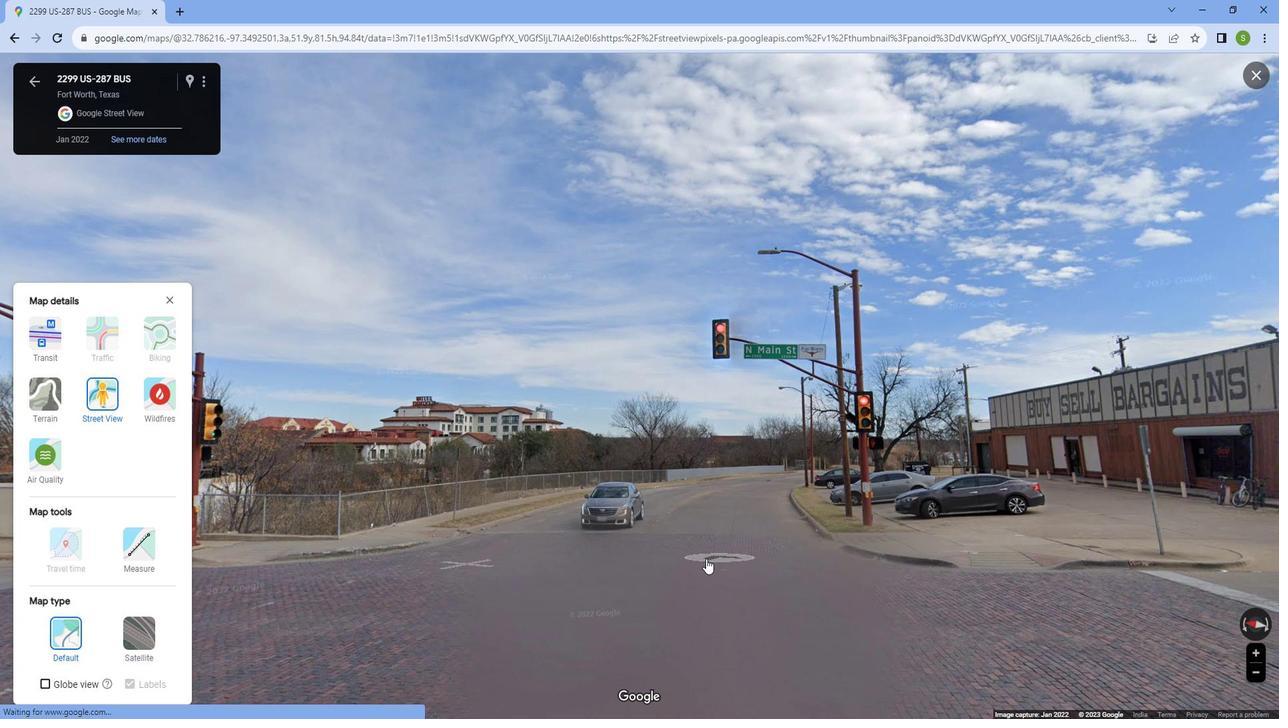
Action: Mouse pressed left at (704, 538)
Screenshot: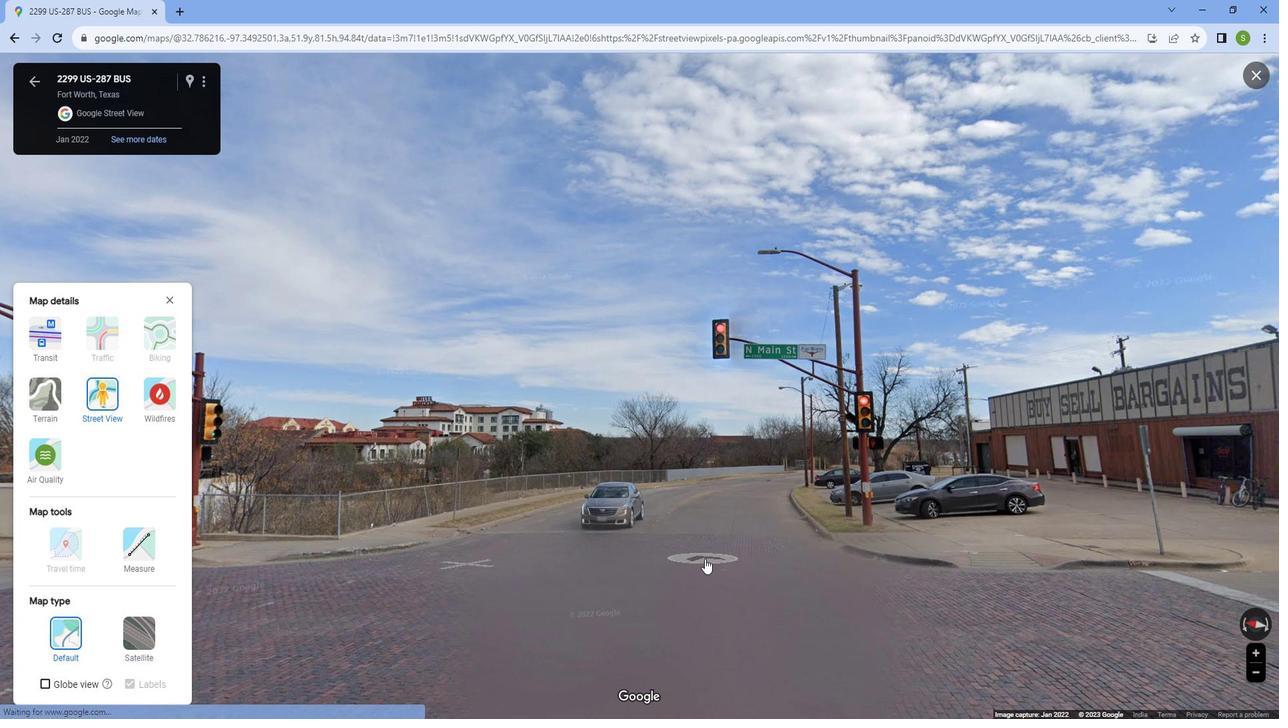 
Action: Mouse moved to (526, 518)
Screenshot: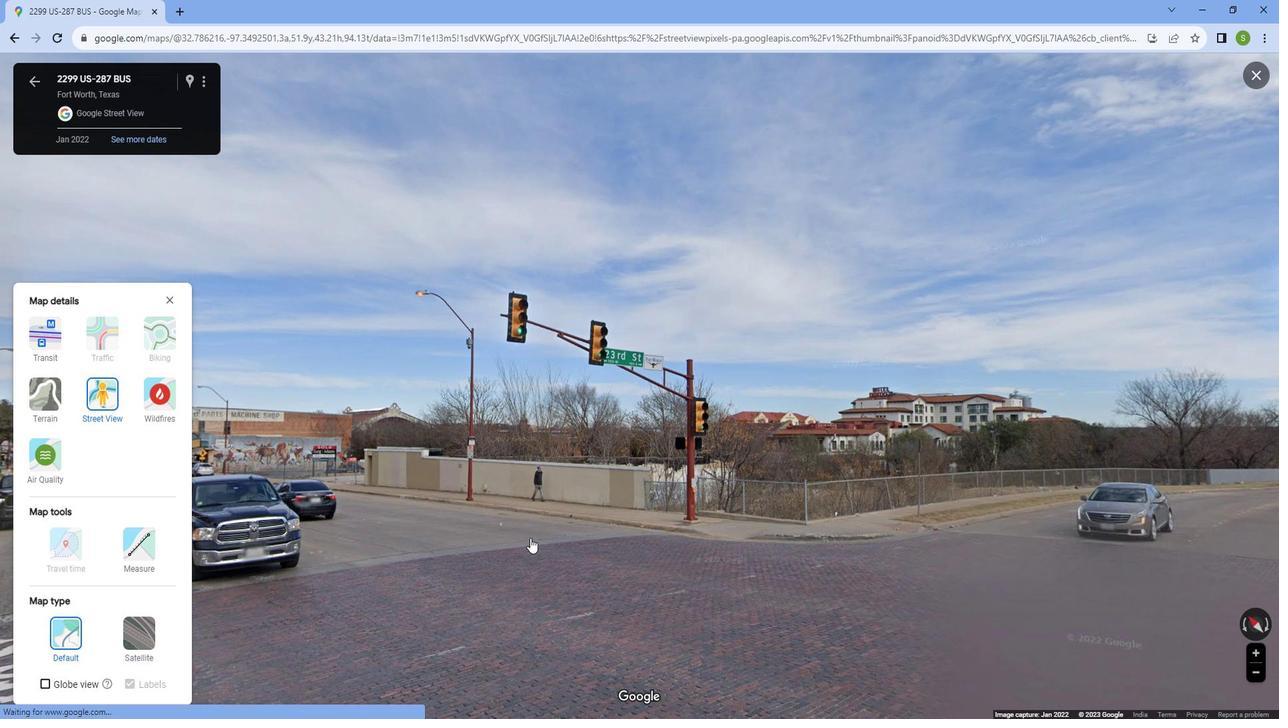 
Action: Mouse pressed left at (526, 518)
Screenshot: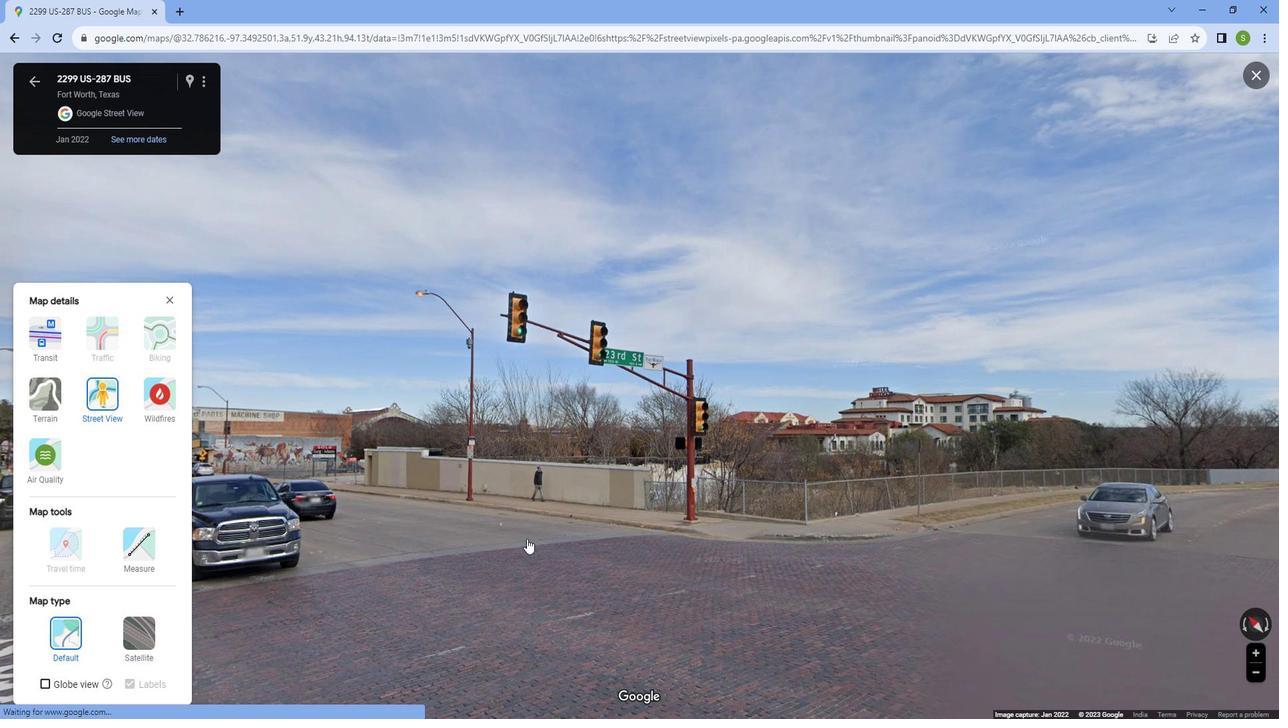 
Action: Mouse moved to (998, 493)
Screenshot: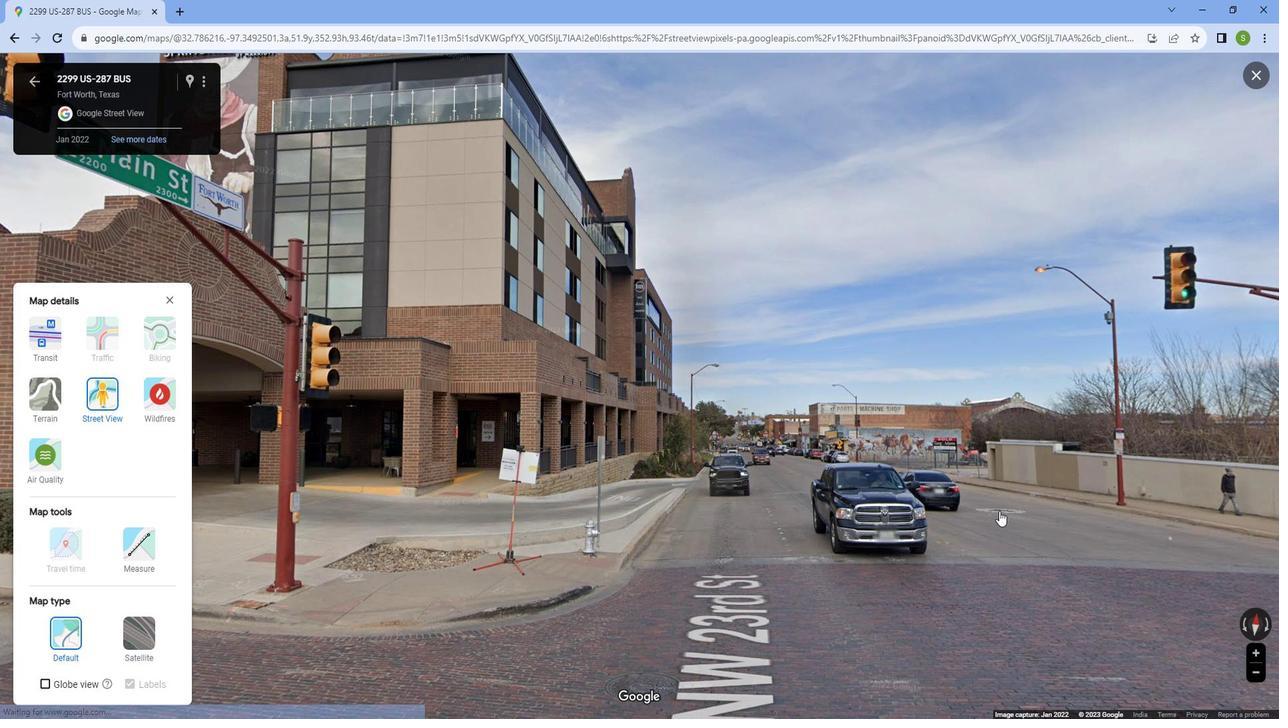 
Action: Mouse pressed left at (998, 493)
Screenshot: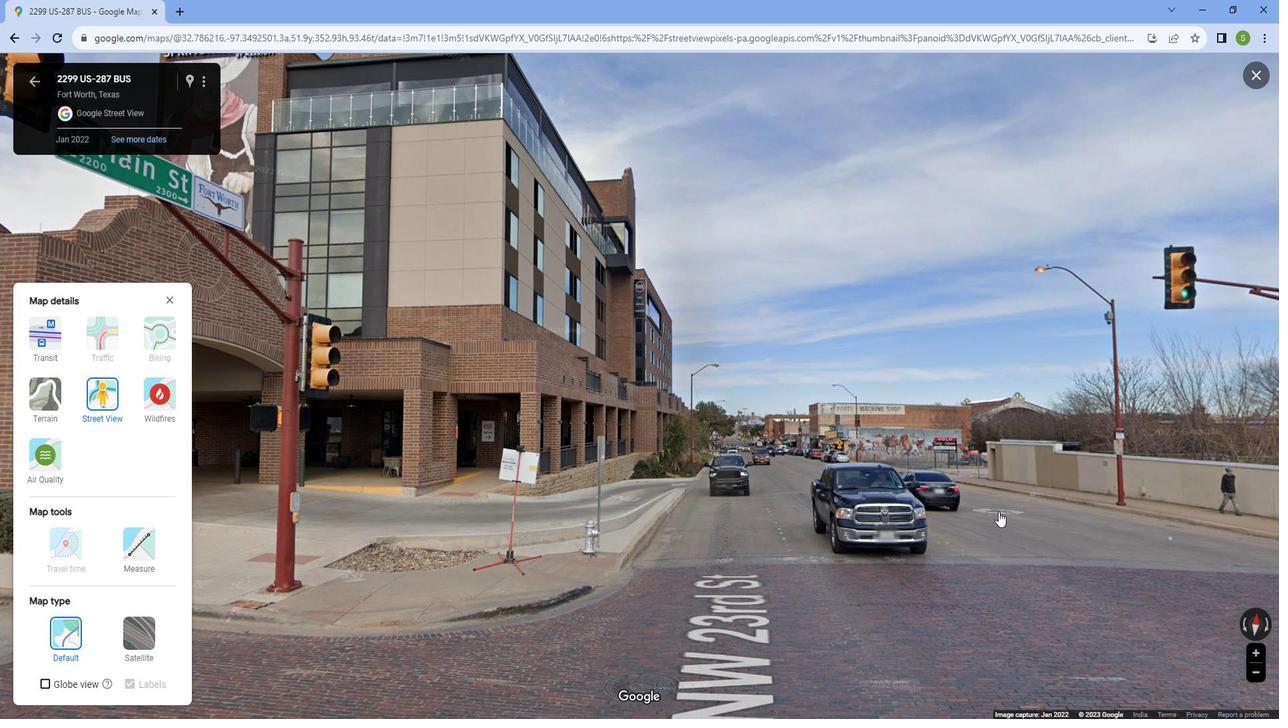 
Action: Mouse moved to (1111, 441)
Screenshot: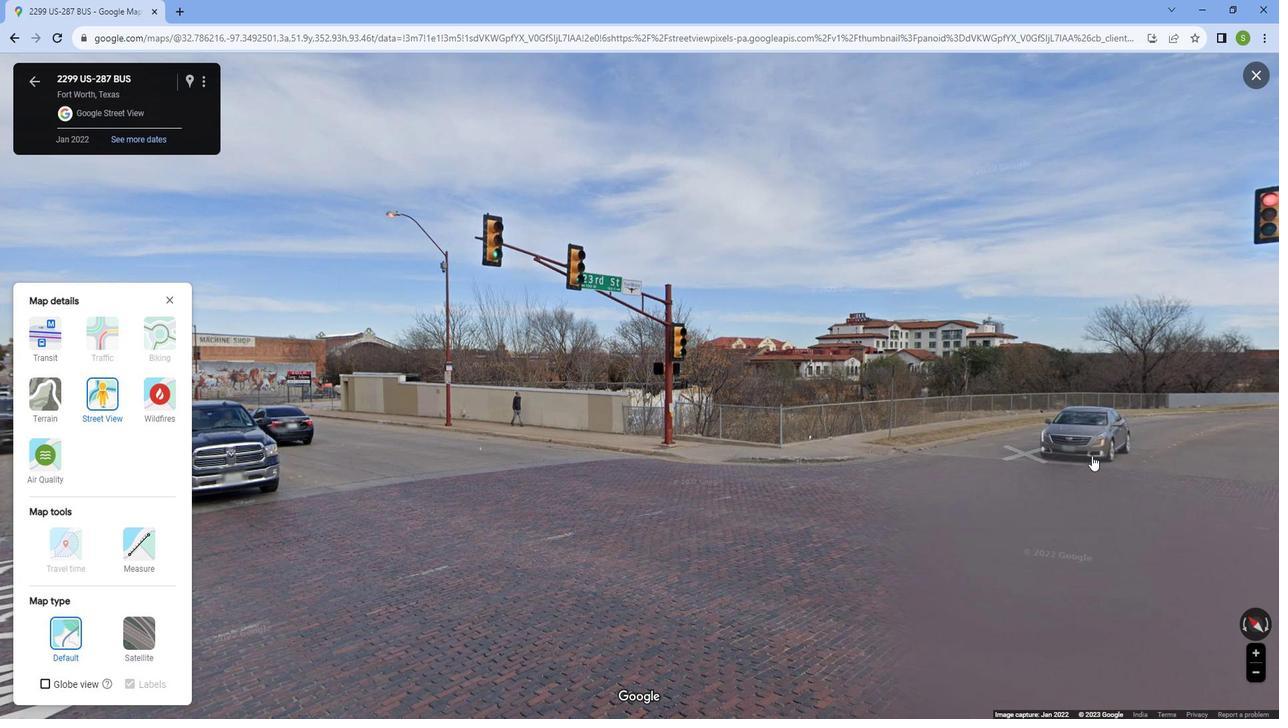 
Action: Mouse pressed left at (1111, 441)
Screenshot: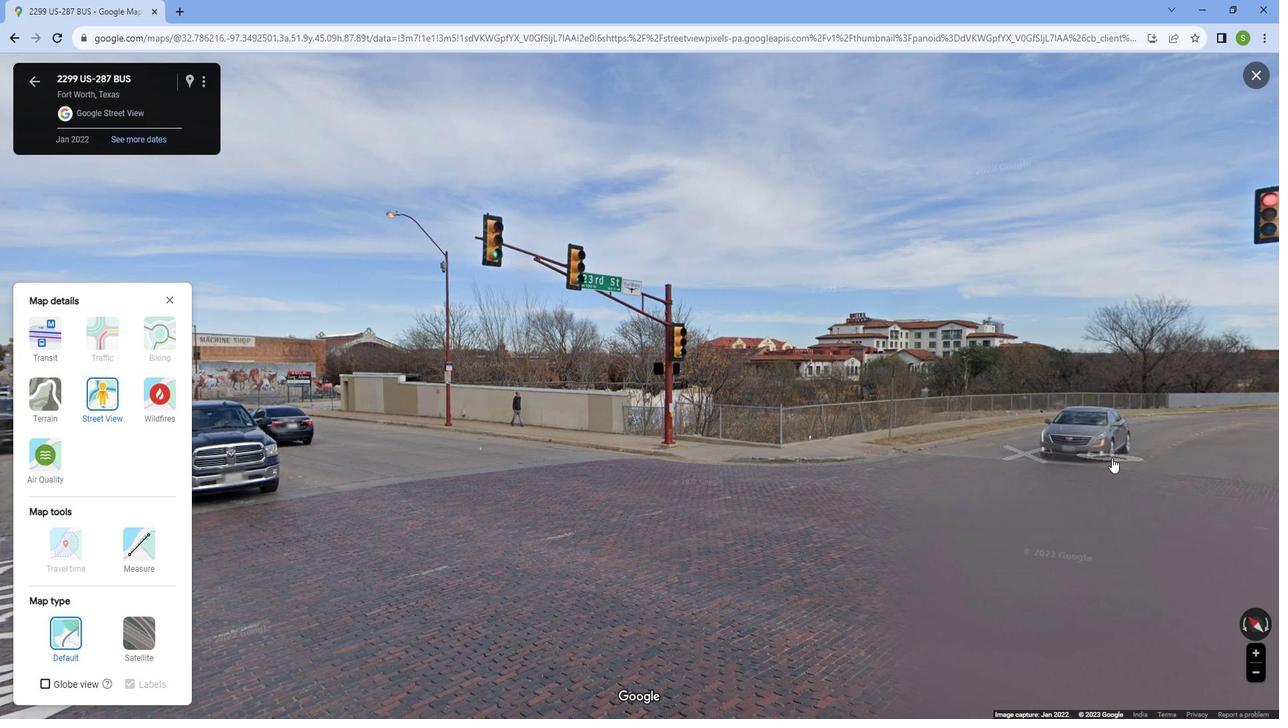 
Action: Mouse moved to (788, 395)
Screenshot: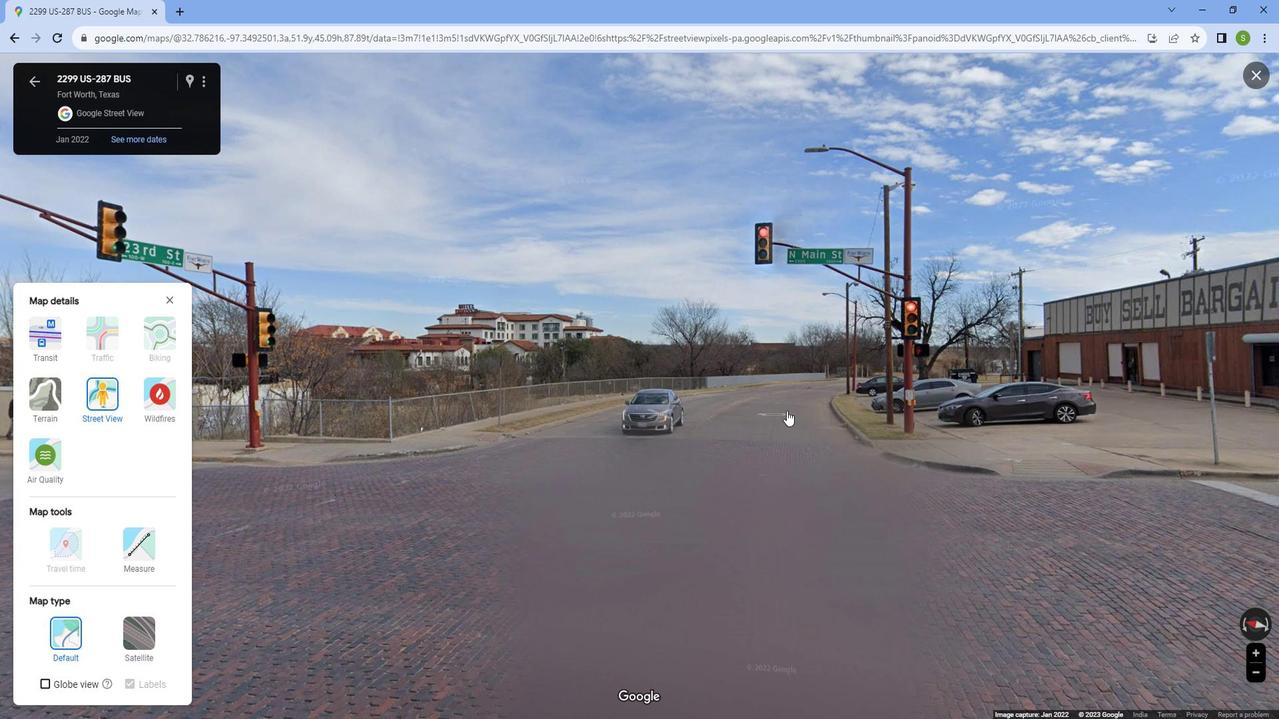 
Action: Mouse pressed left at (788, 395)
Screenshot: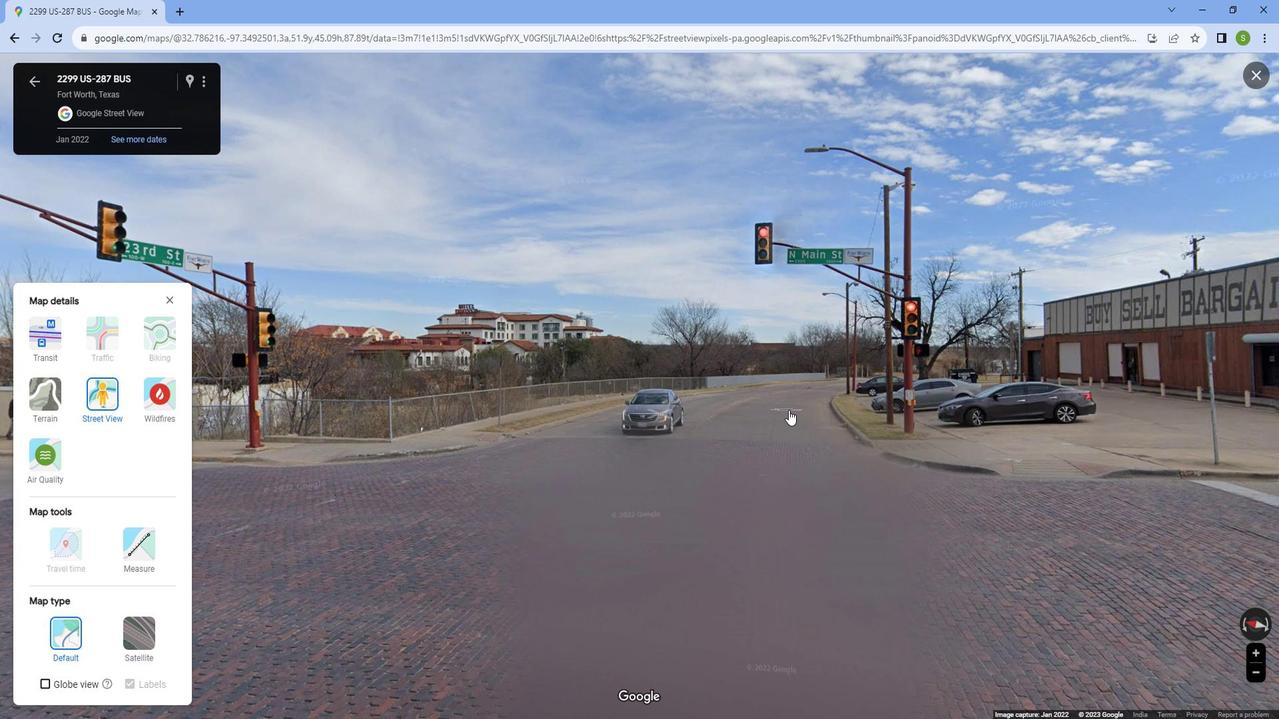
Action: Mouse moved to (844, 394)
Screenshot: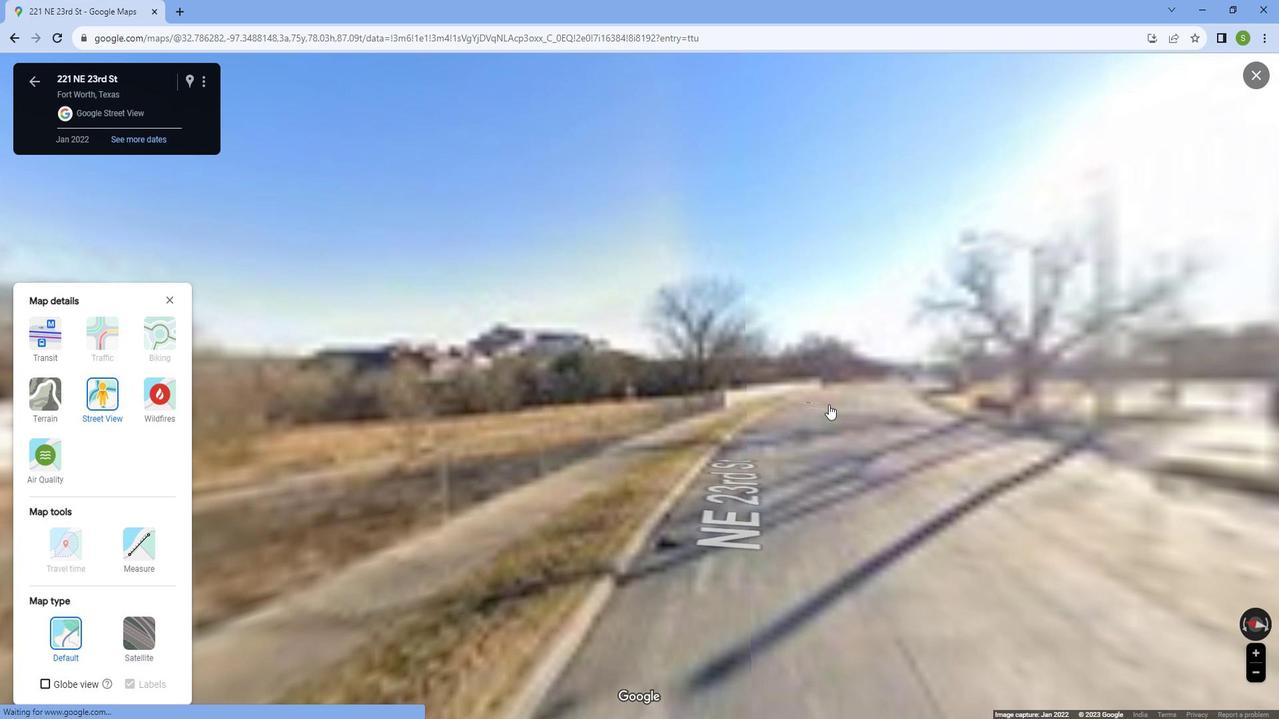 
Action: Mouse pressed left at (844, 394)
Screenshot: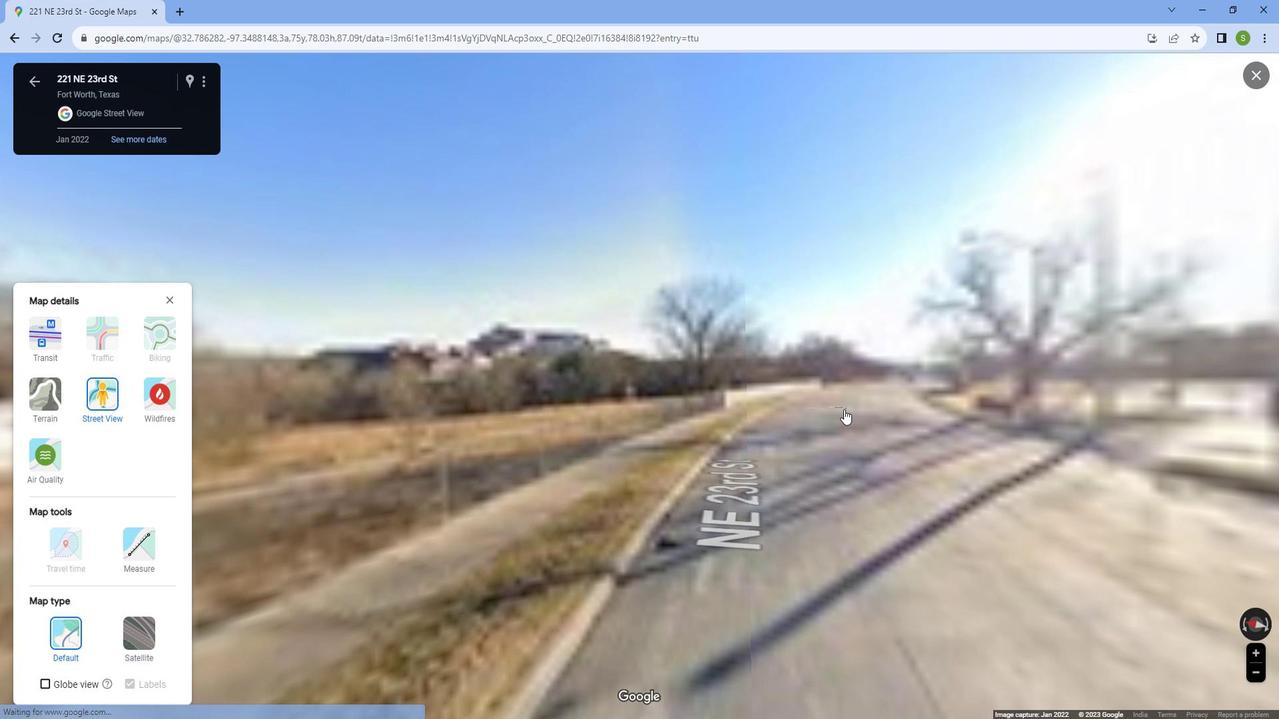 
Action: Mouse moved to (663, 449)
Screenshot: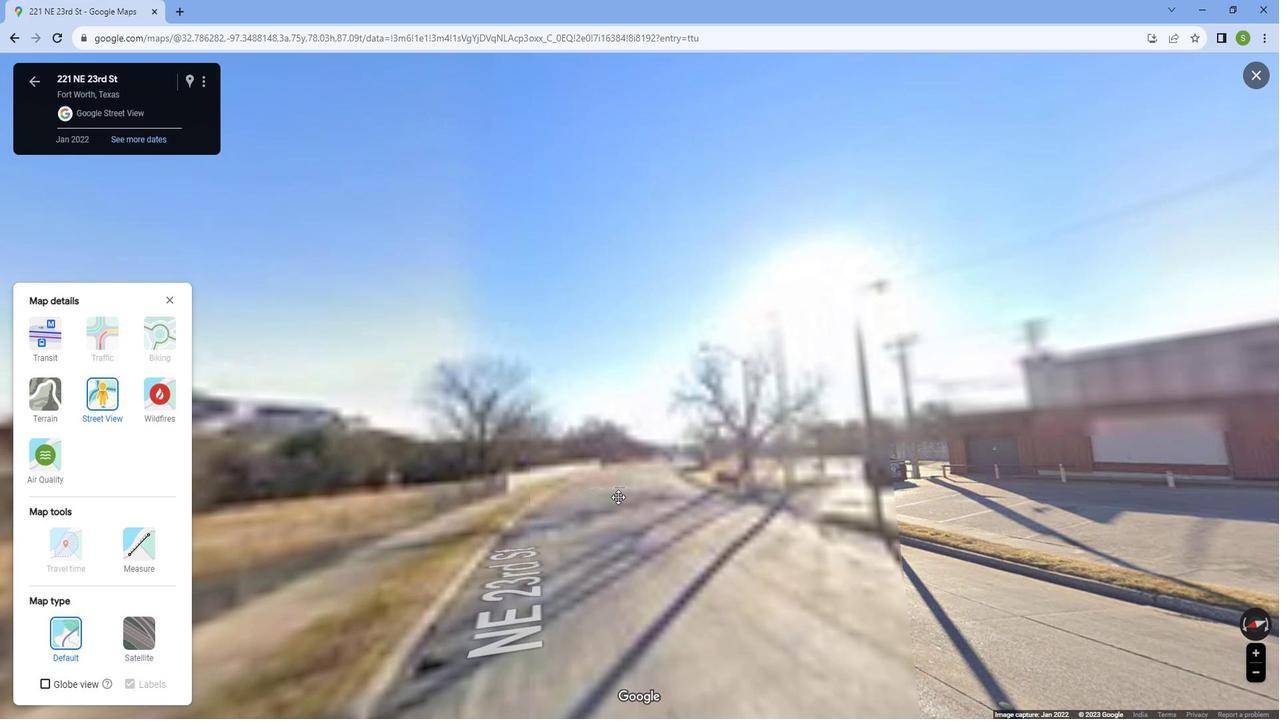 
Action: Mouse pressed left at (663, 449)
Screenshot: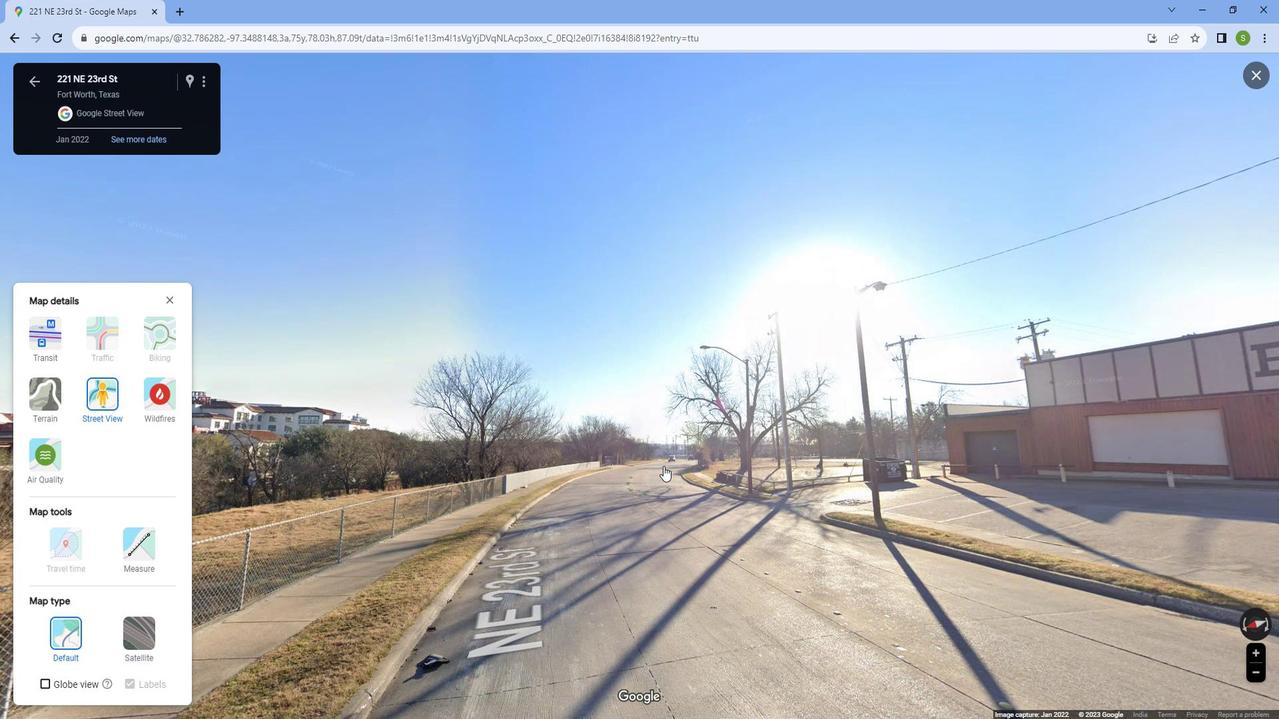 
Action: Mouse moved to (697, 451)
Screenshot: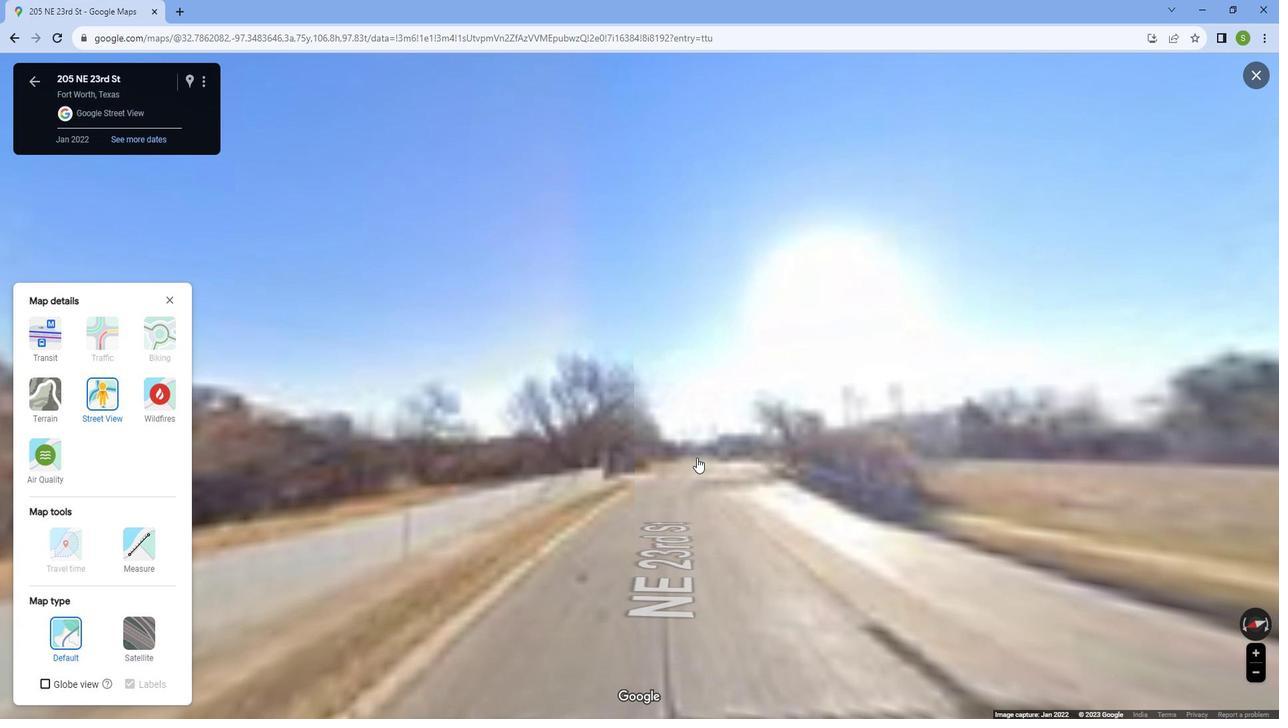
Action: Mouse pressed left at (697, 451)
Screenshot: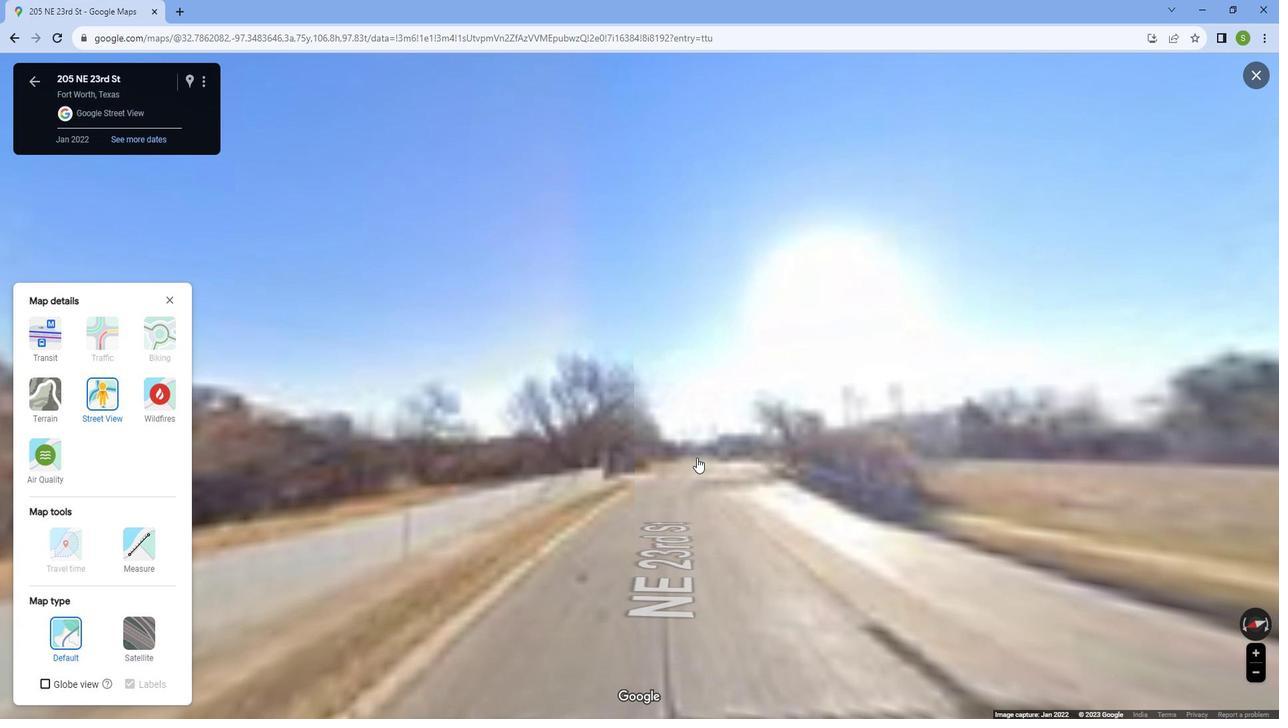 
Action: Mouse moved to (625, 505)
Screenshot: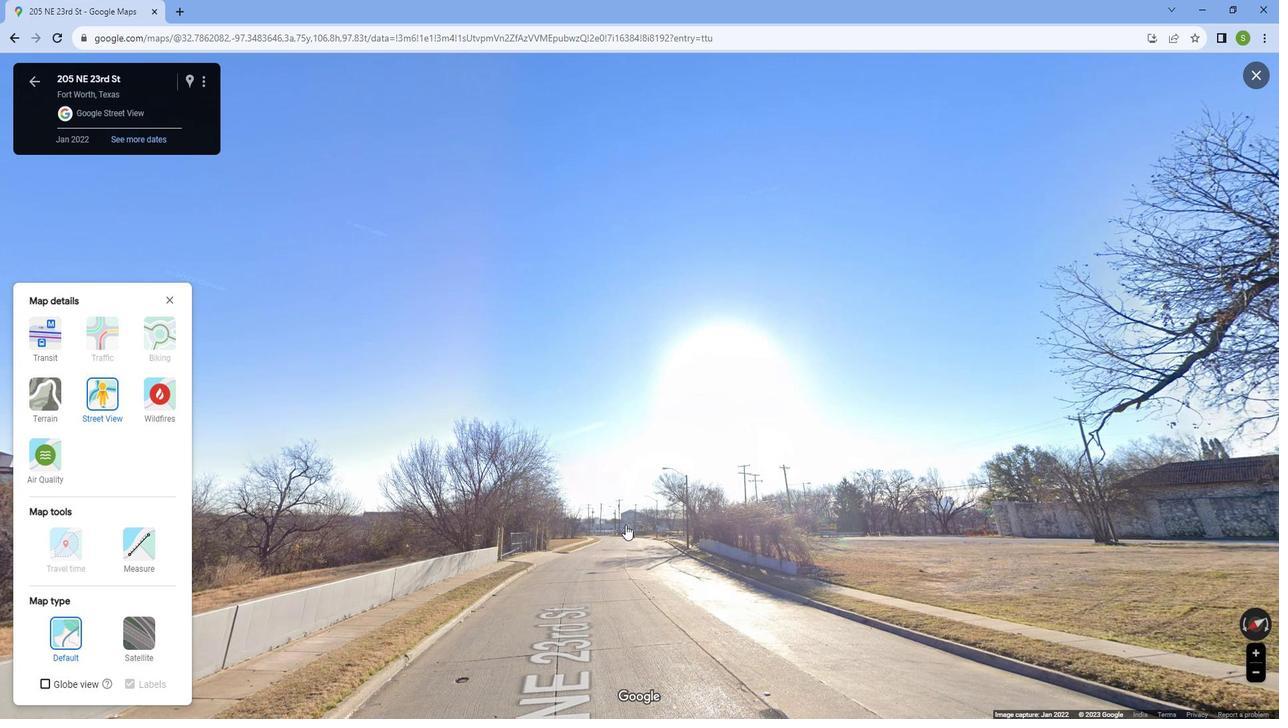 
Action: Mouse scrolled (625, 505) with delta (0, 0)
Screenshot: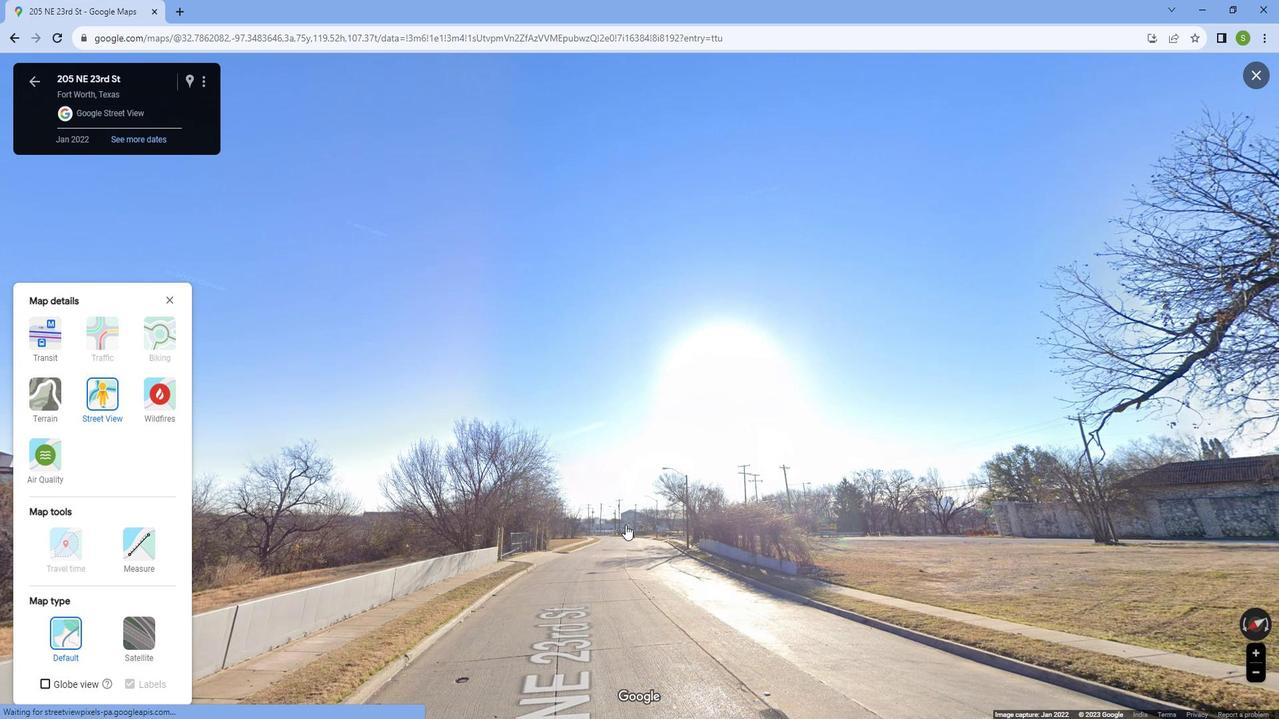 
Action: Mouse scrolled (625, 505) with delta (0, 0)
Screenshot: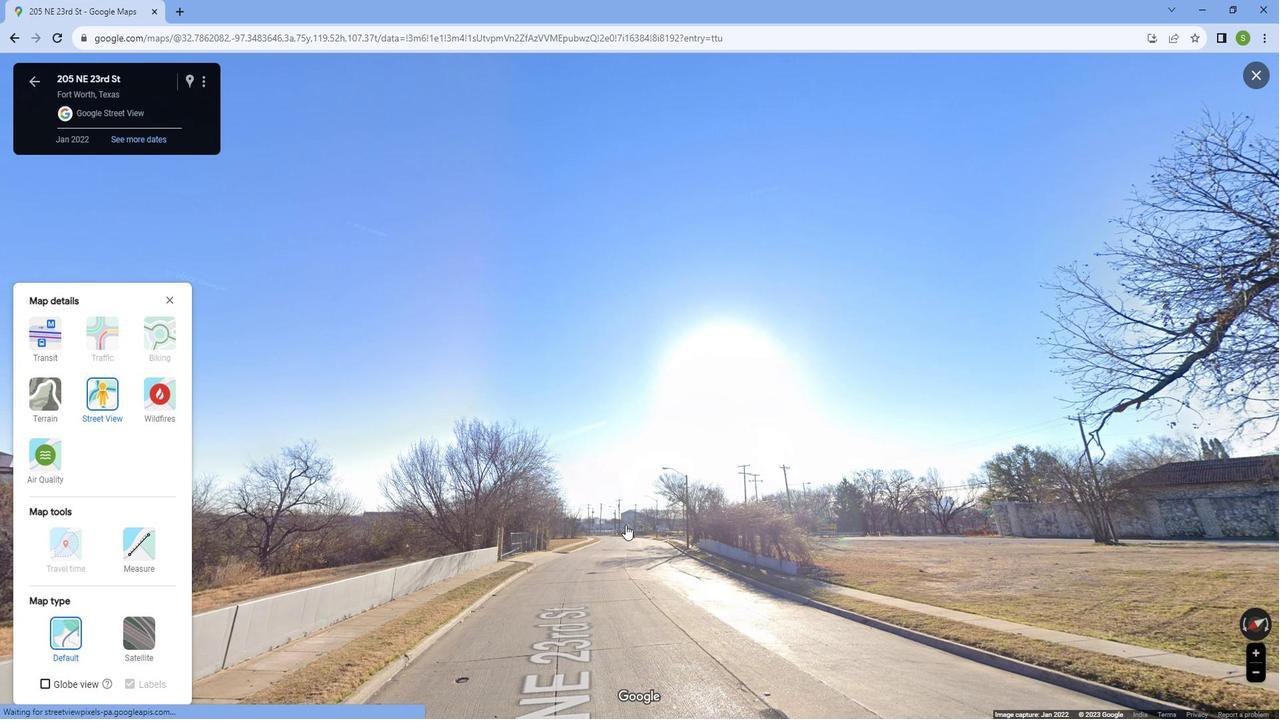 
Action: Mouse moved to (627, 503)
Screenshot: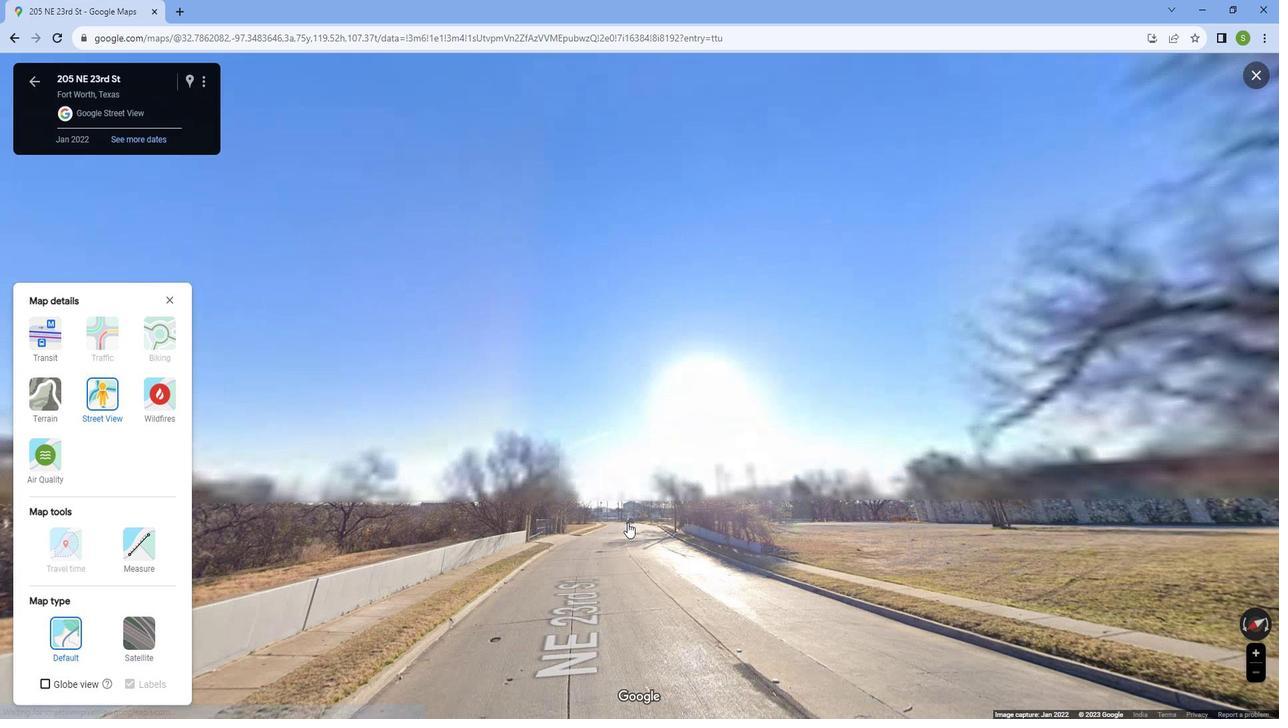
Action: Mouse scrolled (627, 503) with delta (0, 0)
Screenshot: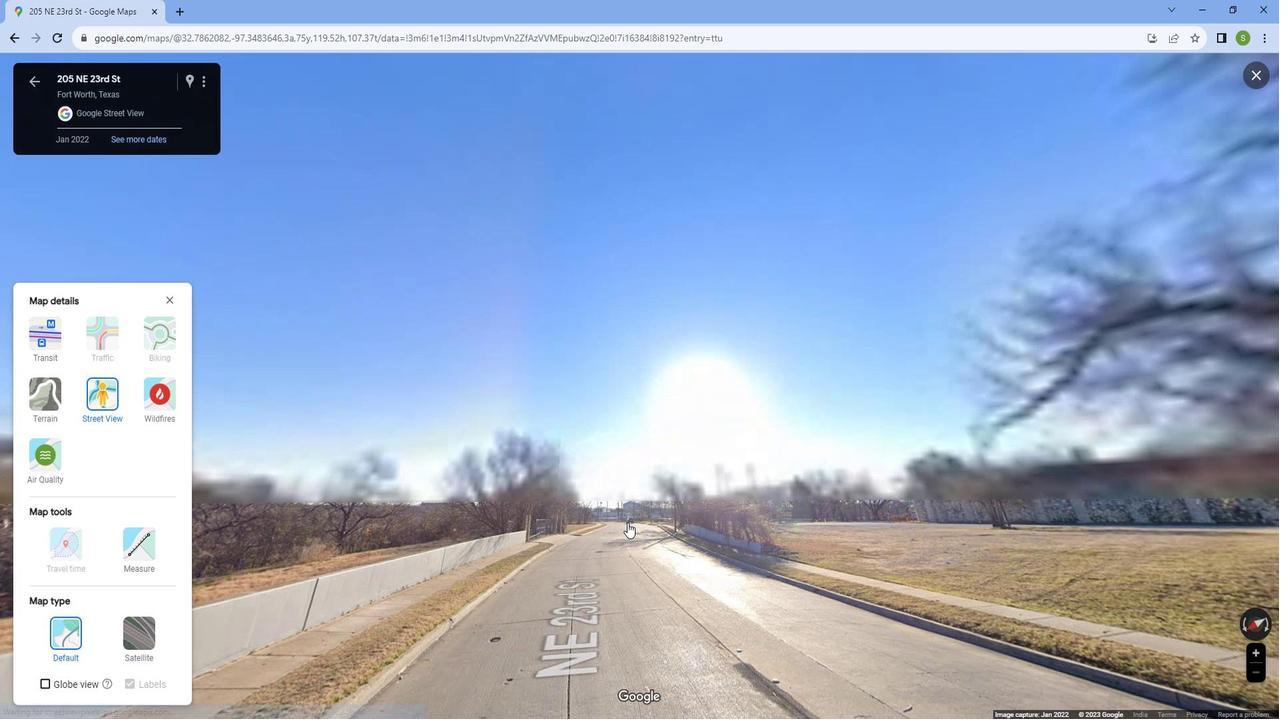 
Action: Mouse scrolled (627, 503) with delta (0, 0)
Screenshot: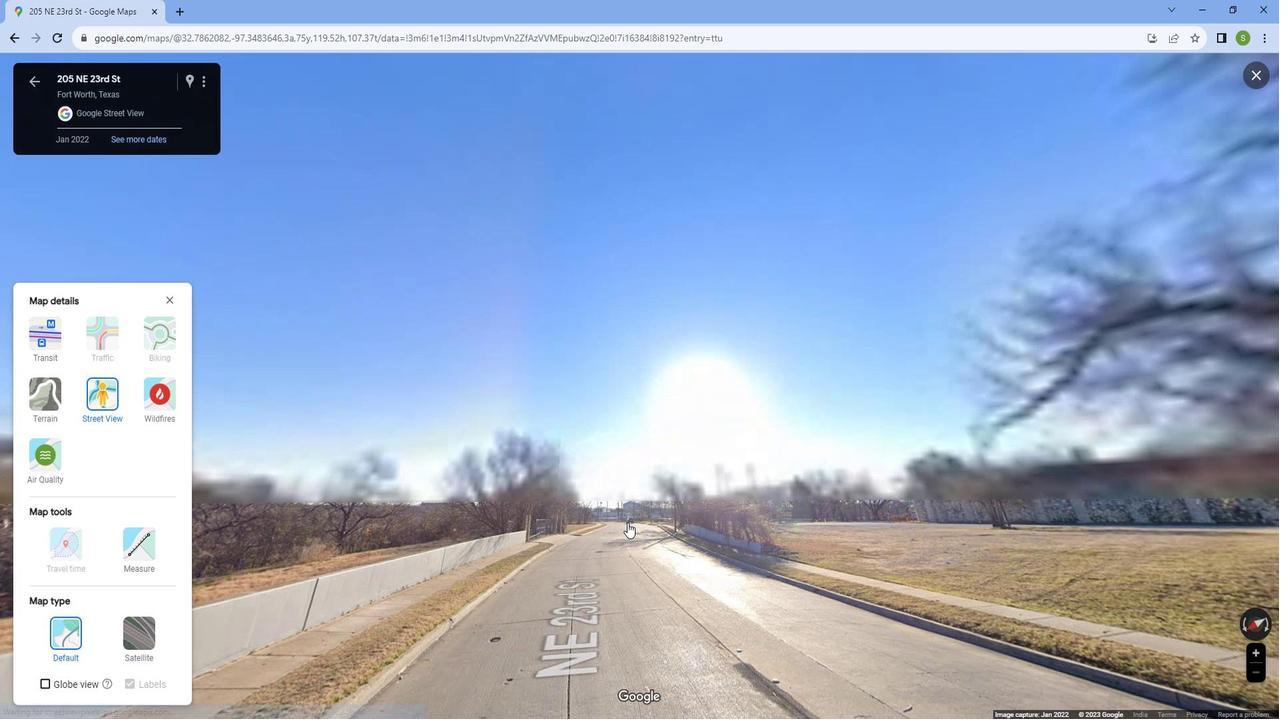 
Action: Mouse scrolled (627, 503) with delta (0, 0)
Screenshot: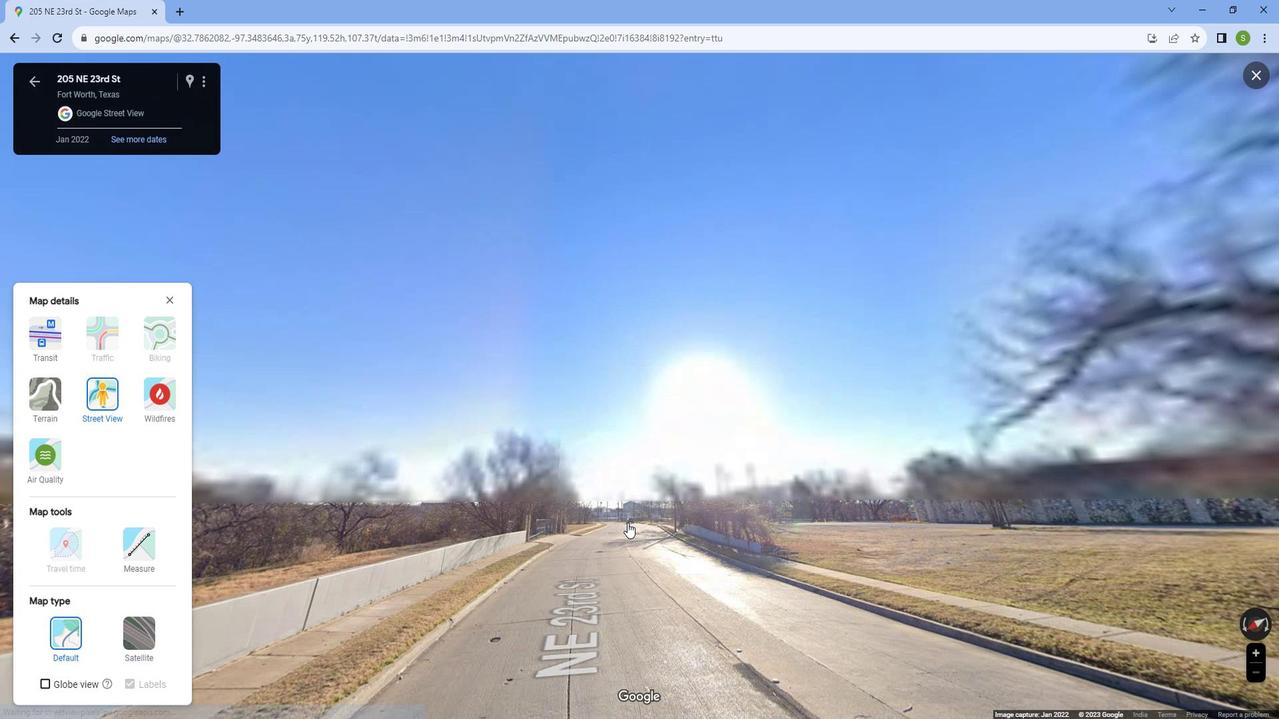 
Action: Mouse scrolled (627, 503) with delta (0, 0)
Screenshot: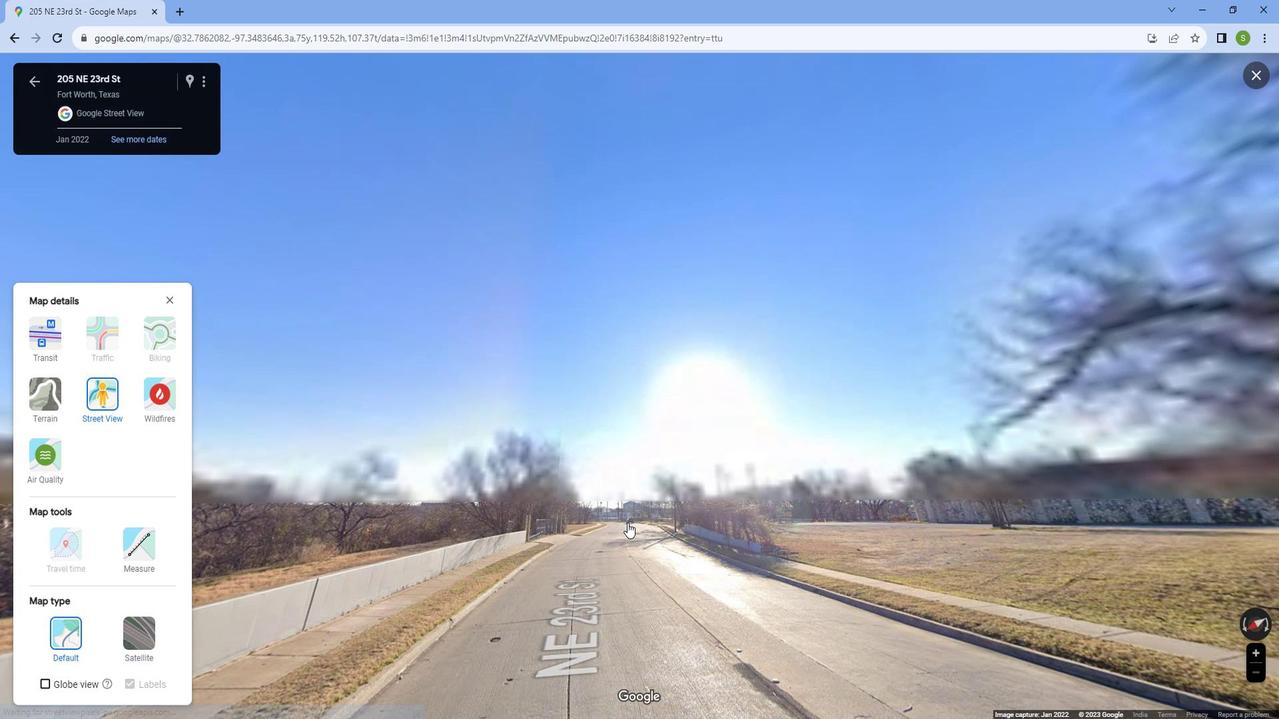 
Action: Mouse moved to (627, 502)
Screenshot: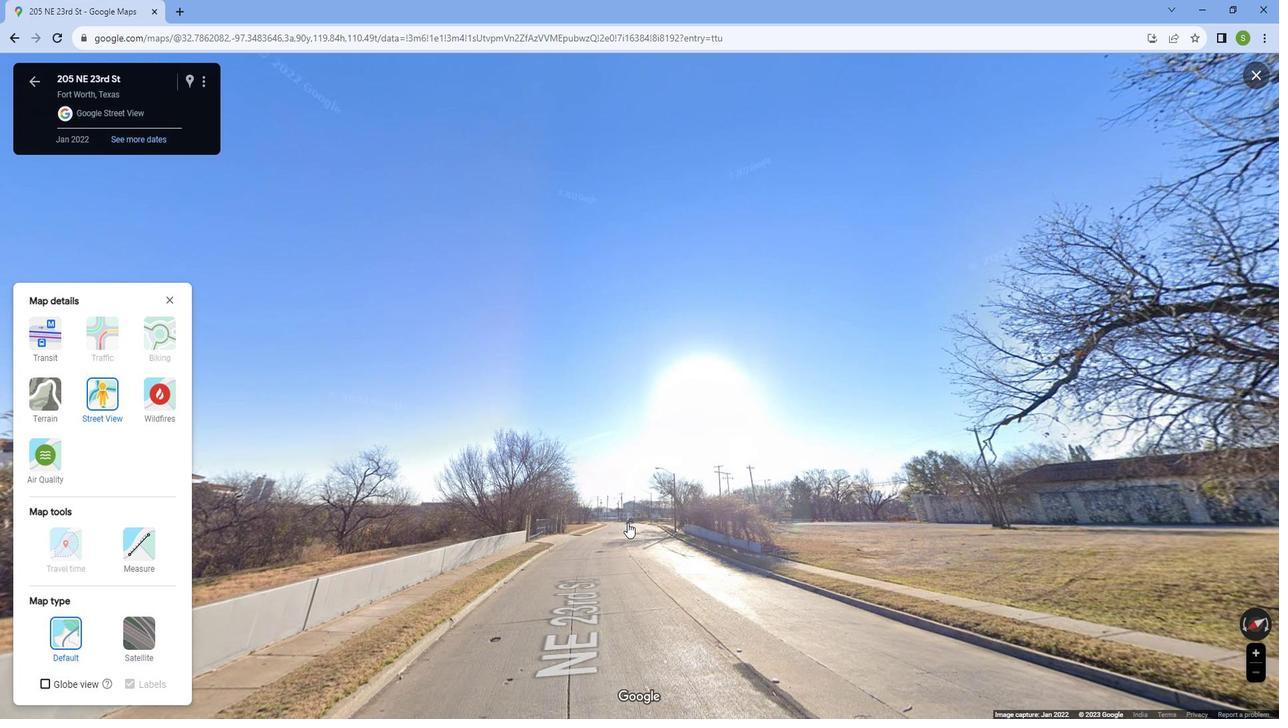 
Action: Mouse scrolled (627, 501) with delta (0, 0)
Screenshot: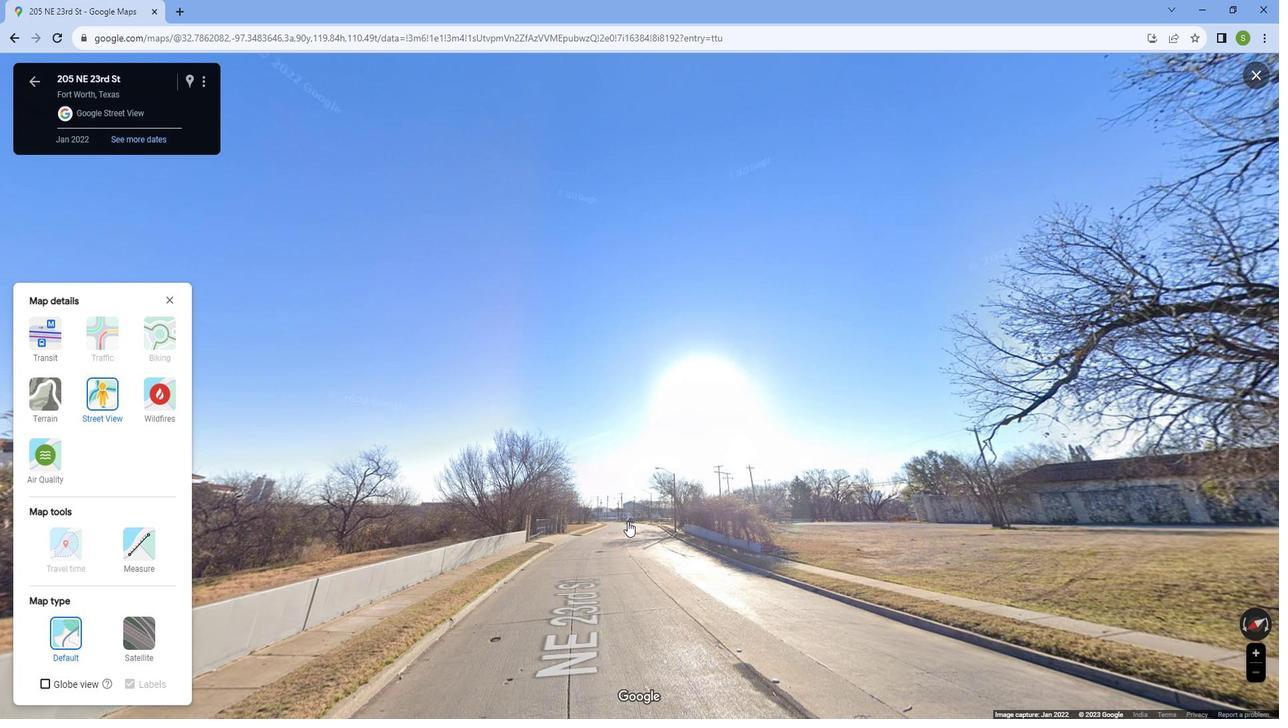 
Action: Mouse scrolled (627, 501) with delta (0, 0)
Screenshot: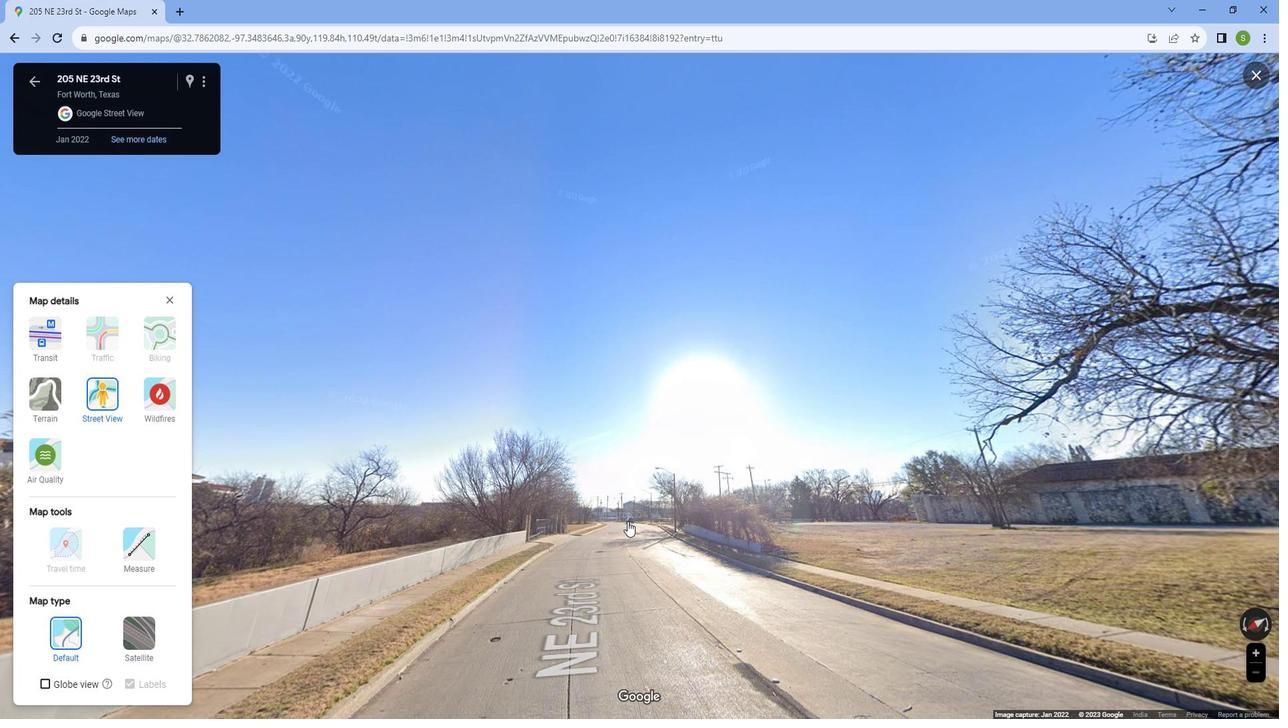
Action: Mouse scrolled (627, 503) with delta (0, 0)
Screenshot: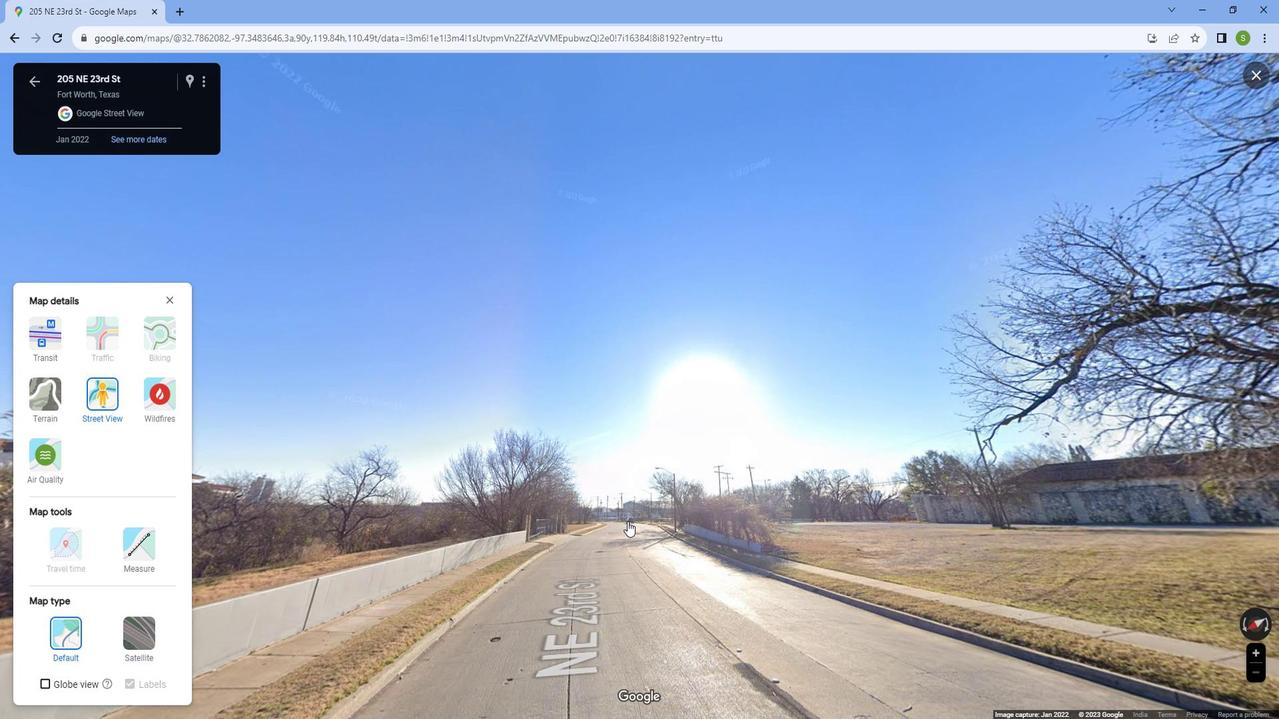 
Action: Mouse scrolled (627, 503) with delta (0, 0)
Screenshot: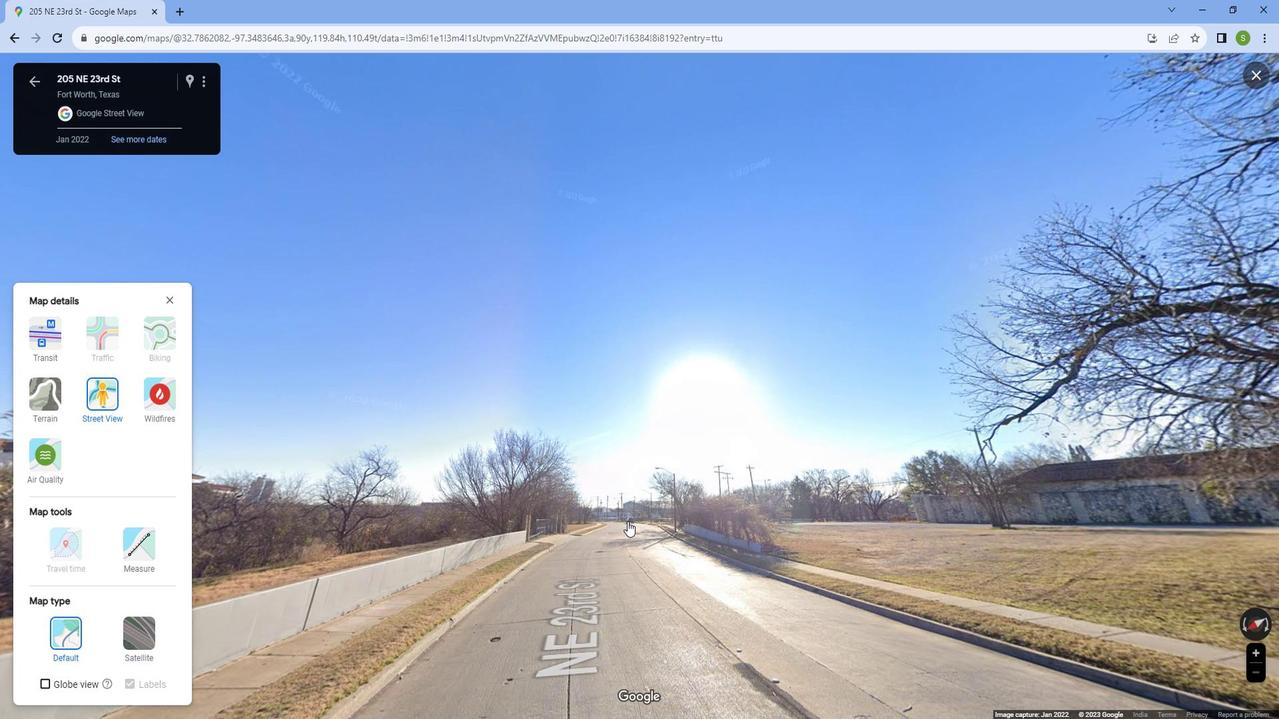 
Action: Mouse scrolled (627, 503) with delta (0, 0)
Screenshot: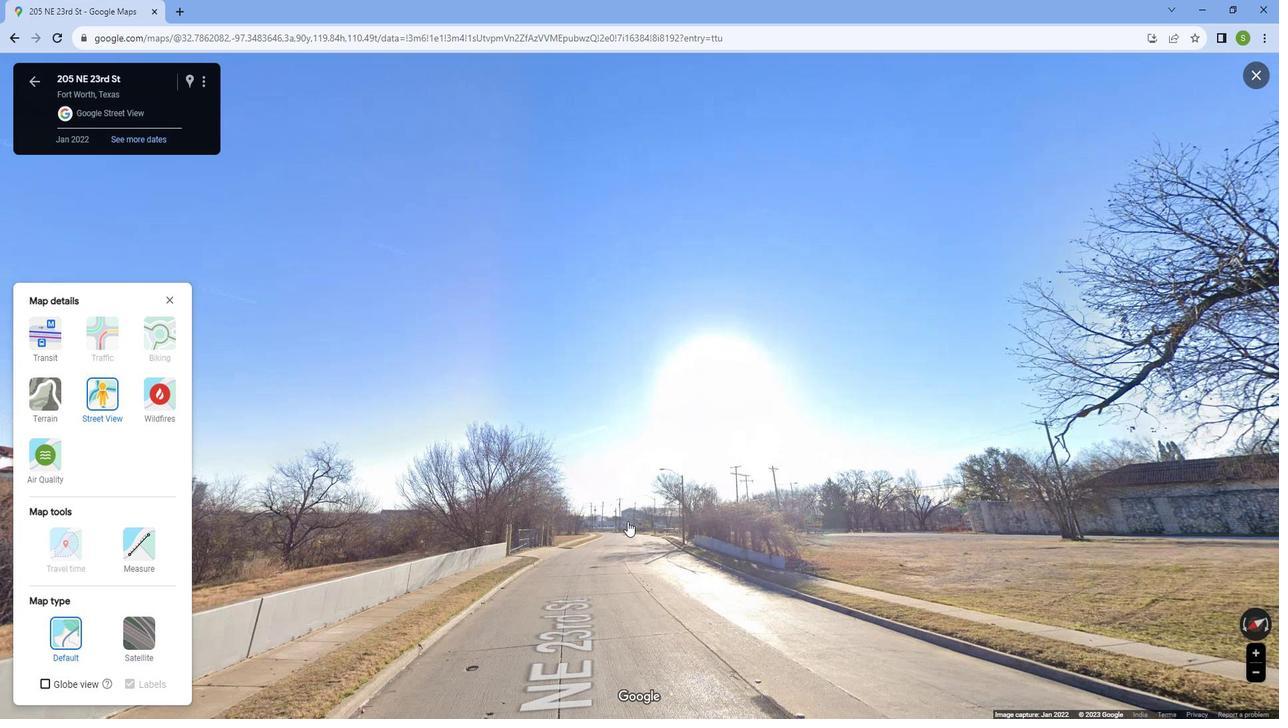 
Action: Mouse moved to (649, 502)
Screenshot: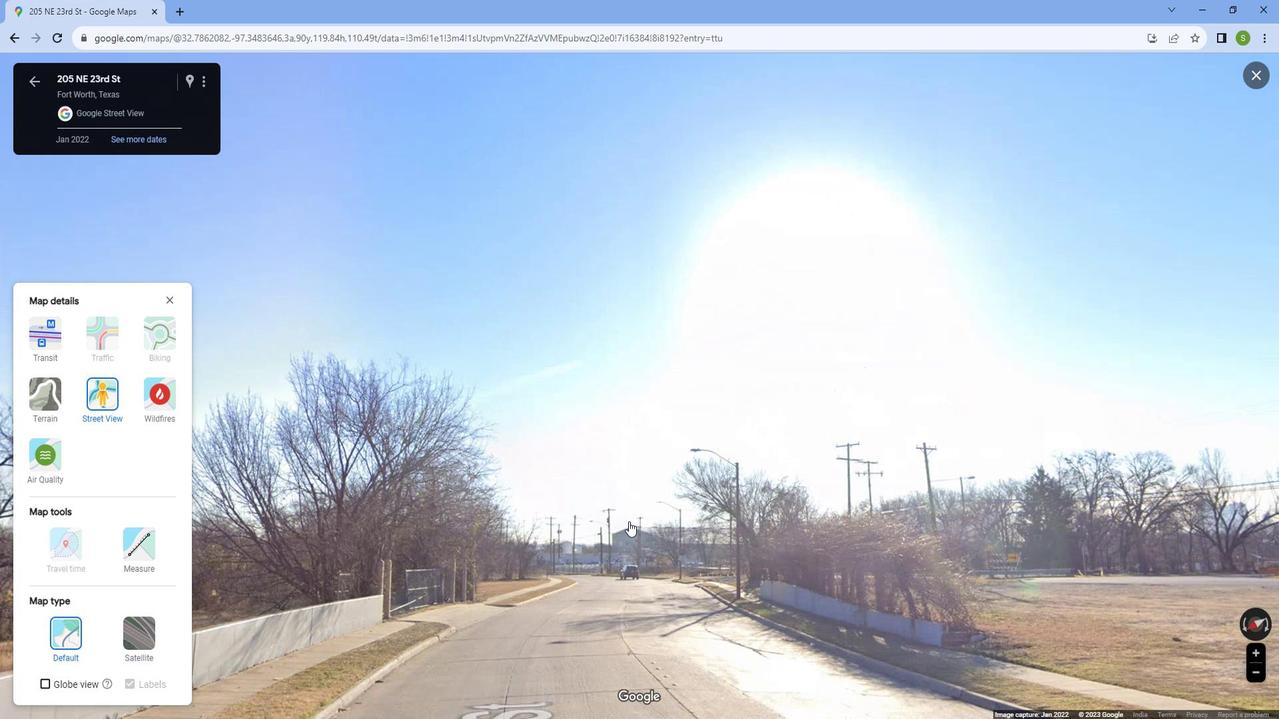
Action: Mouse scrolled (649, 501) with delta (0, 0)
Screenshot: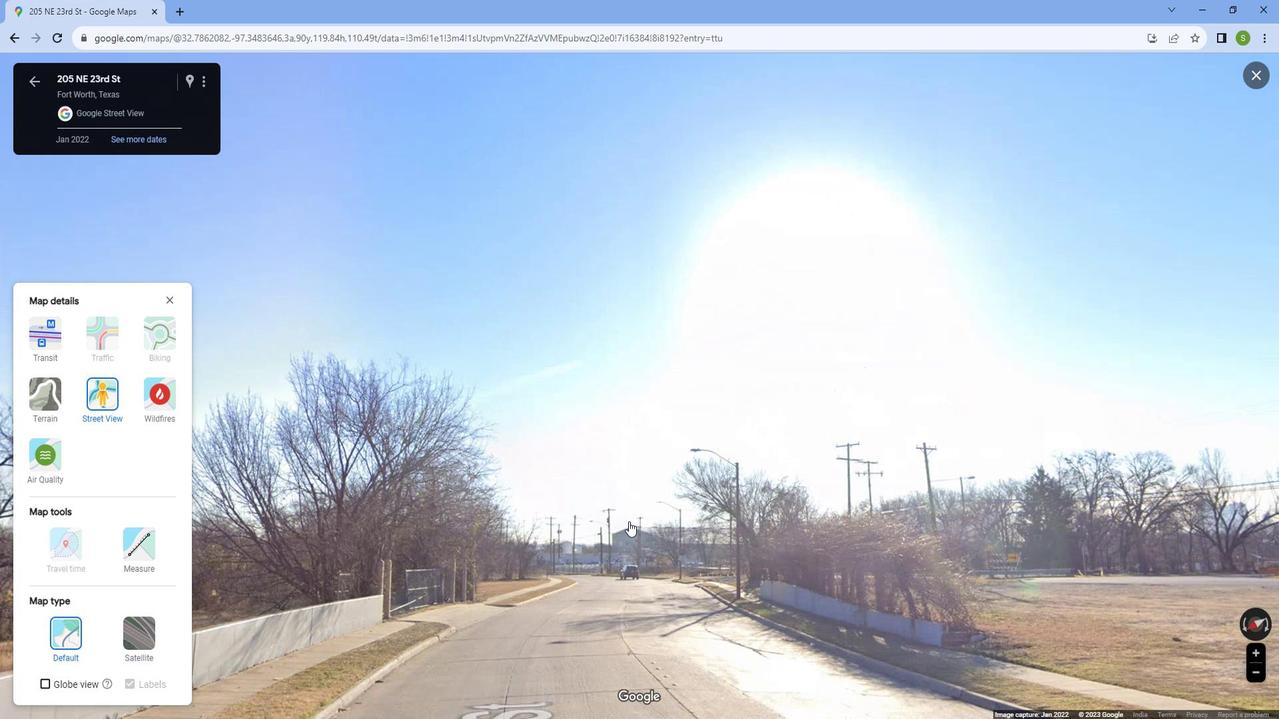 
Action: Mouse moved to (702, 495)
Screenshot: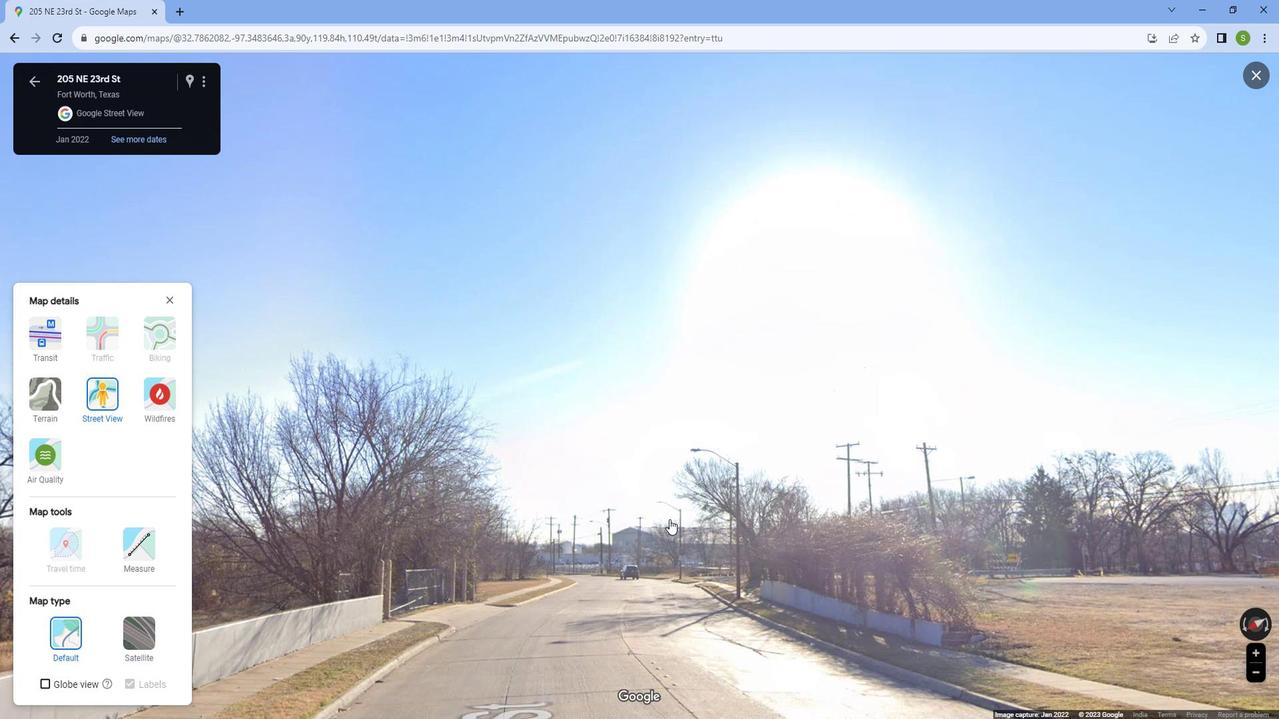 
